 Task: Find connections with filter location Ebersbach an der Fils with filter topic #forsale with filter profile language French with filter current company Shree Cement Ltd. with filter school Dev Bhoomi Group of Institutions, Dehradun with filter industry Shuttles and Special Needs Transportation Services with filter service category Human Resources with filter keywords title Receptionist
Action: Mouse moved to (660, 86)
Screenshot: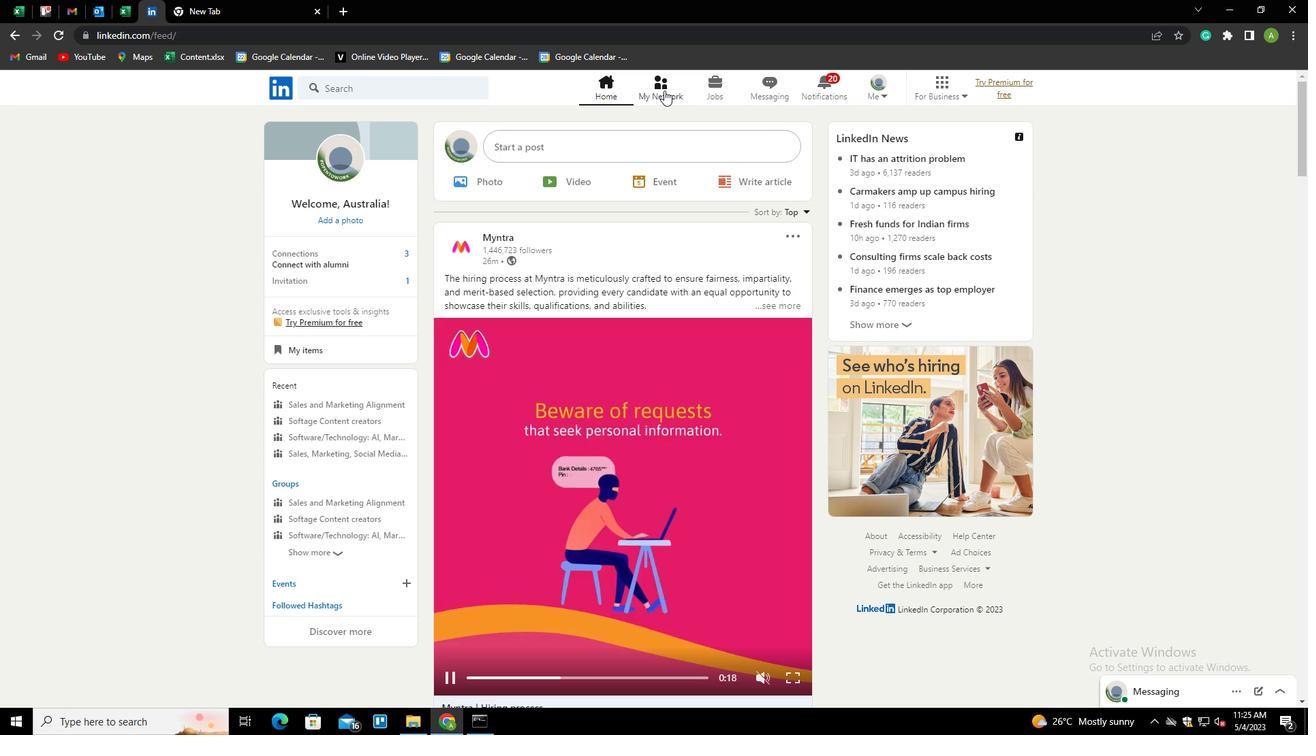 
Action: Mouse pressed left at (660, 86)
Screenshot: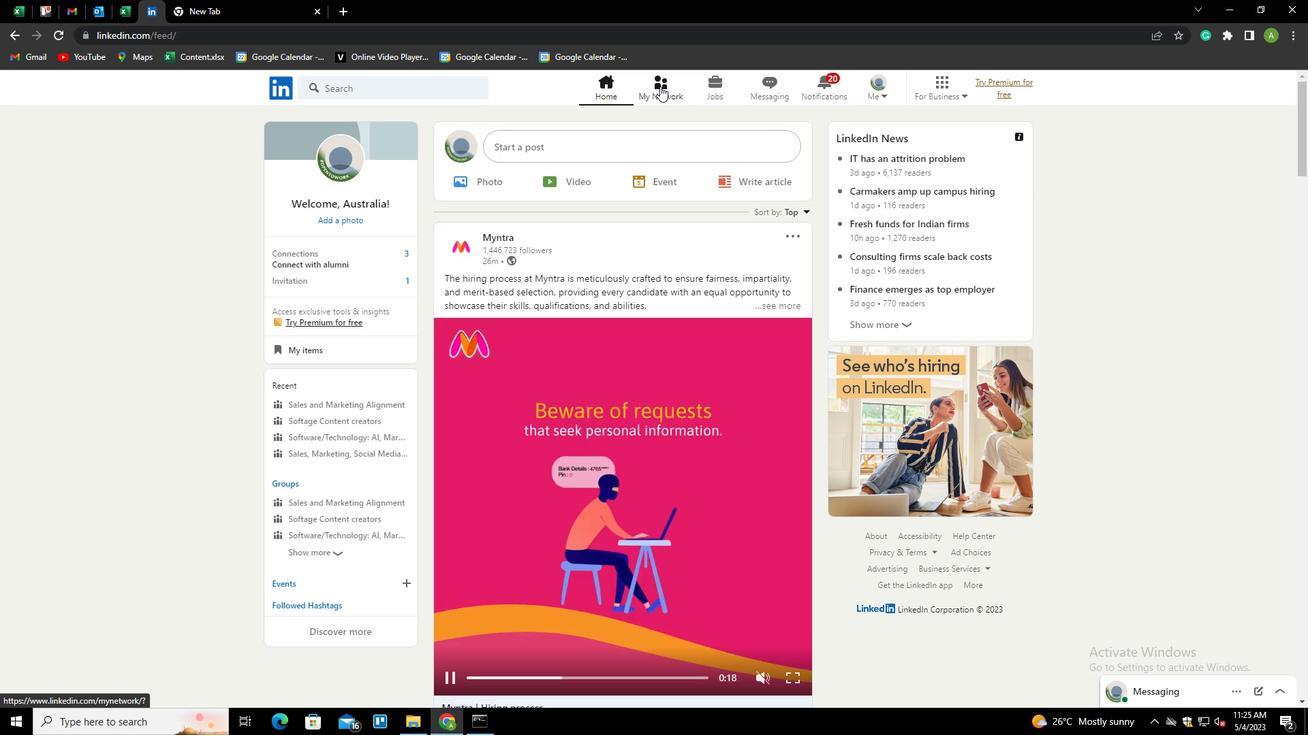 
Action: Mouse moved to (395, 168)
Screenshot: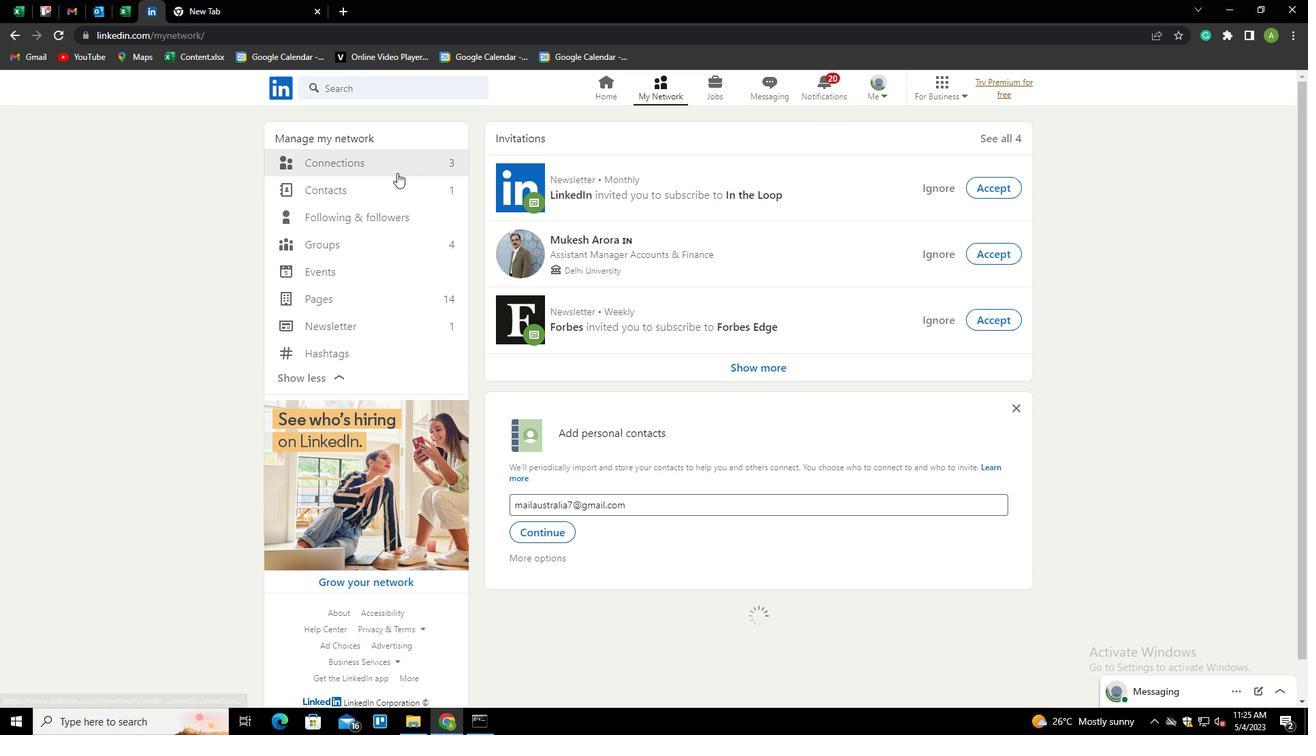 
Action: Mouse pressed left at (395, 168)
Screenshot: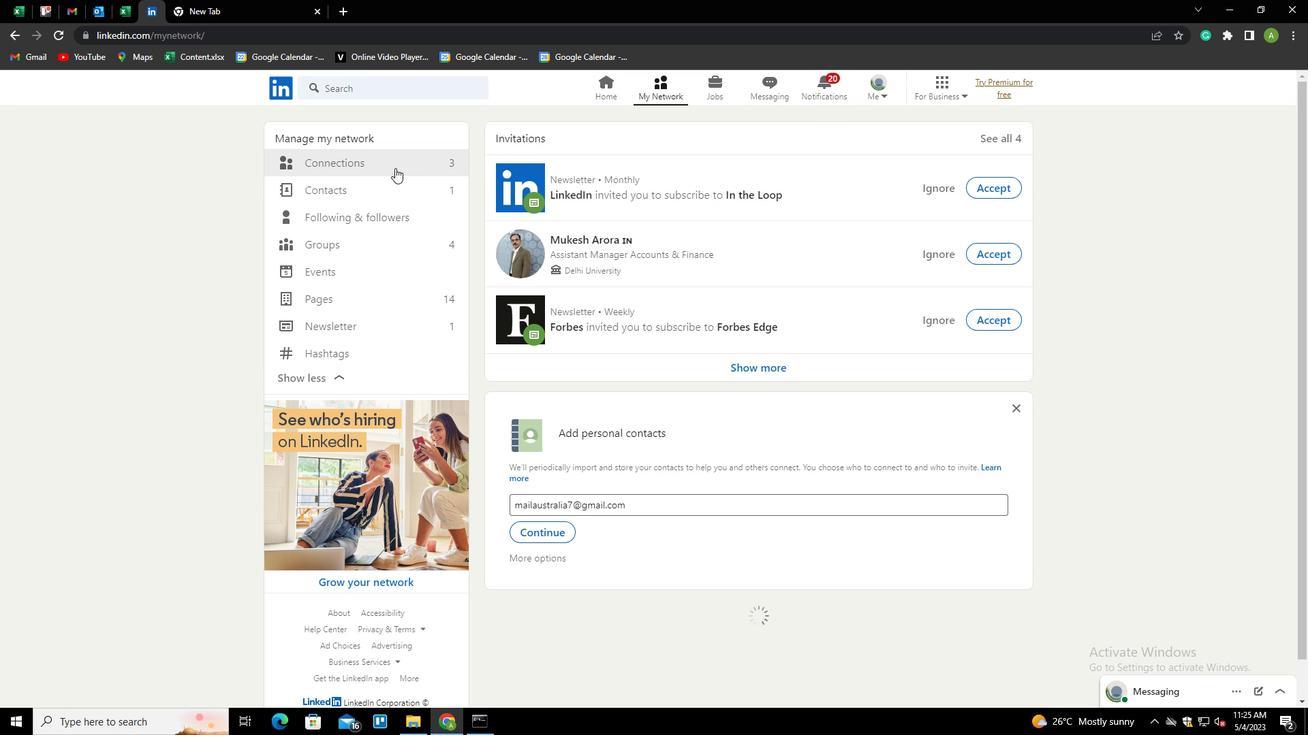 
Action: Mouse moved to (744, 160)
Screenshot: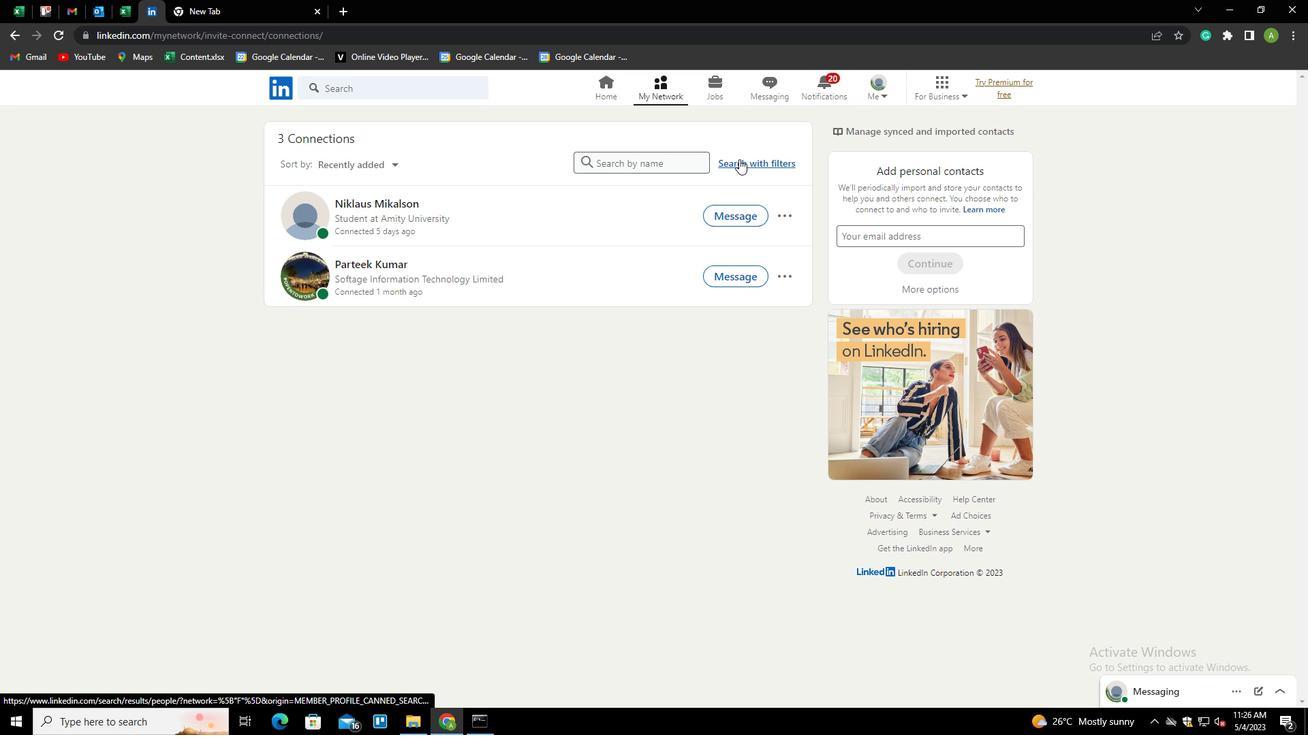 
Action: Mouse pressed left at (744, 160)
Screenshot: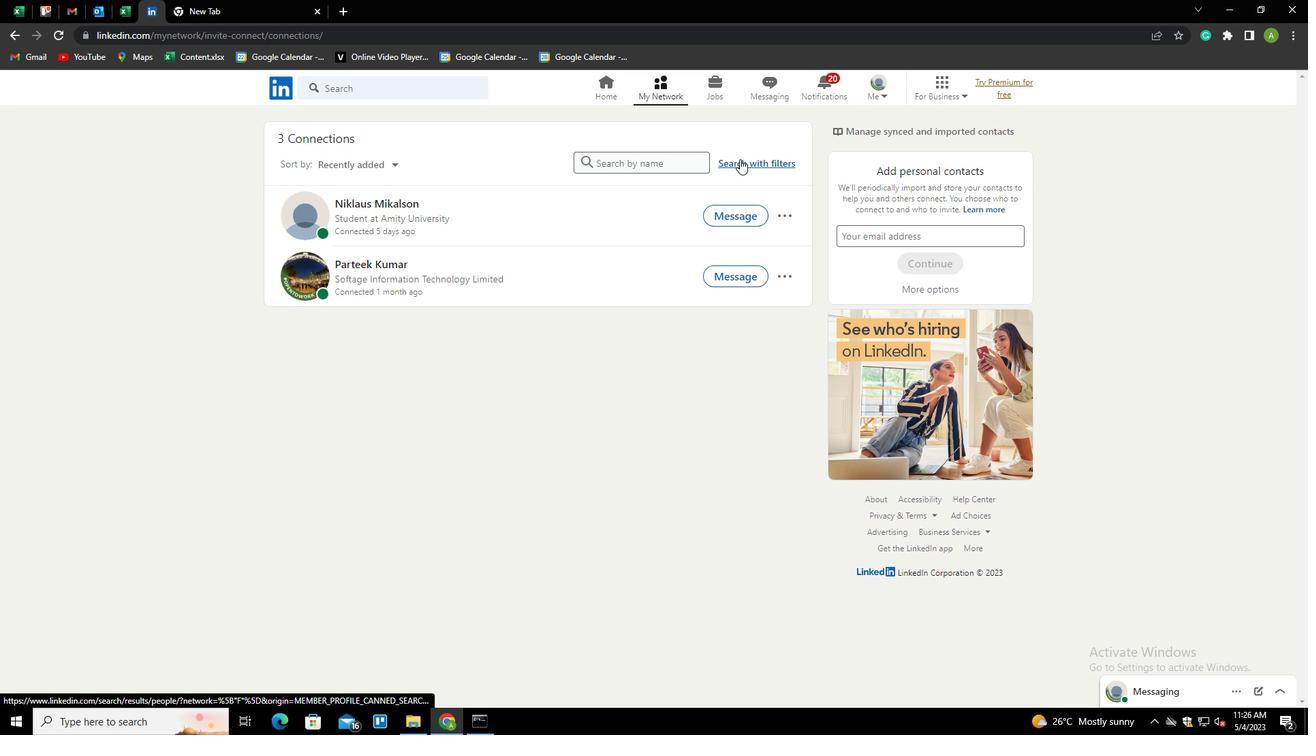 
Action: Mouse moved to (699, 121)
Screenshot: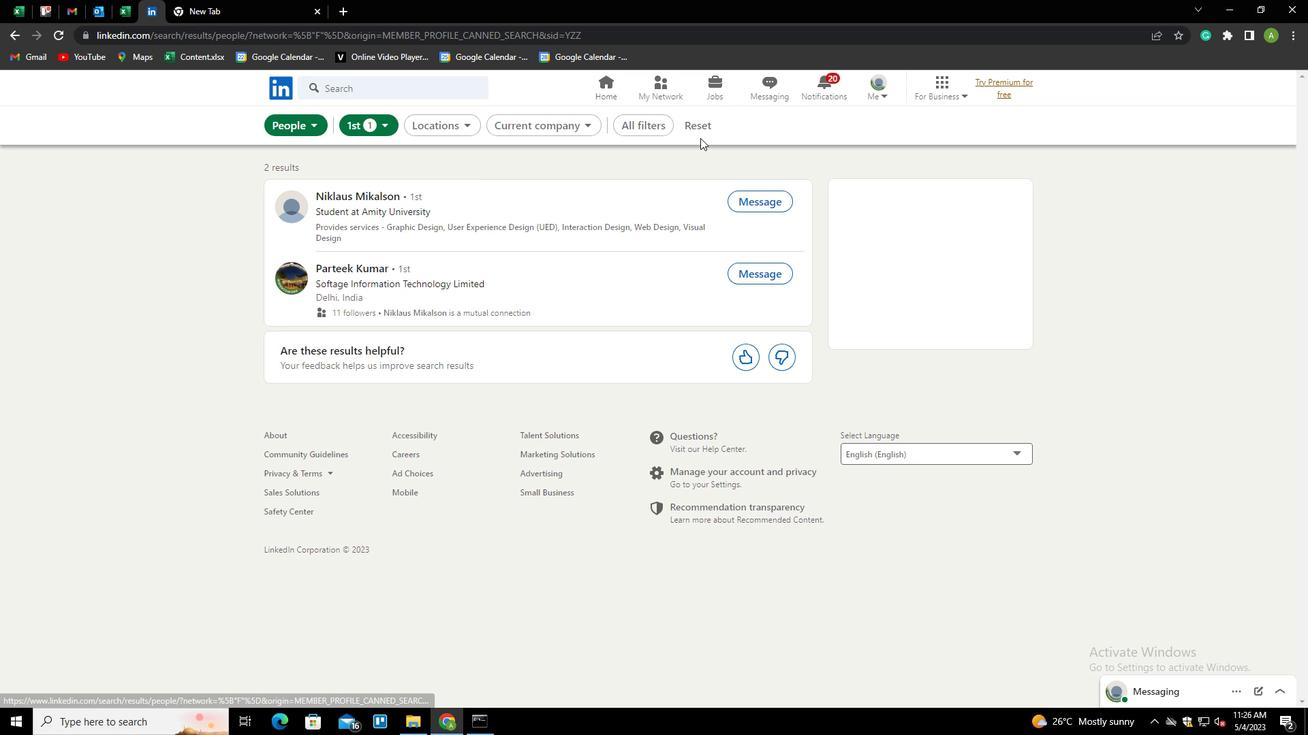 
Action: Mouse pressed left at (699, 121)
Screenshot: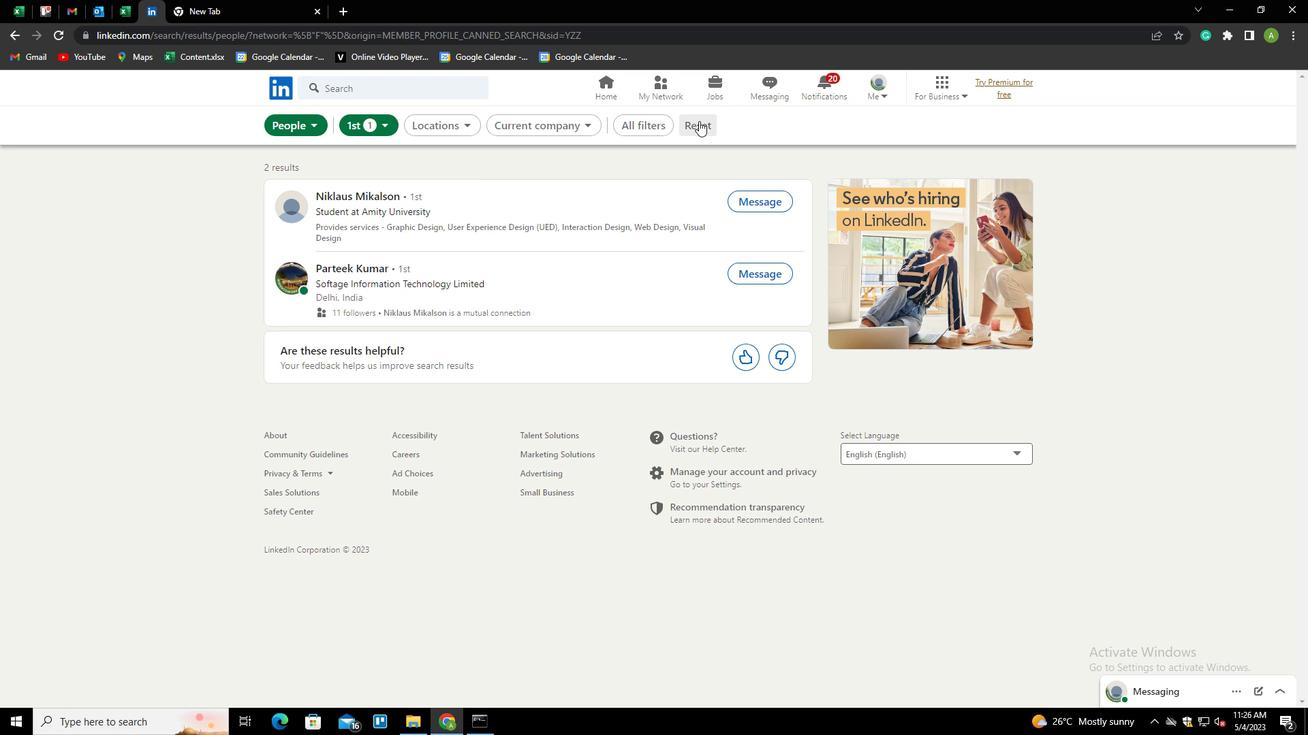 
Action: Mouse moved to (679, 121)
Screenshot: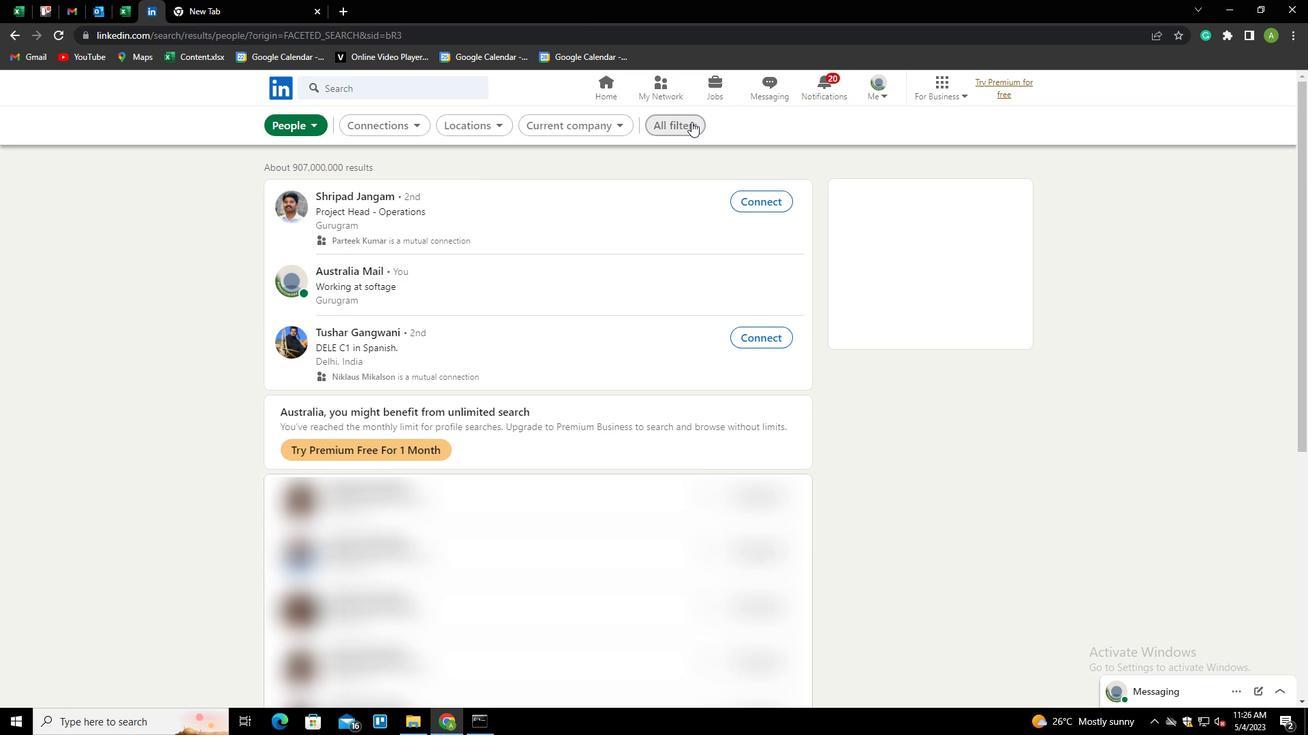 
Action: Mouse pressed left at (679, 121)
Screenshot: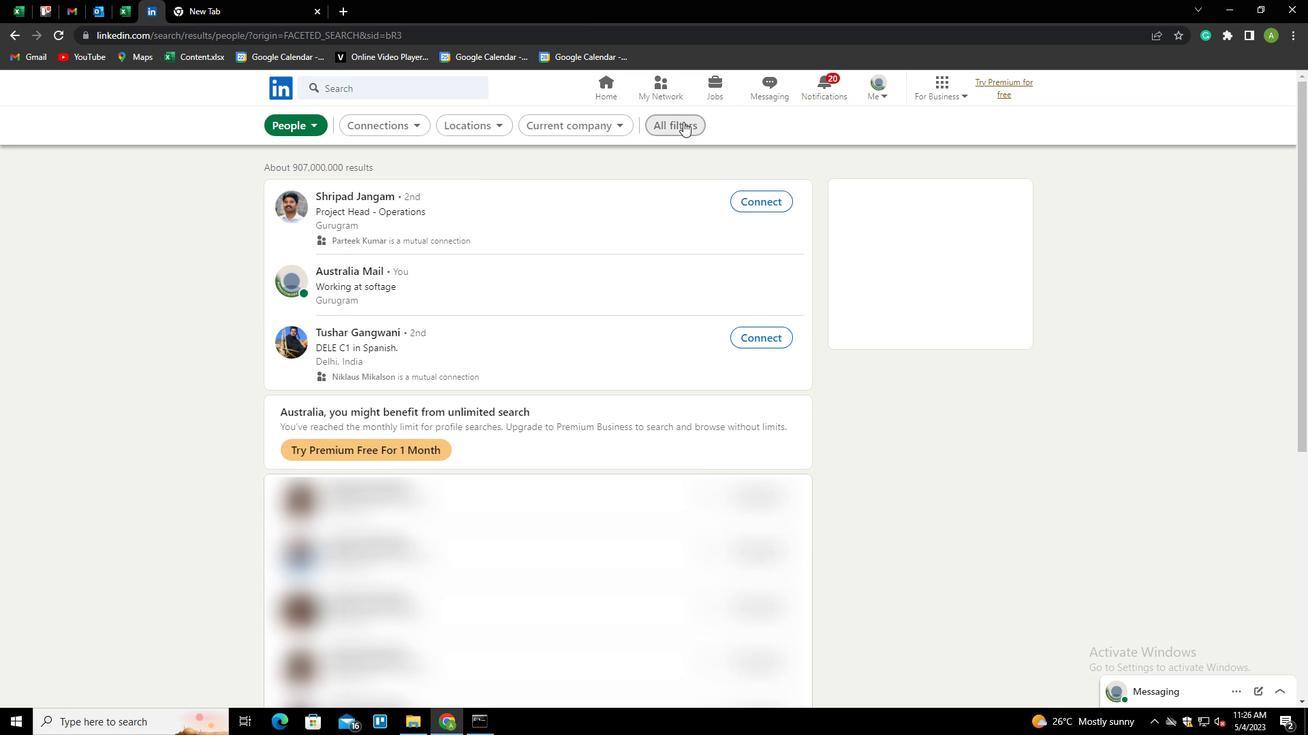 
Action: Mouse moved to (1045, 409)
Screenshot: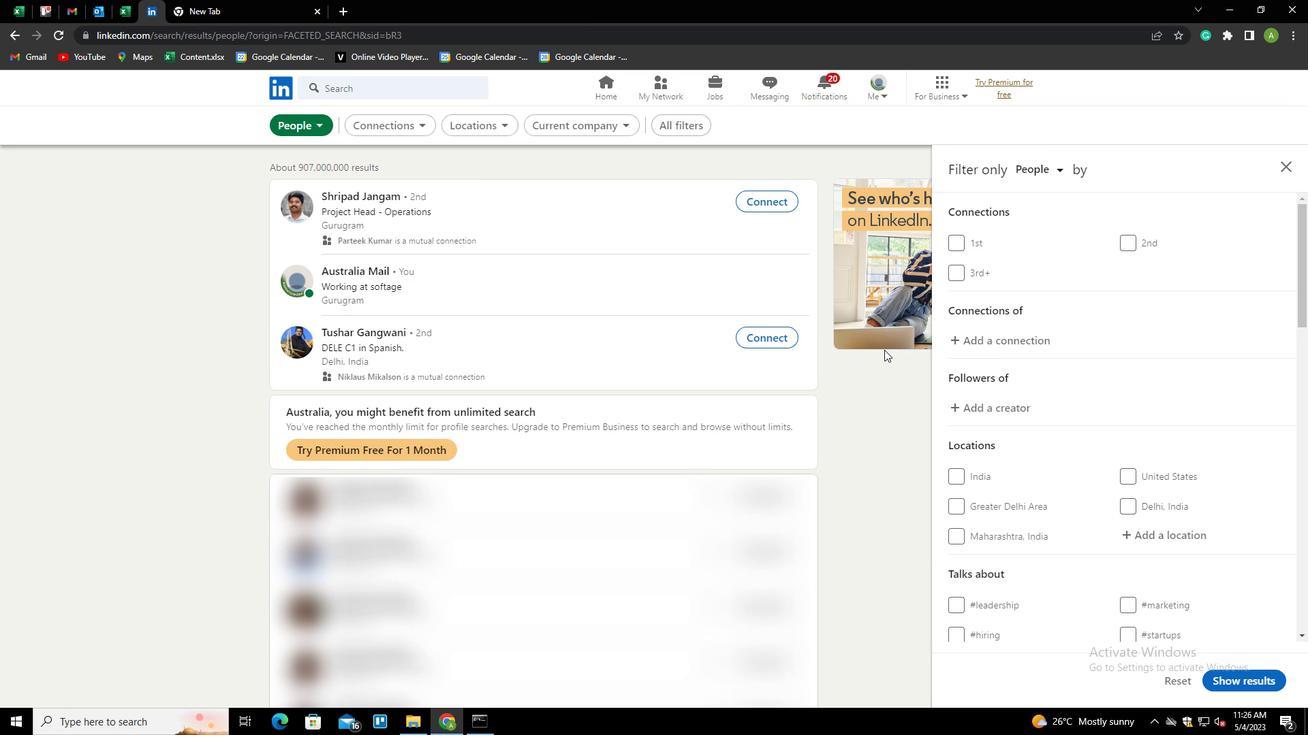 
Action: Mouse scrolled (1045, 408) with delta (0, 0)
Screenshot: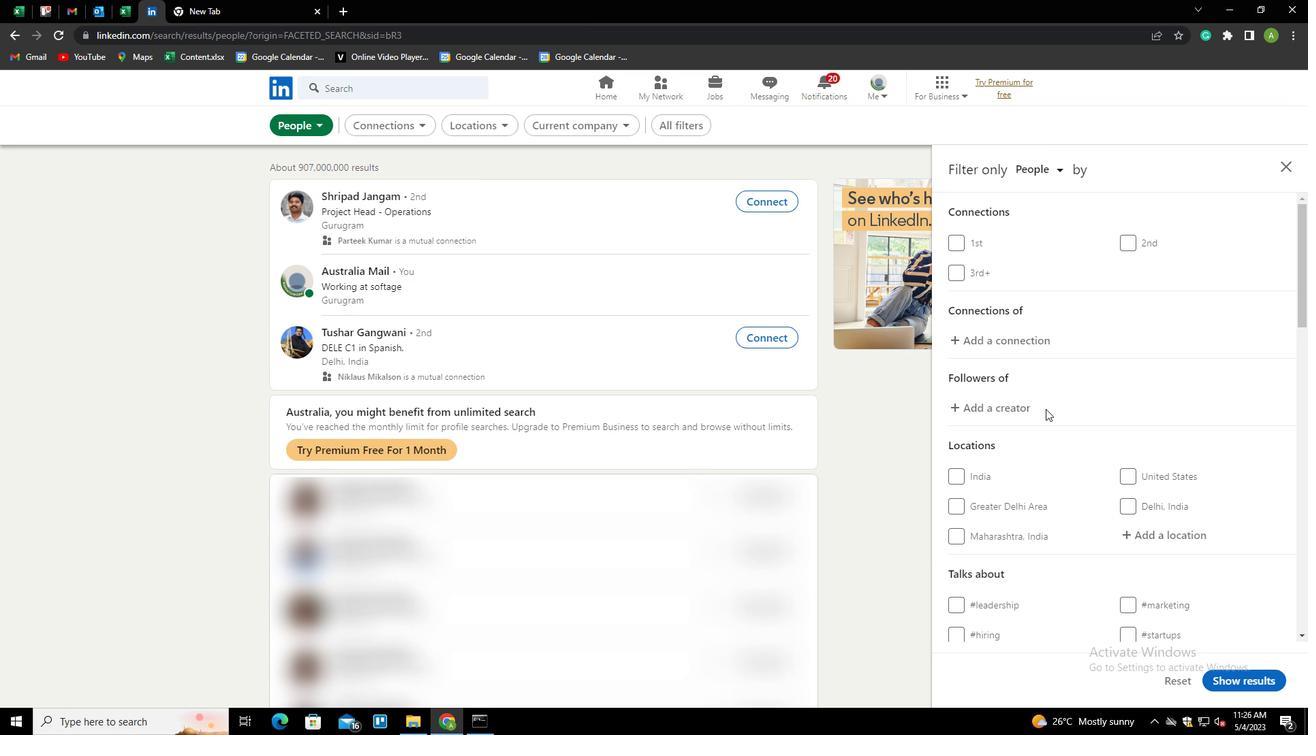 
Action: Mouse scrolled (1045, 408) with delta (0, 0)
Screenshot: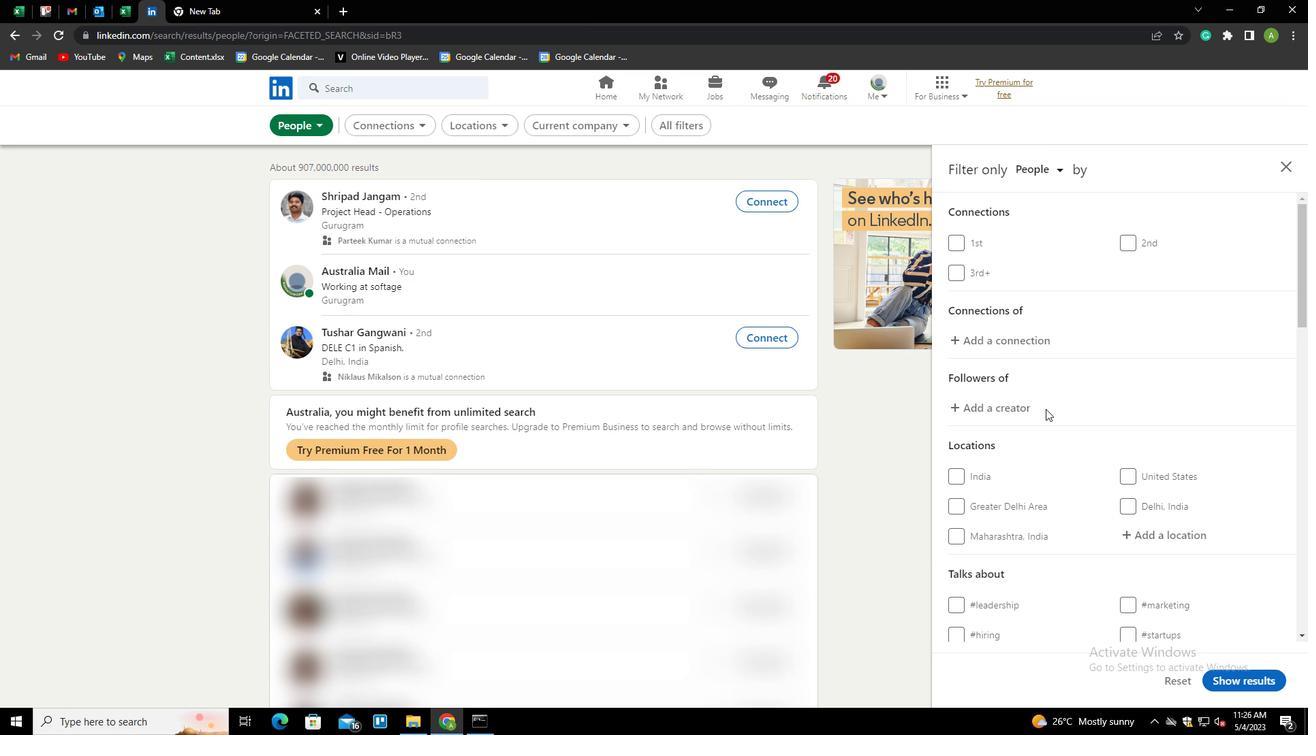 
Action: Mouse moved to (1130, 401)
Screenshot: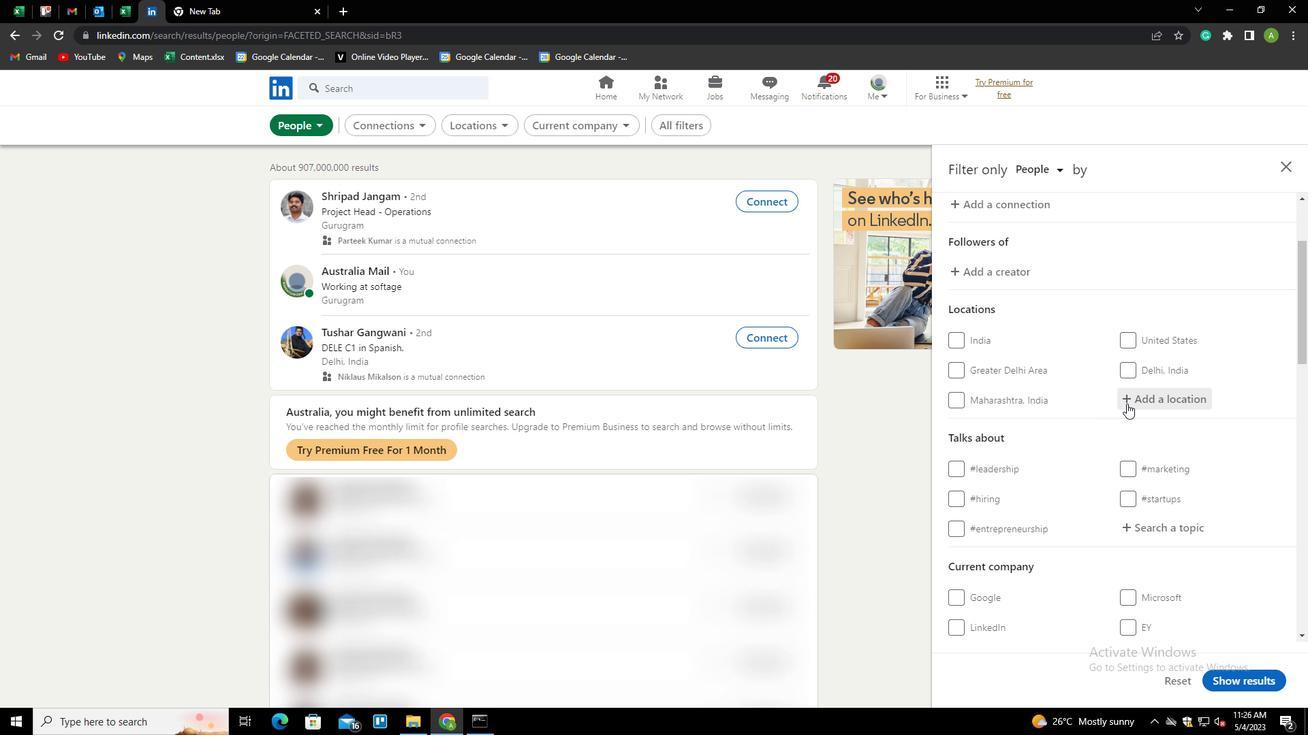 
Action: Mouse pressed left at (1130, 401)
Screenshot: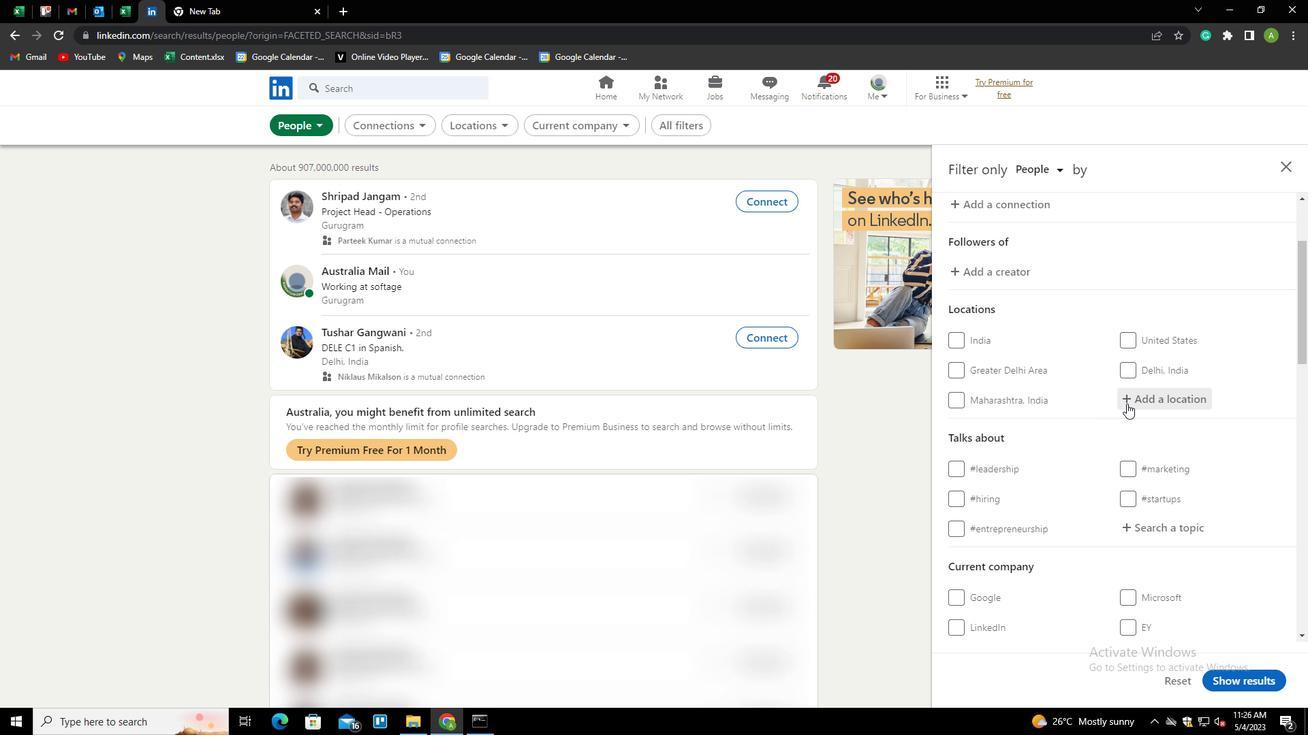 
Action: Mouse moved to (1131, 401)
Screenshot: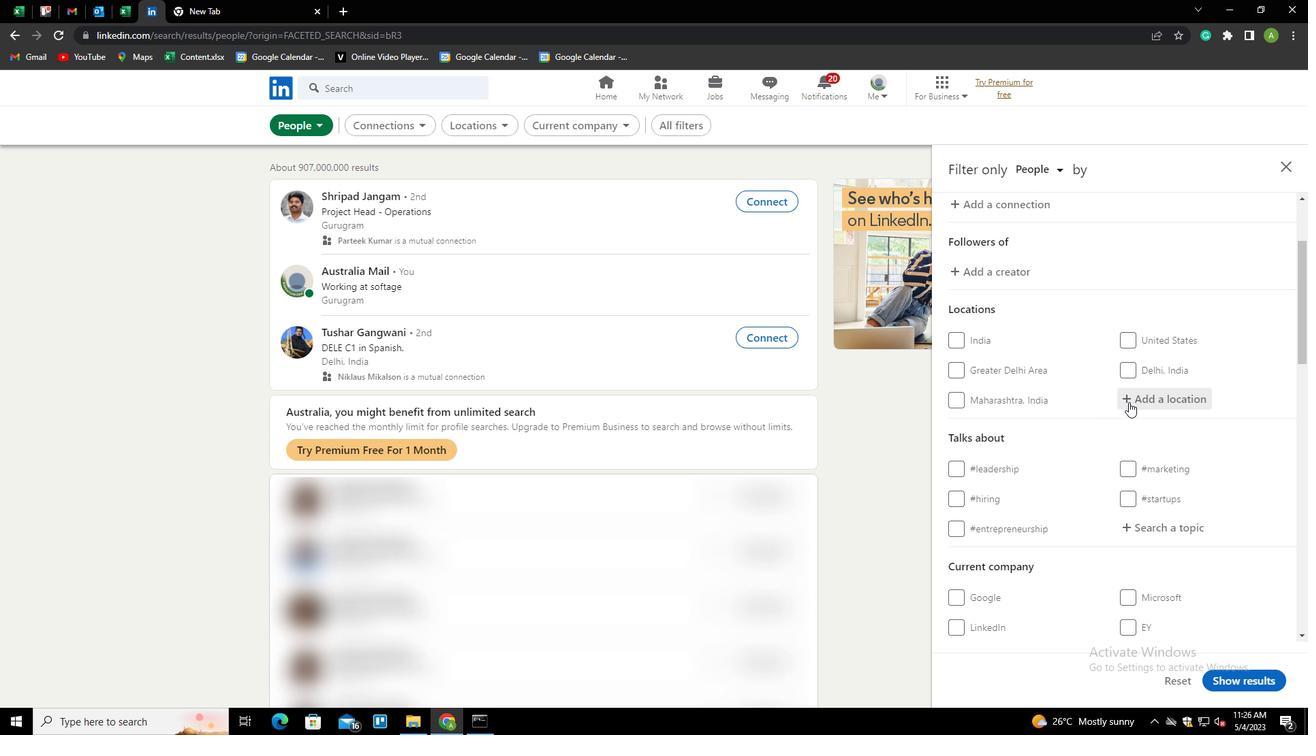 
Action: Key pressed <Key.shift>E
Screenshot: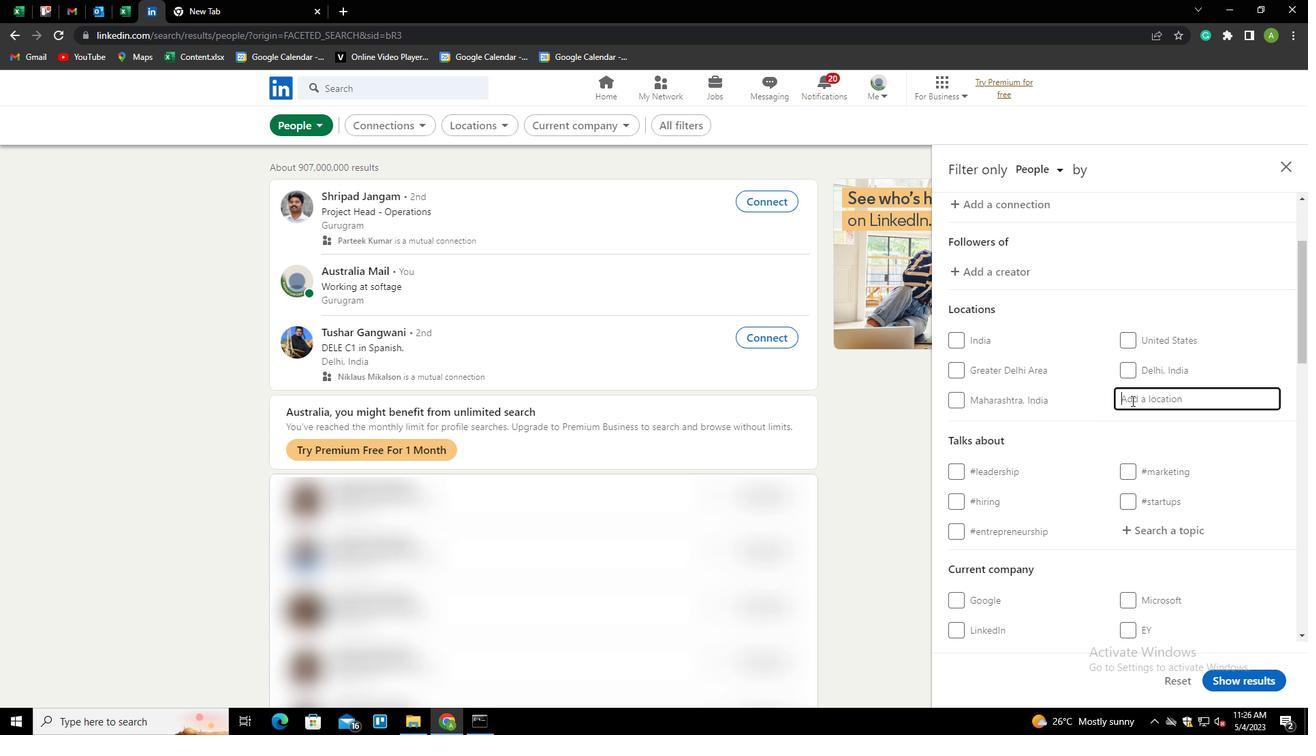 
Action: Mouse moved to (1103, 401)
Screenshot: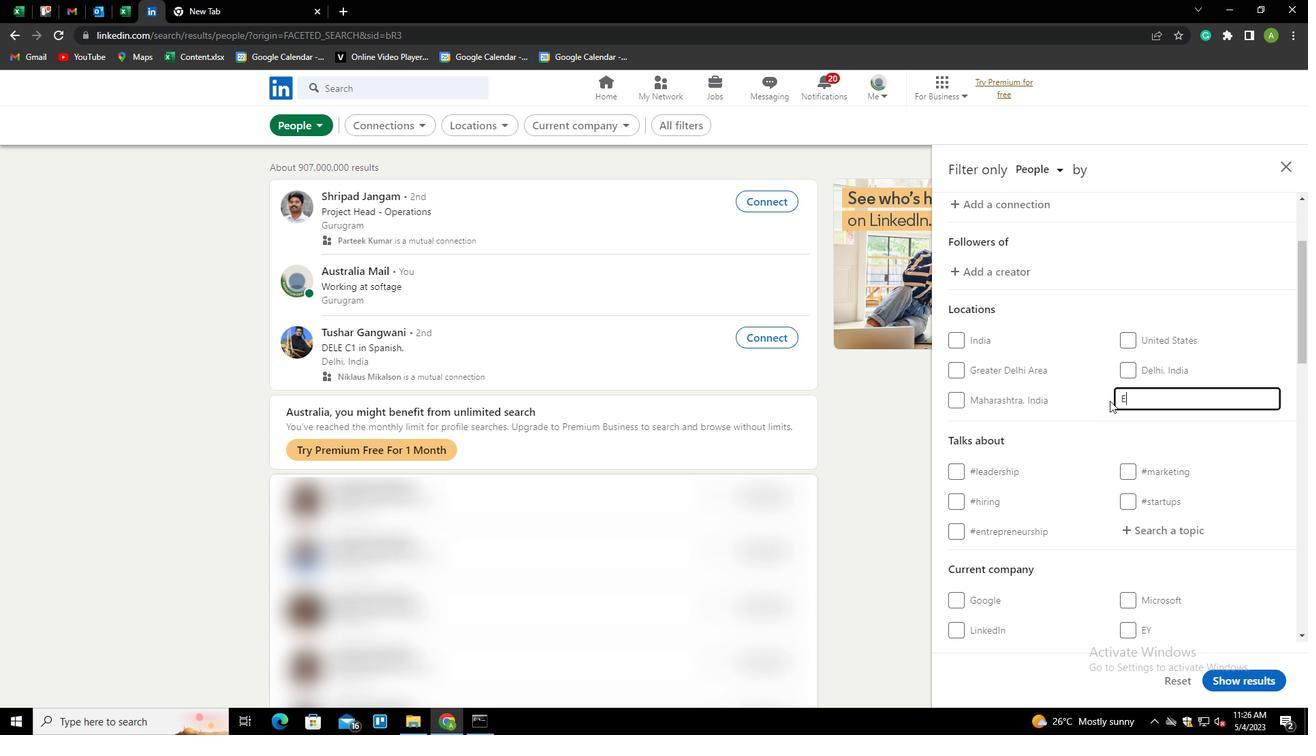 
Action: Key pressed B
Screenshot: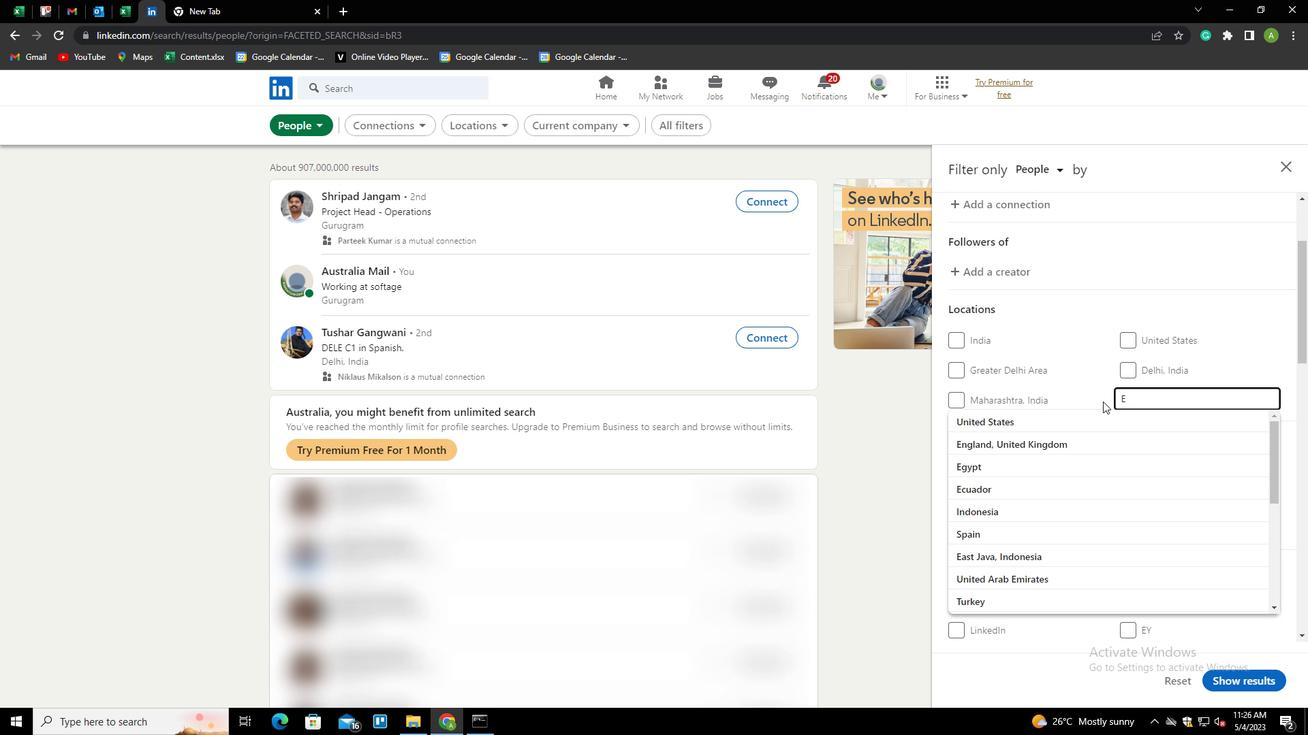 
Action: Mouse moved to (1057, 419)
Screenshot: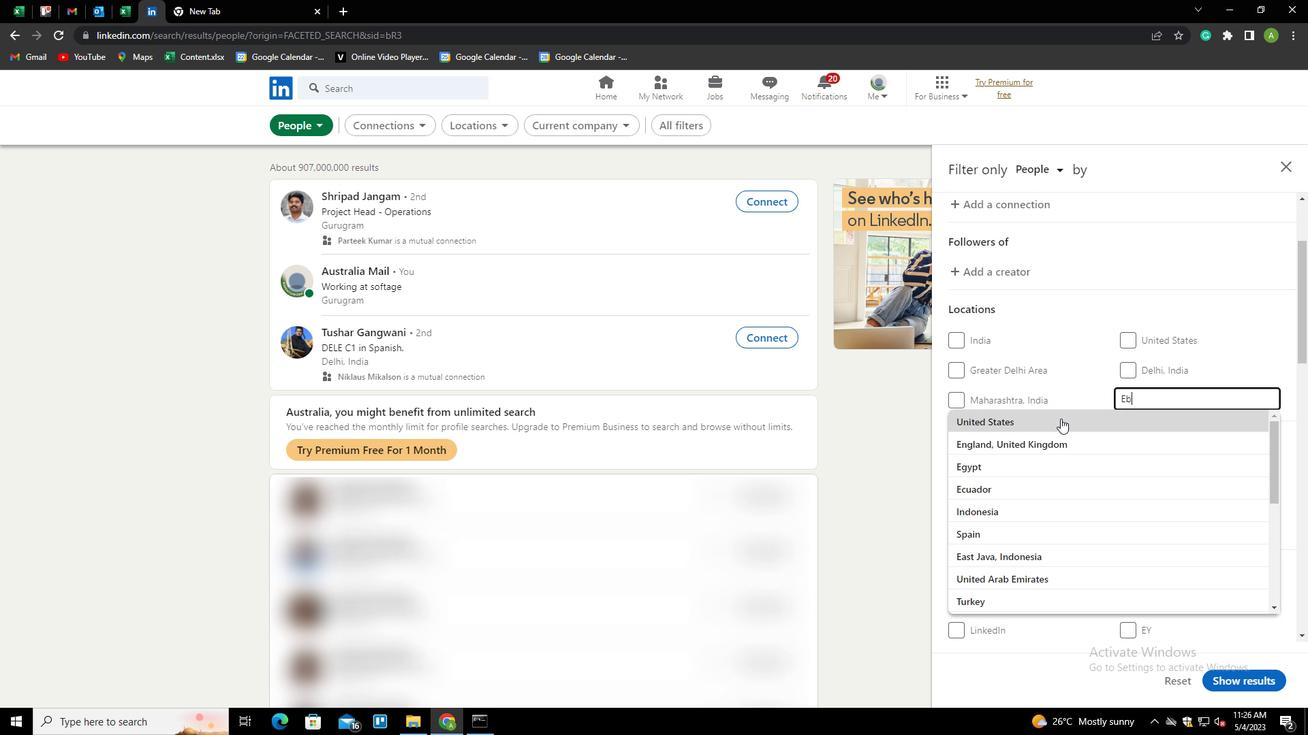 
Action: Key pressed ERSBACH<Key.space>AN<Key.down><Key.enter>
Screenshot: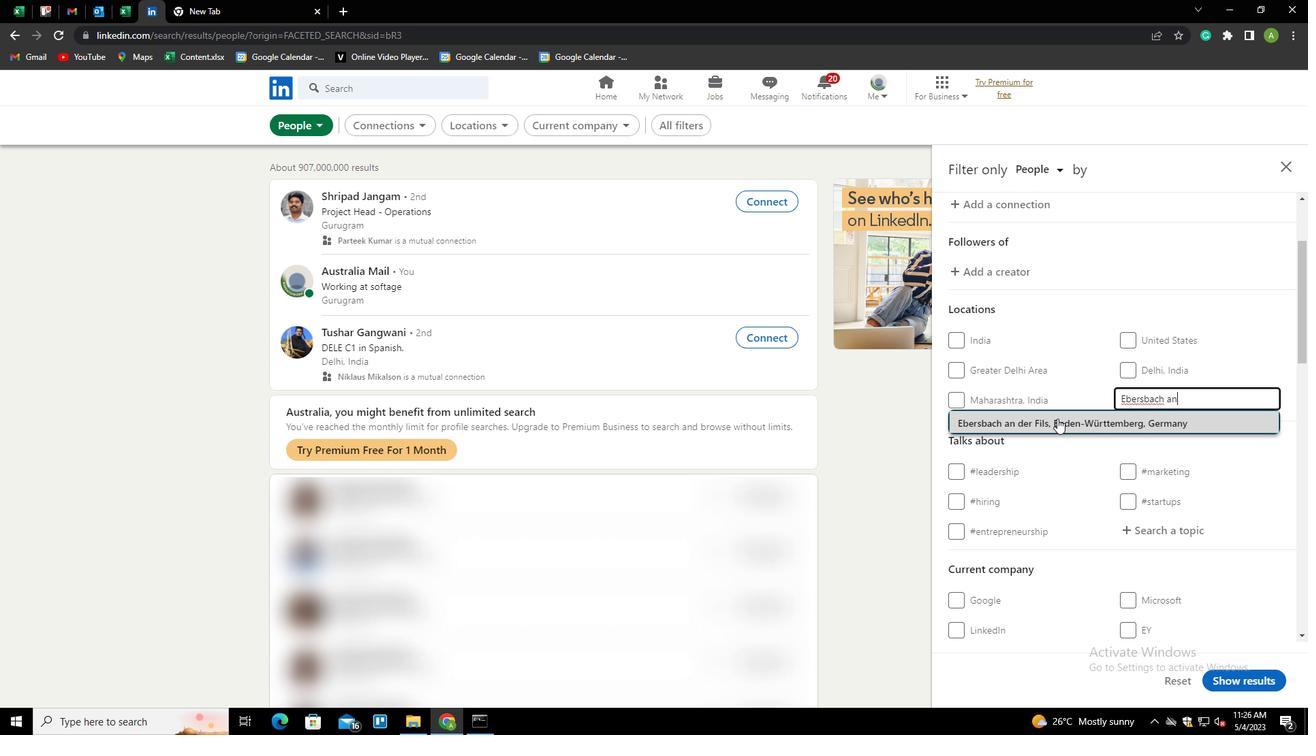 
Action: Mouse moved to (1086, 429)
Screenshot: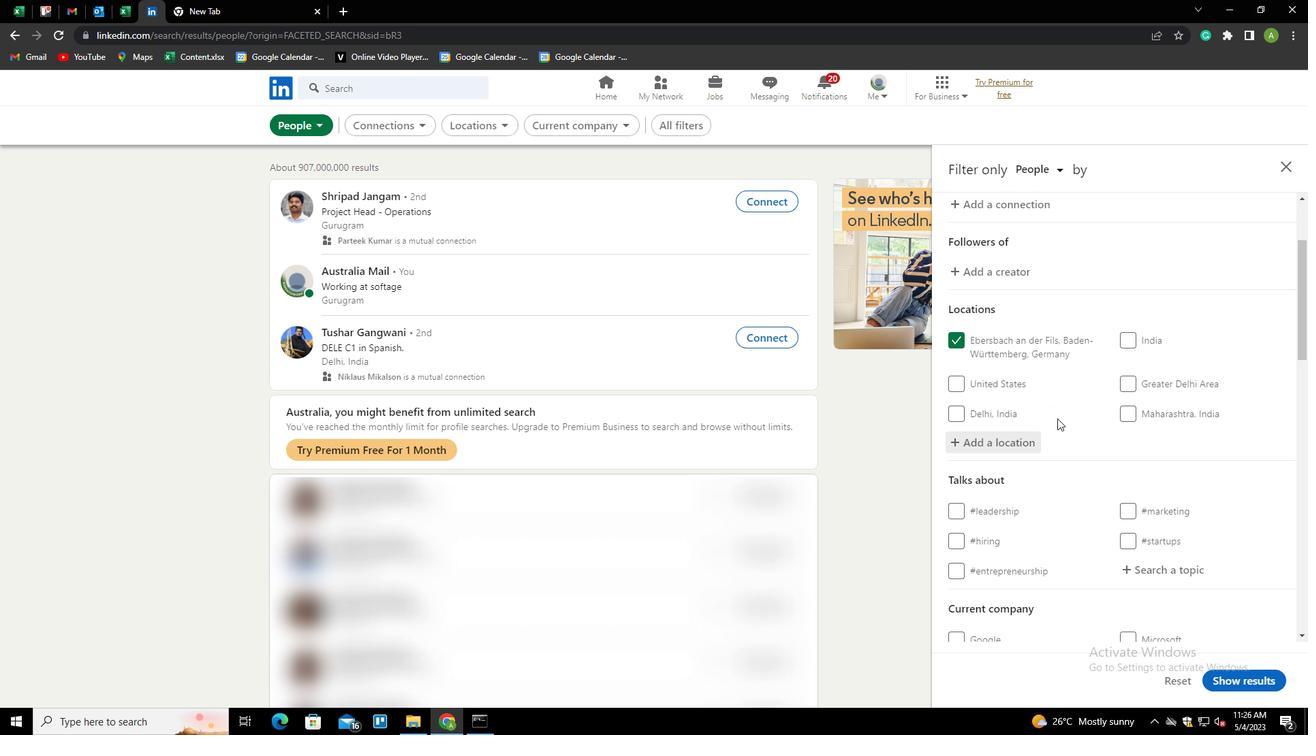
Action: Mouse scrolled (1086, 429) with delta (0, 0)
Screenshot: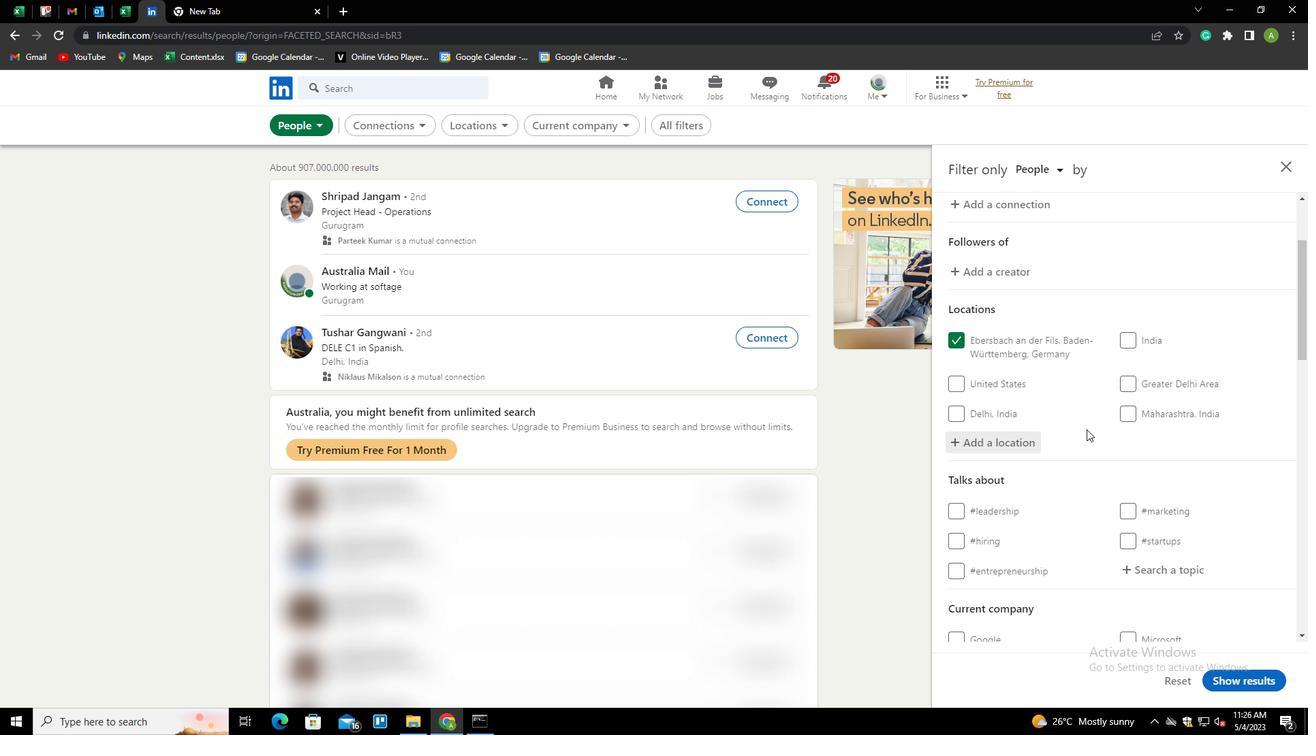 
Action: Mouse scrolled (1086, 429) with delta (0, 0)
Screenshot: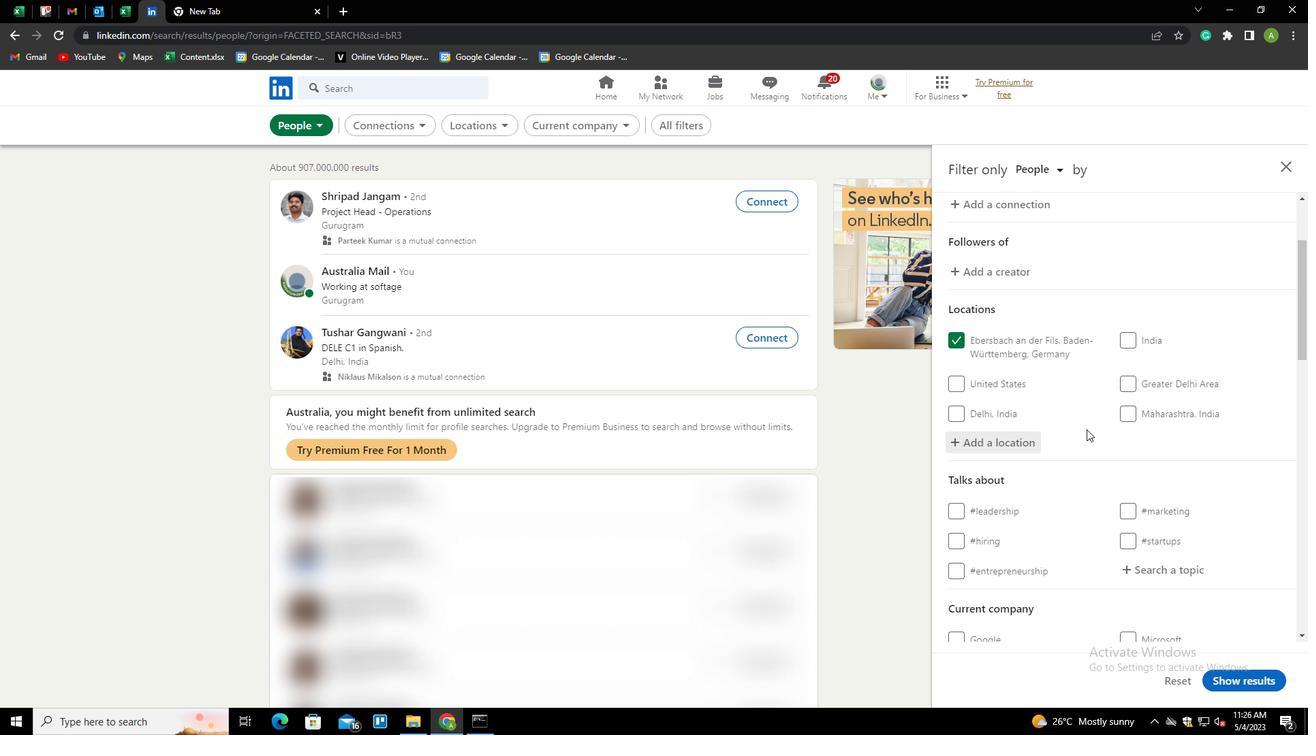
Action: Mouse moved to (1143, 430)
Screenshot: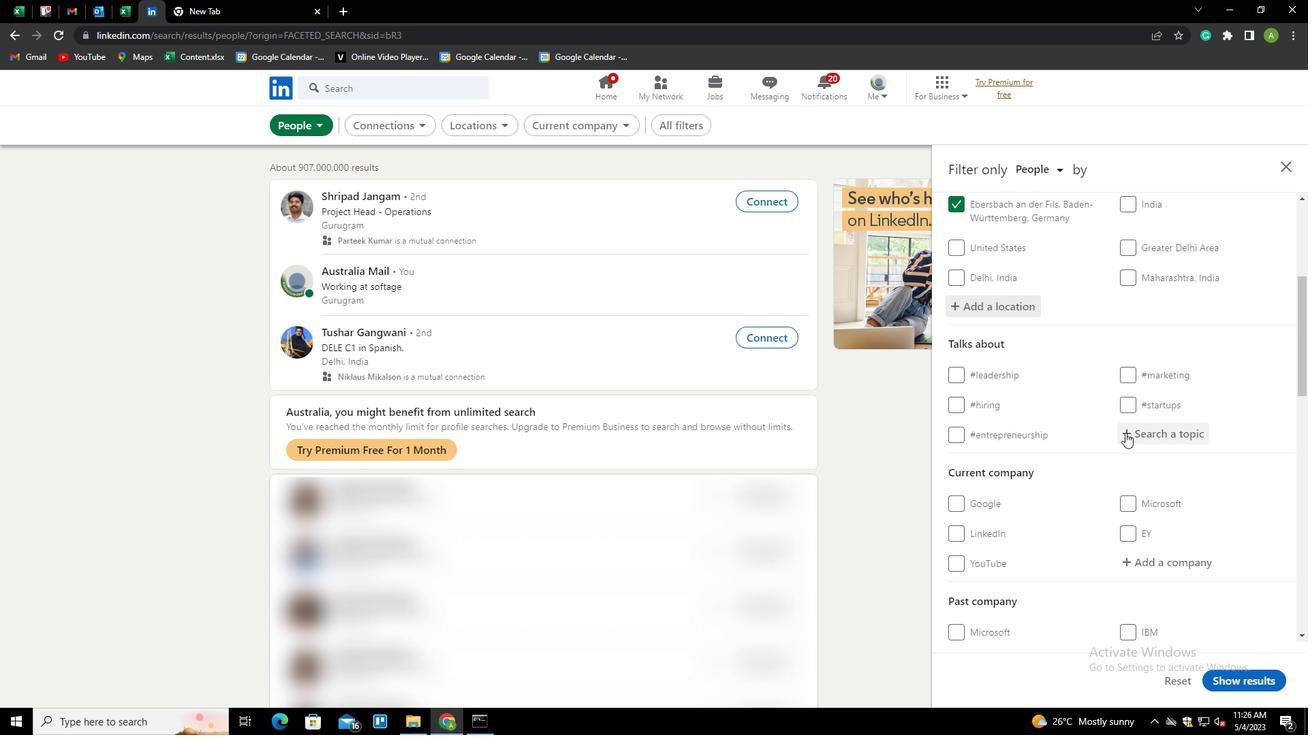 
Action: Mouse pressed left at (1143, 430)
Screenshot: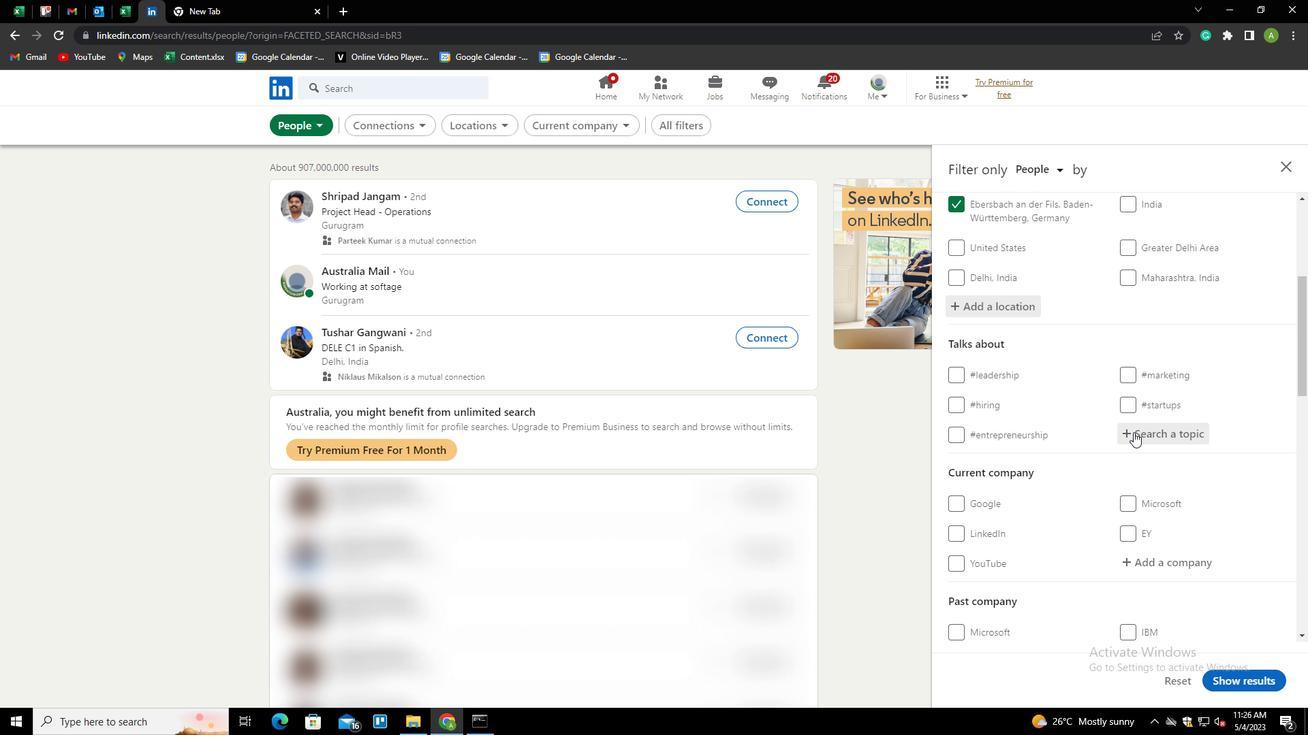 
Action: Mouse moved to (1121, 427)
Screenshot: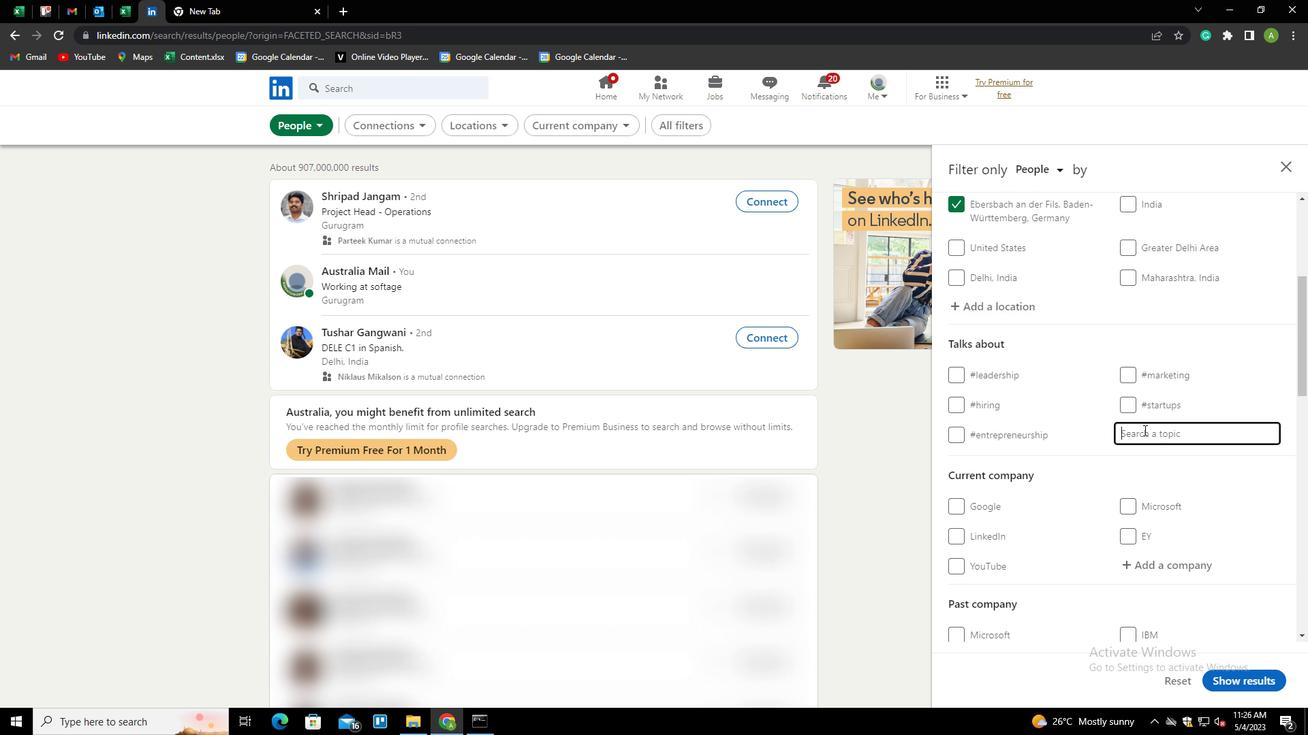 
Action: Key pressed FORSALE<Key.down><Key.enter>
Screenshot: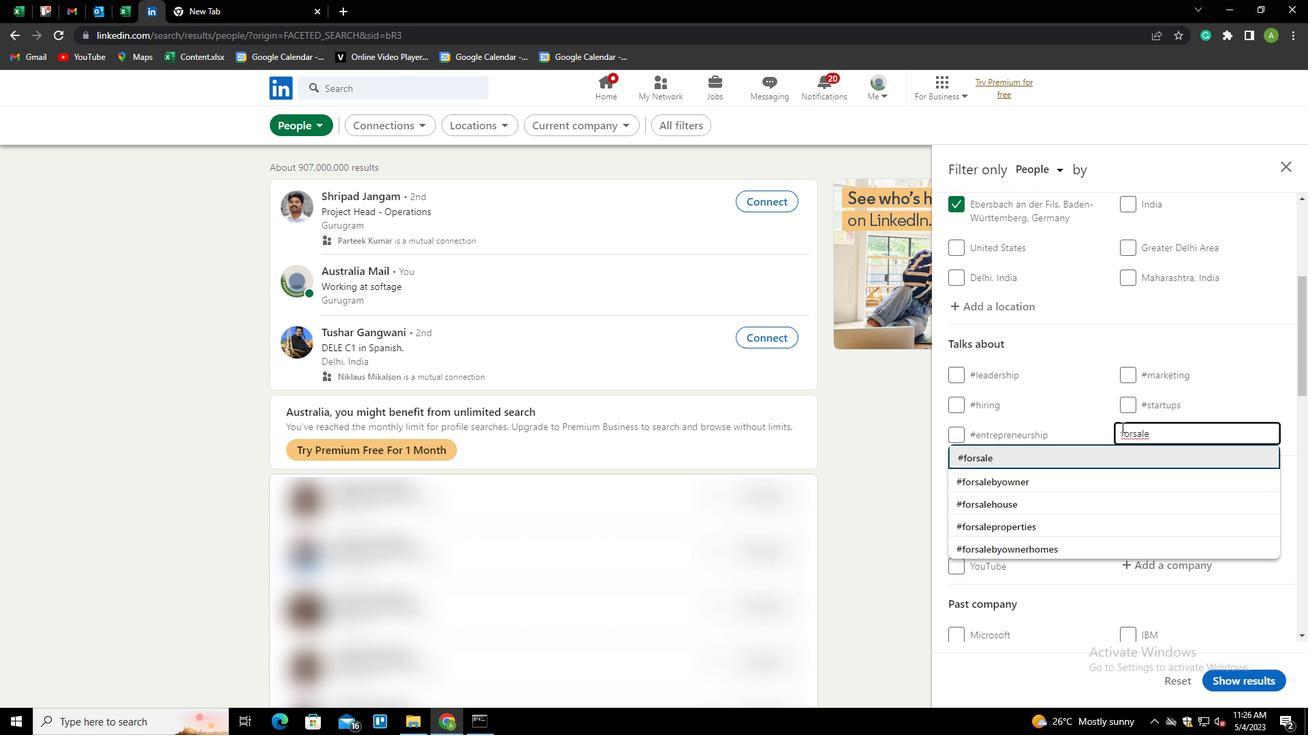 
Action: Mouse moved to (1071, 439)
Screenshot: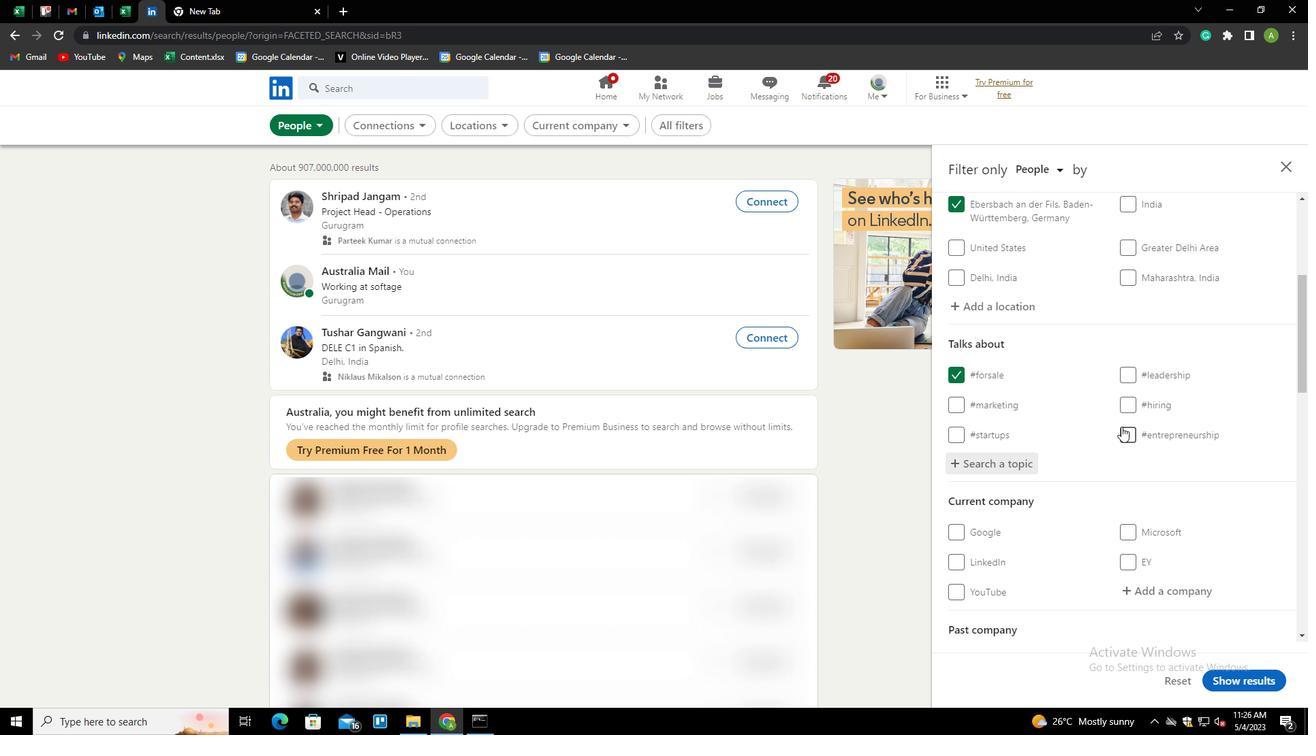 
Action: Mouse scrolled (1071, 438) with delta (0, 0)
Screenshot: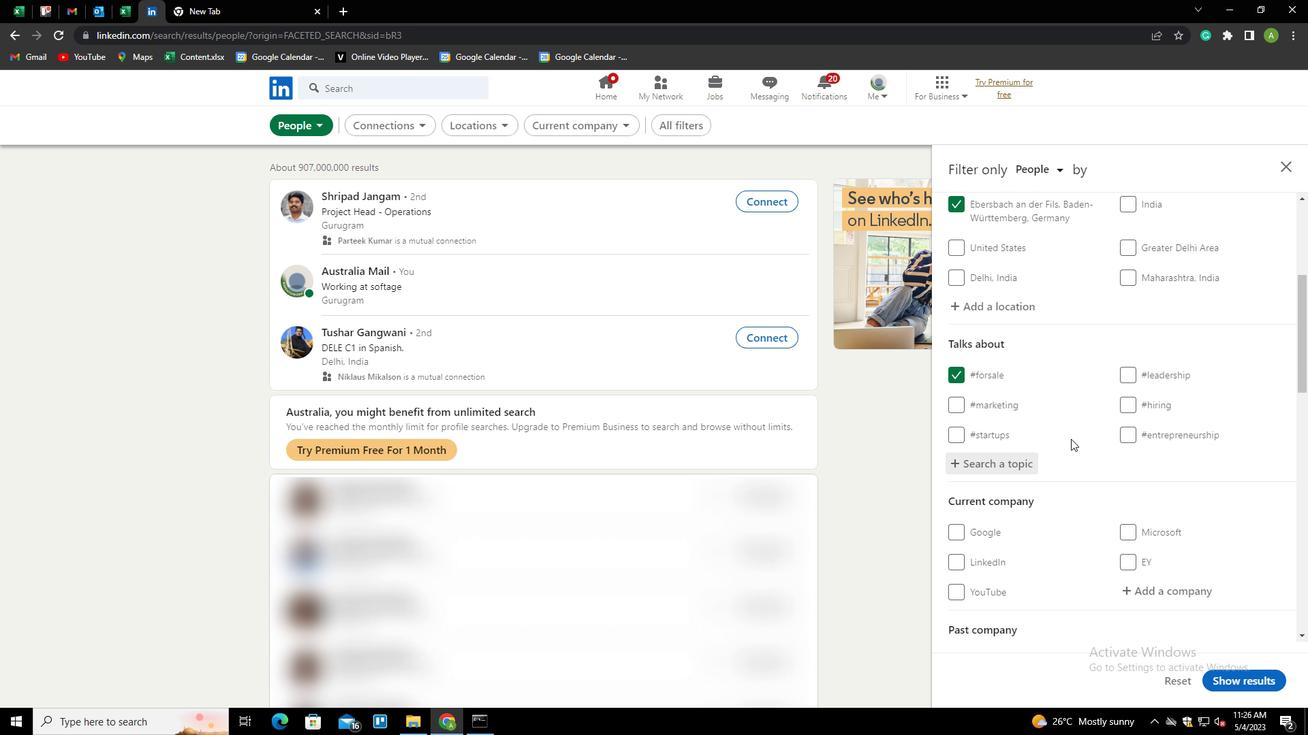 
Action: Mouse scrolled (1071, 438) with delta (0, 0)
Screenshot: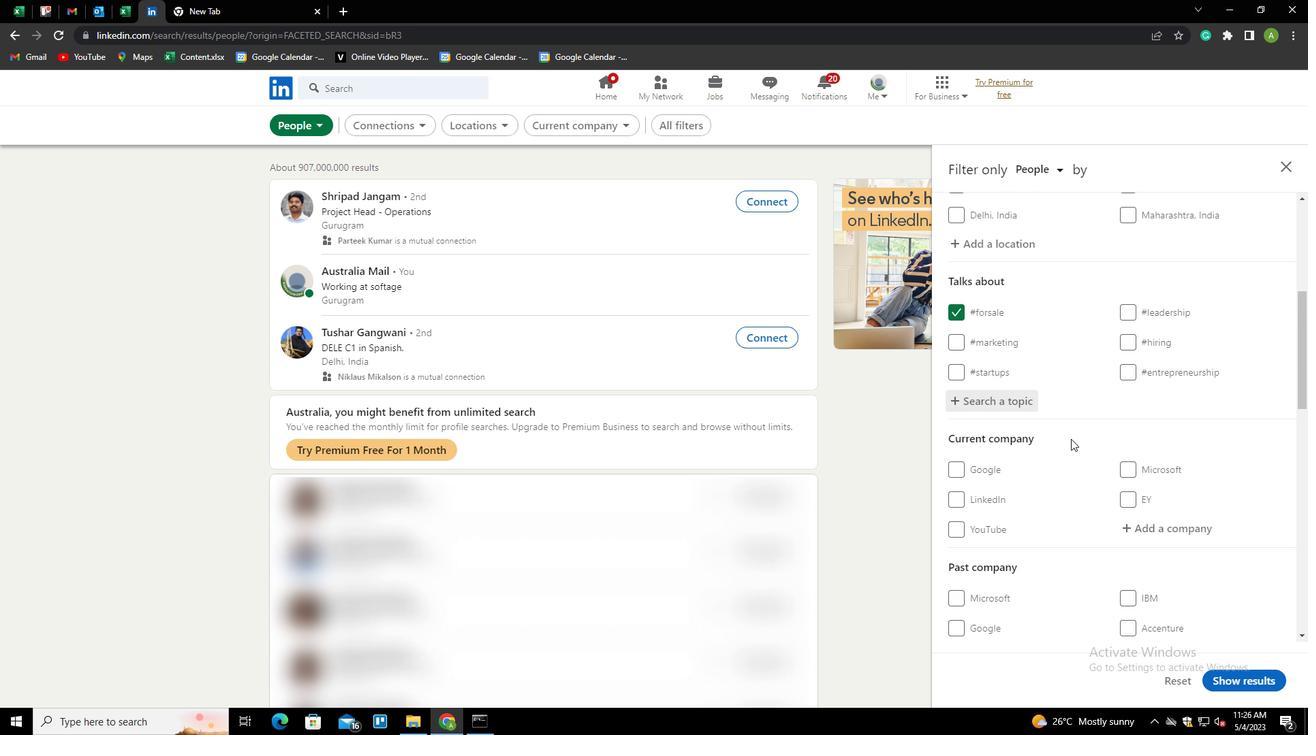 
Action: Mouse scrolled (1071, 438) with delta (0, 0)
Screenshot: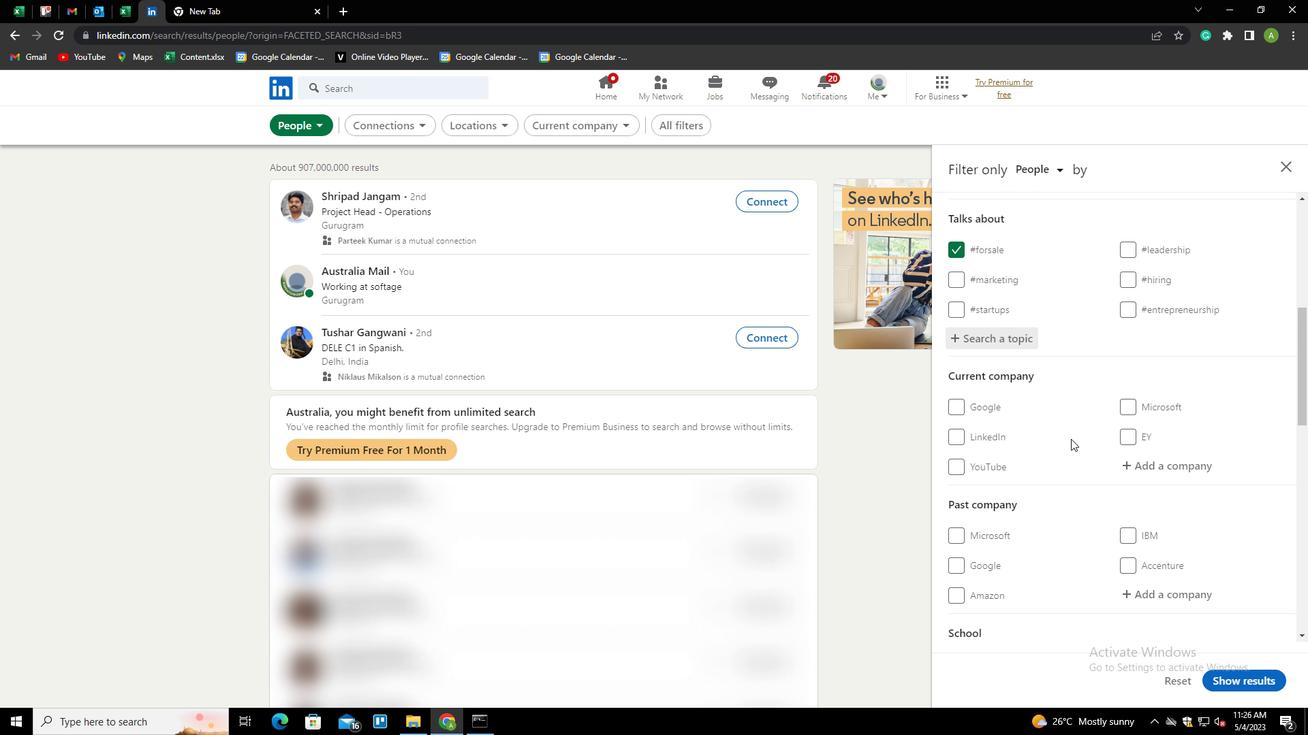 
Action: Mouse scrolled (1071, 438) with delta (0, 0)
Screenshot: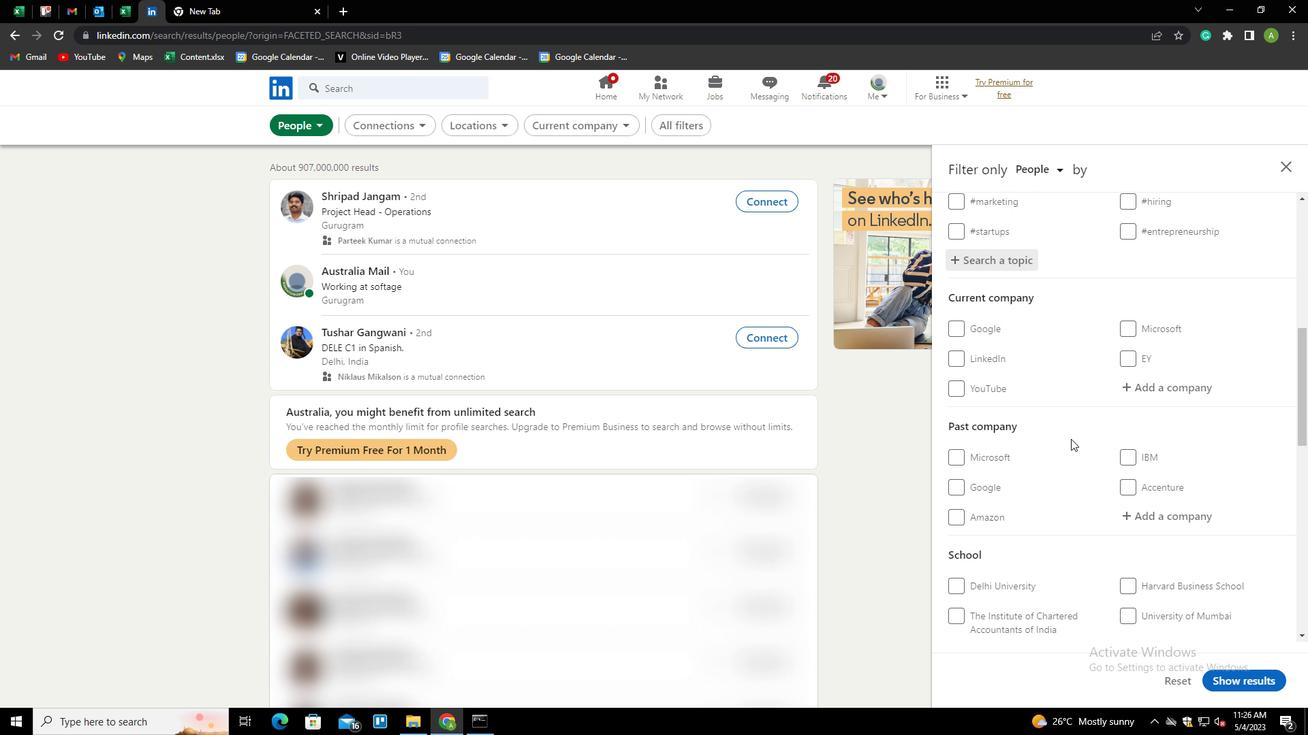 
Action: Mouse scrolled (1071, 438) with delta (0, 0)
Screenshot: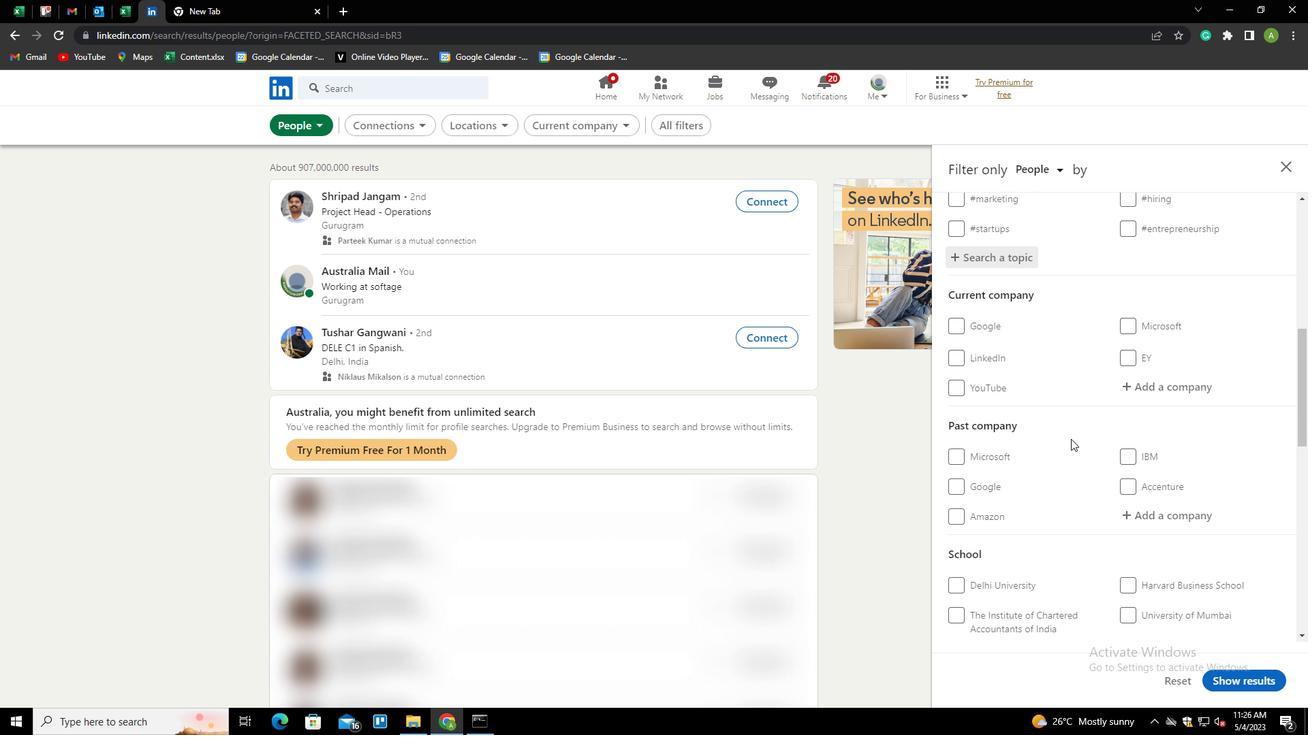 
Action: Mouse scrolled (1071, 438) with delta (0, 0)
Screenshot: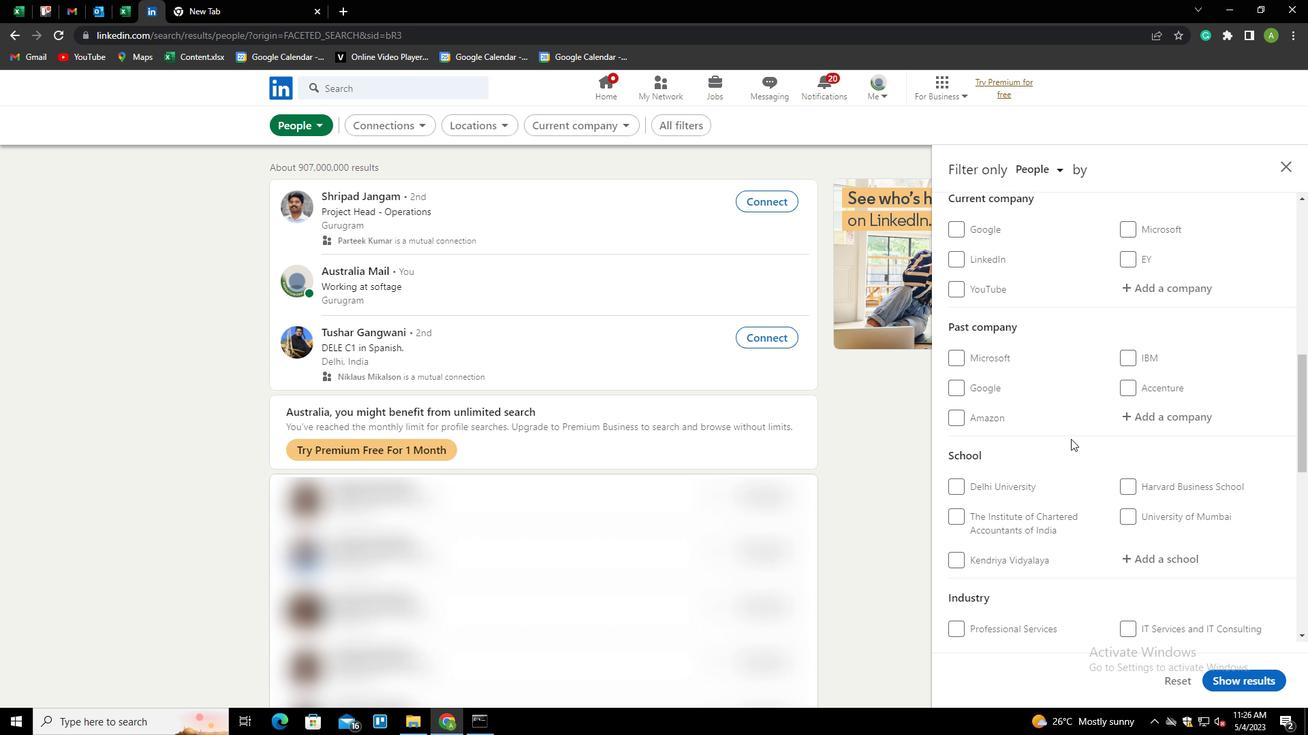 
Action: Mouse scrolled (1071, 438) with delta (0, 0)
Screenshot: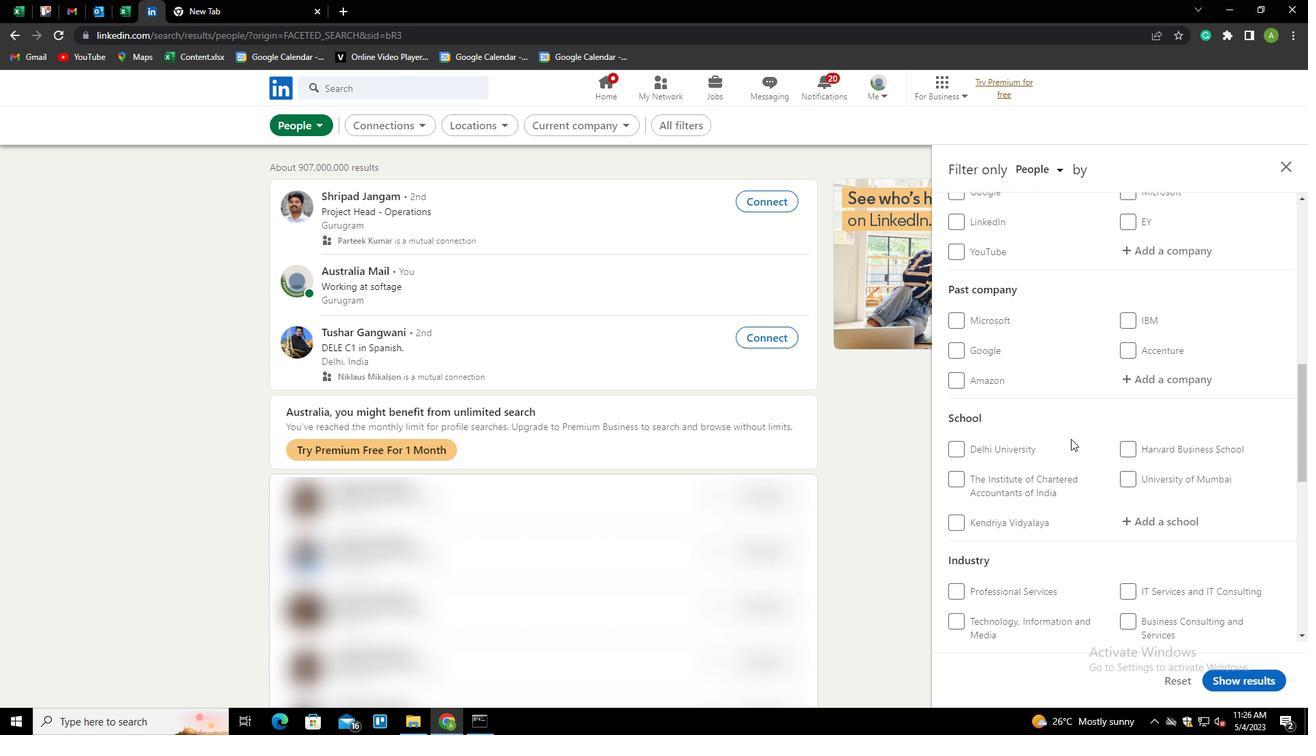 
Action: Mouse scrolled (1071, 438) with delta (0, 0)
Screenshot: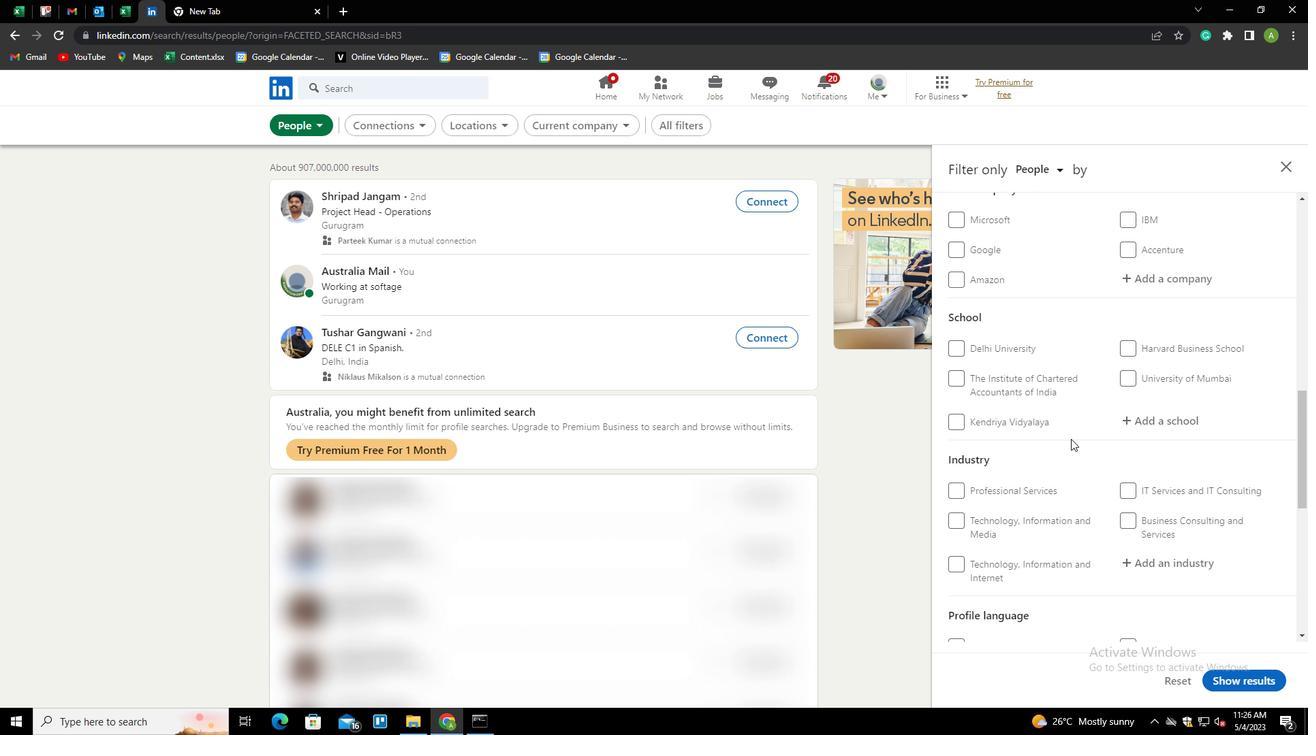 
Action: Mouse moved to (1073, 438)
Screenshot: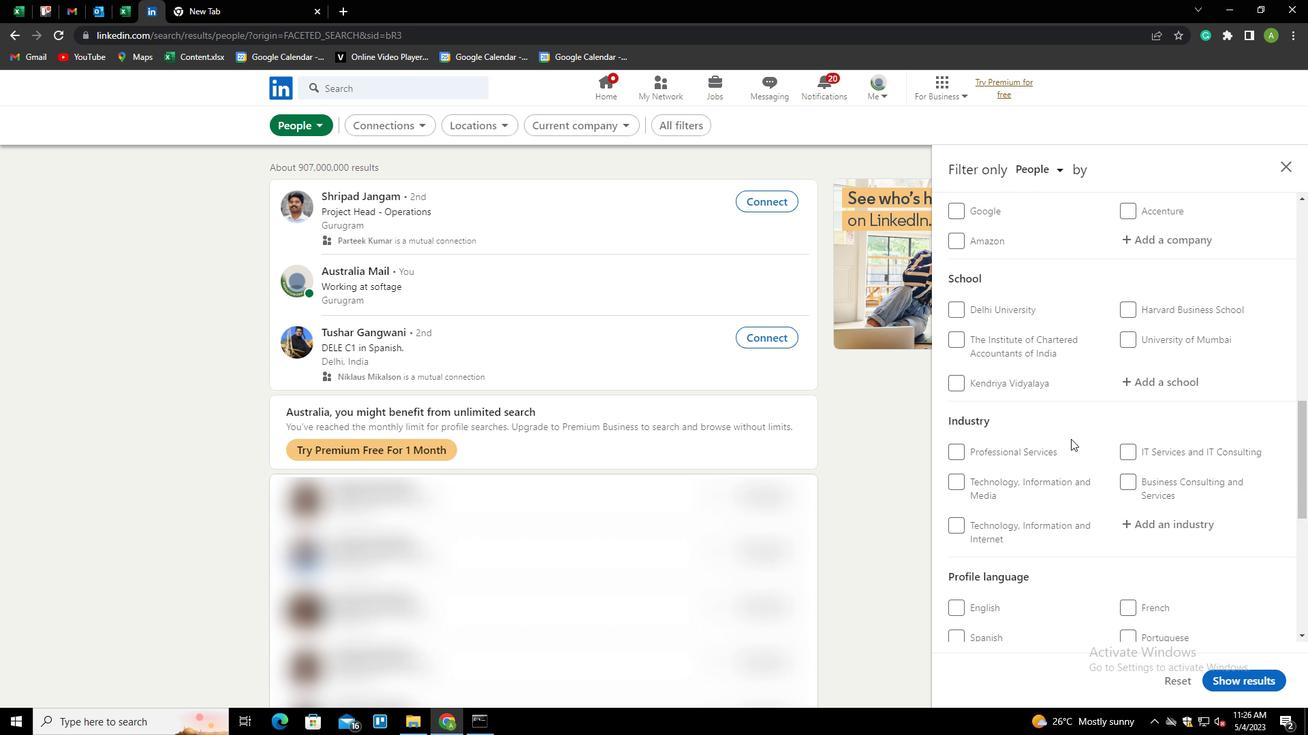 
Action: Mouse scrolled (1073, 437) with delta (0, 0)
Screenshot: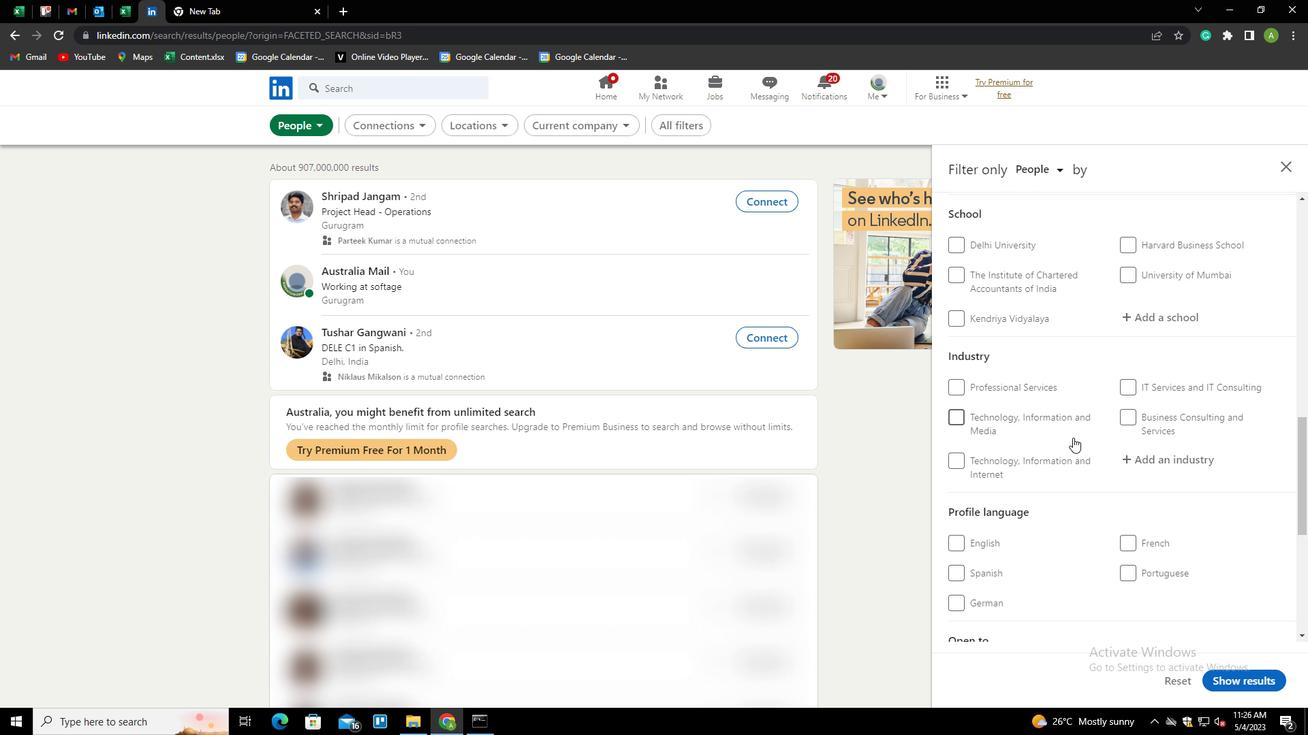 
Action: Mouse moved to (1130, 473)
Screenshot: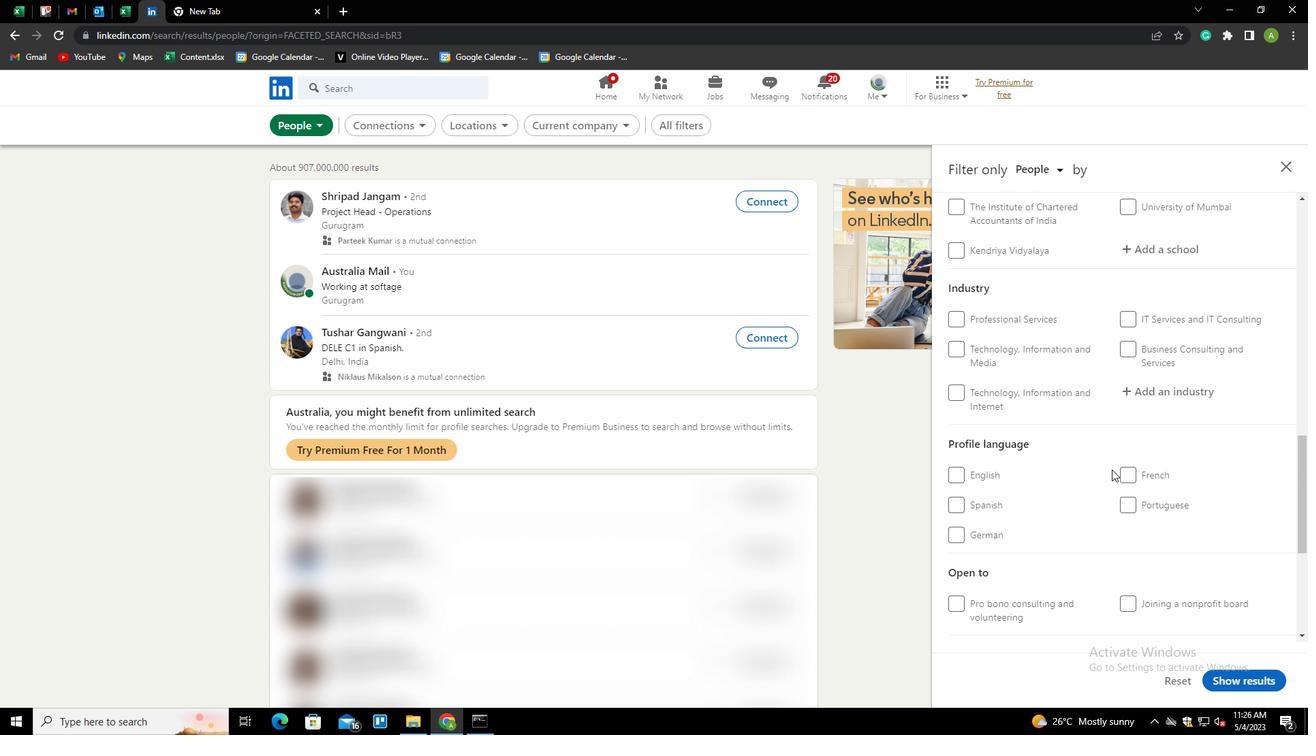 
Action: Mouse pressed left at (1130, 473)
Screenshot: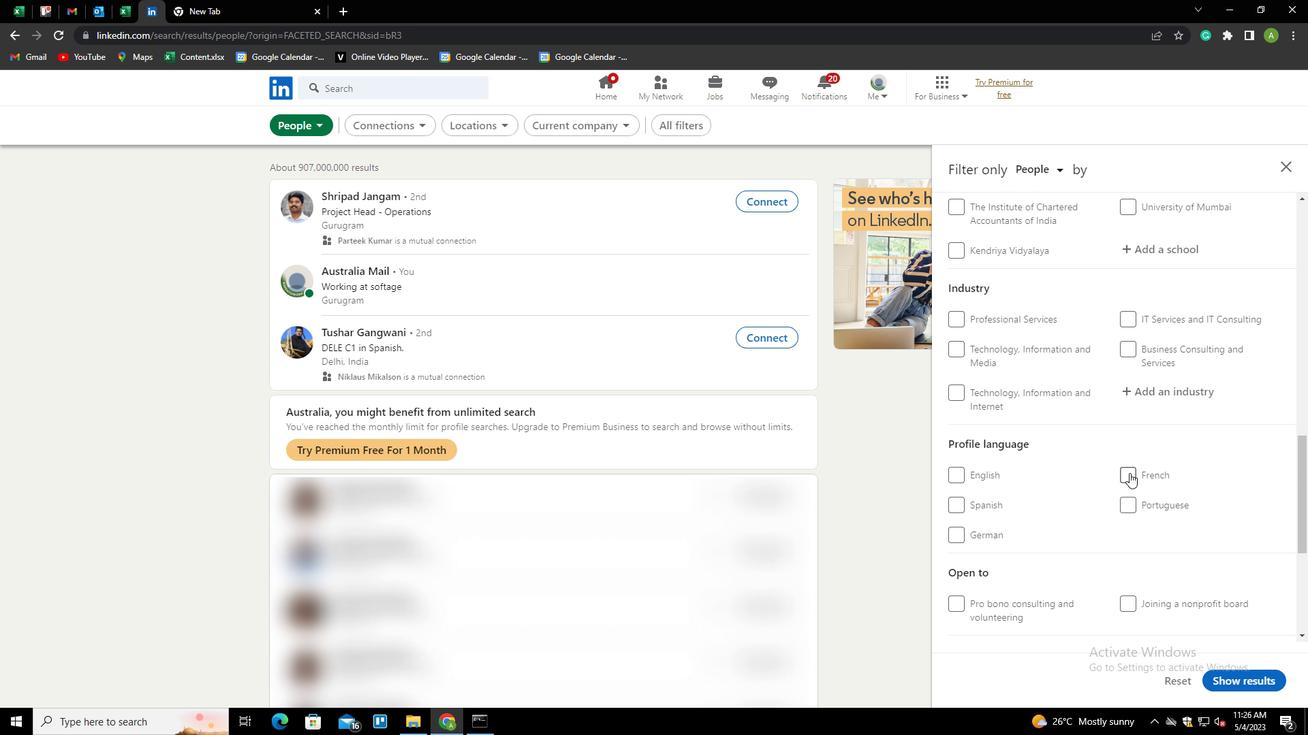 
Action: Mouse moved to (1154, 457)
Screenshot: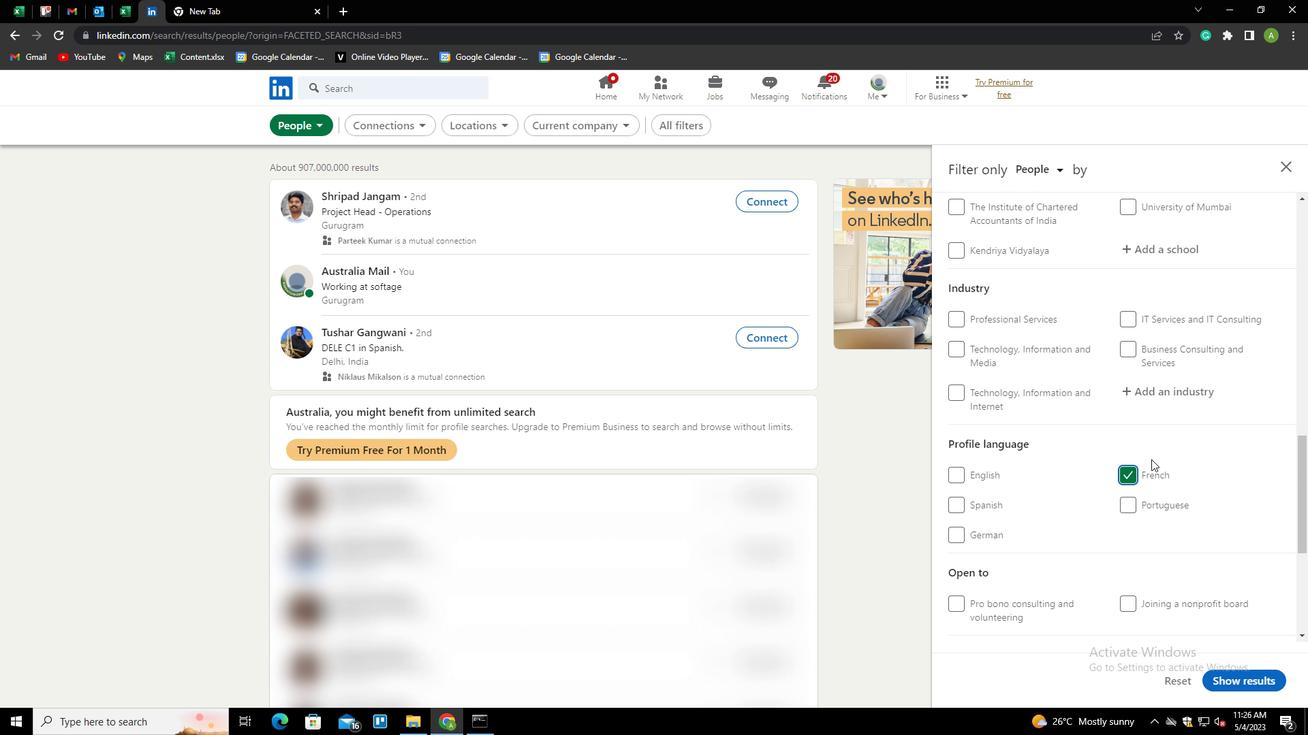 
Action: Mouse scrolled (1154, 457) with delta (0, 0)
Screenshot: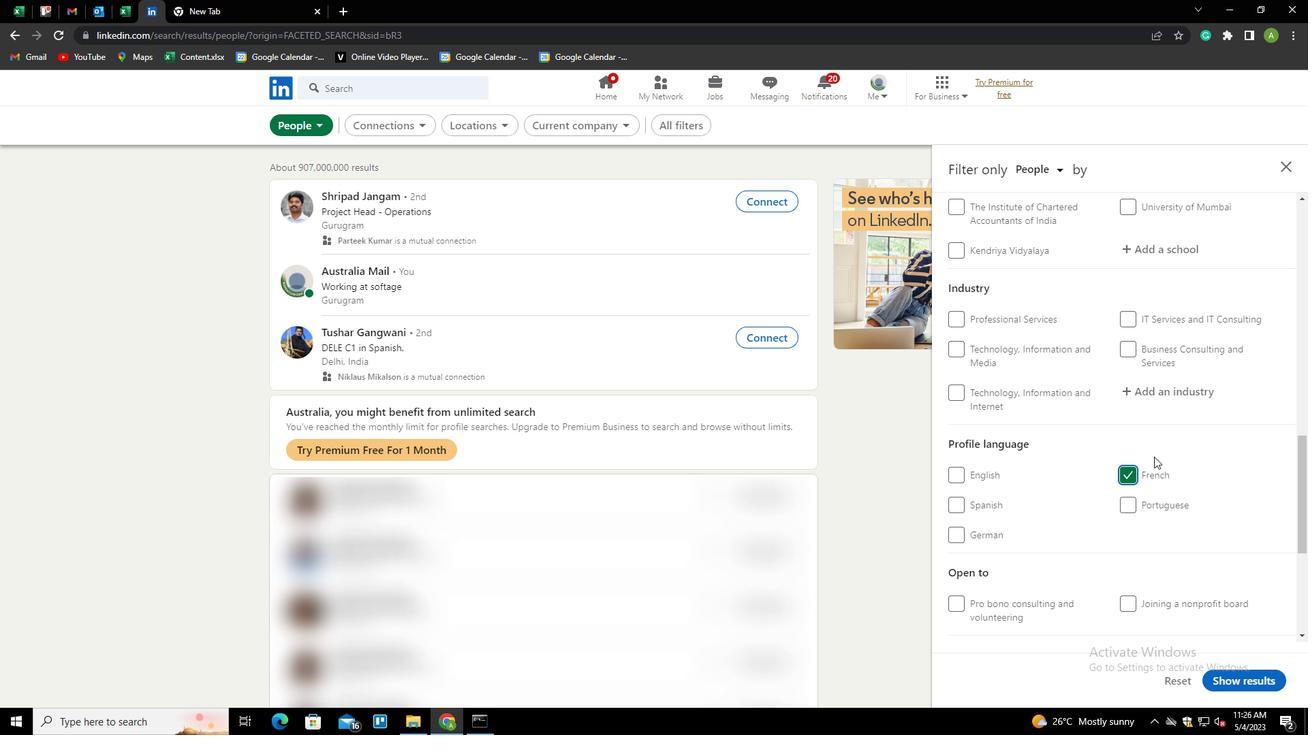 
Action: Mouse scrolled (1154, 457) with delta (0, 0)
Screenshot: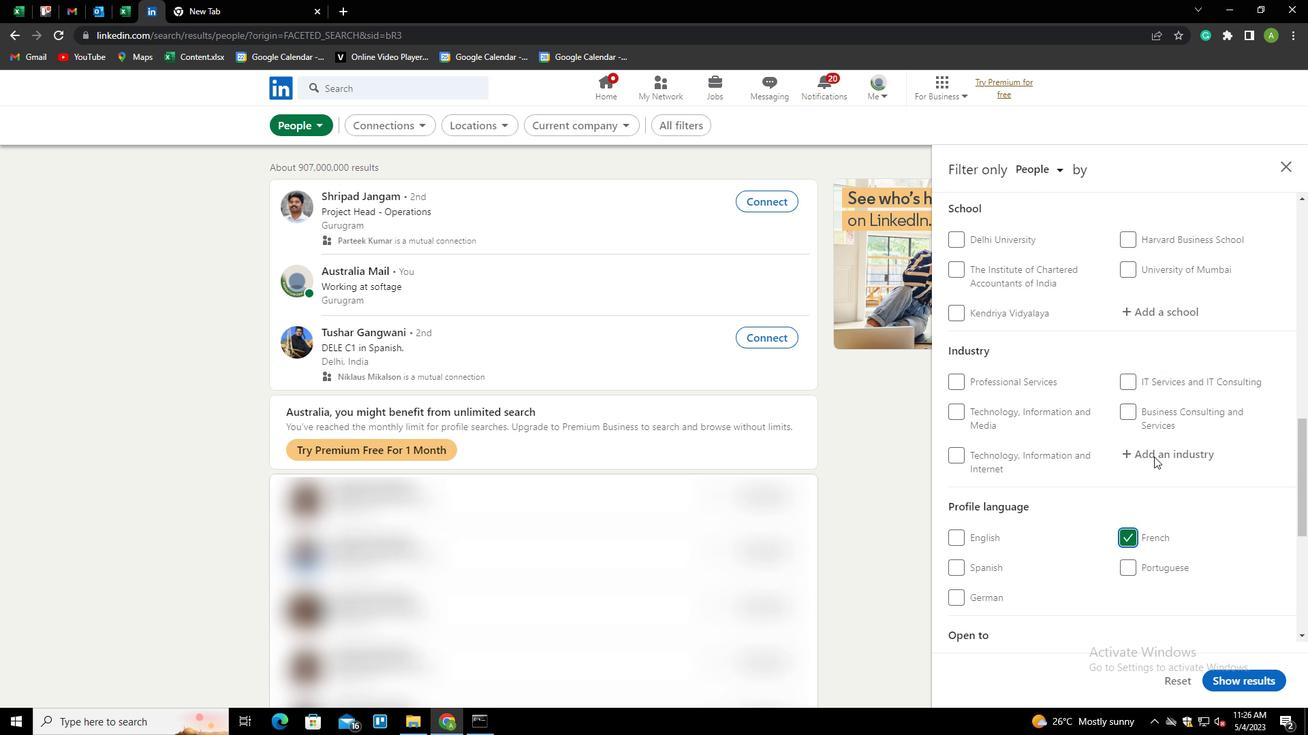 
Action: Mouse scrolled (1154, 457) with delta (0, 0)
Screenshot: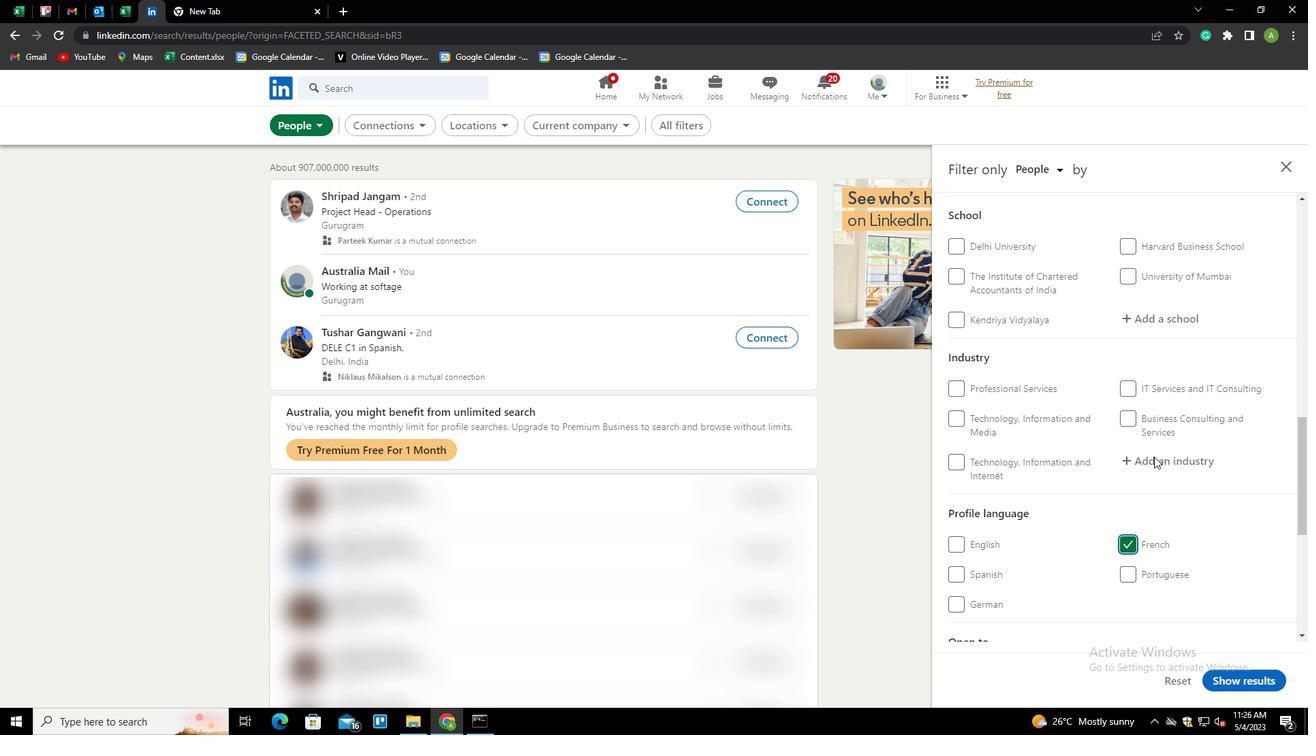 
Action: Mouse scrolled (1154, 457) with delta (0, 0)
Screenshot: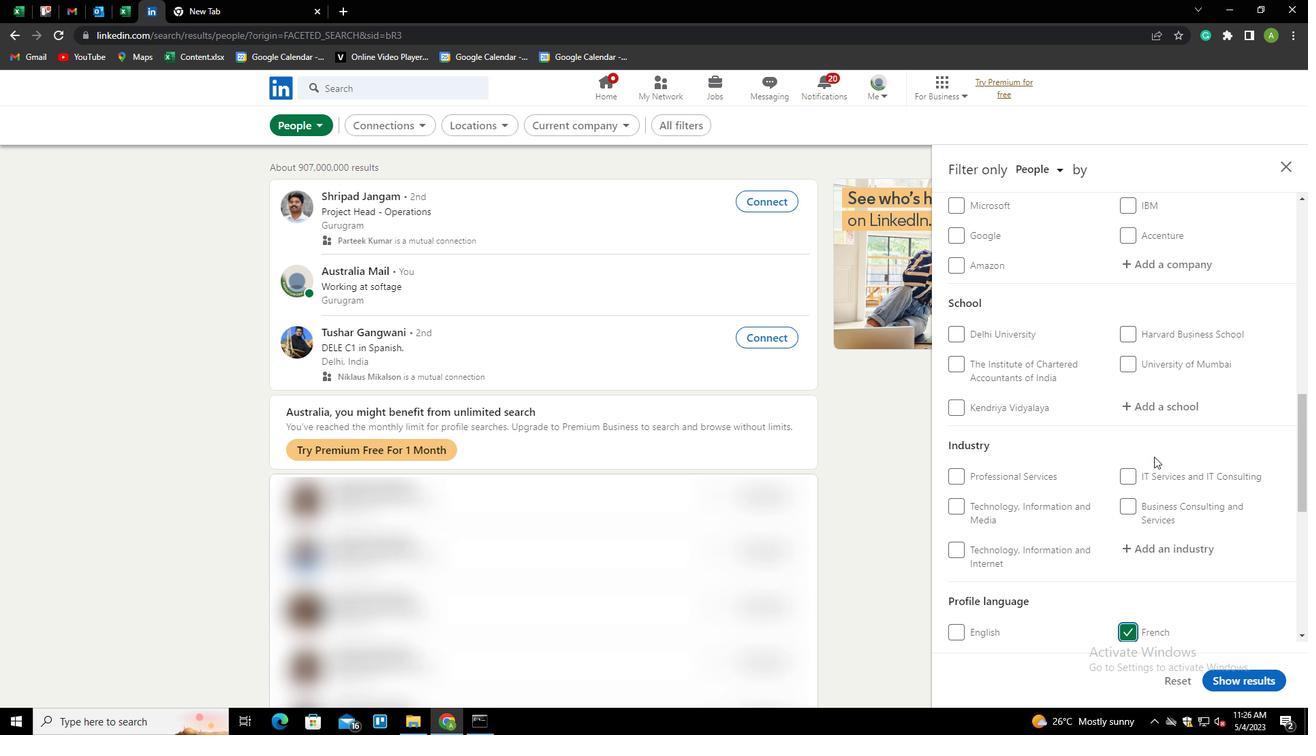 
Action: Mouse scrolled (1154, 457) with delta (0, 0)
Screenshot: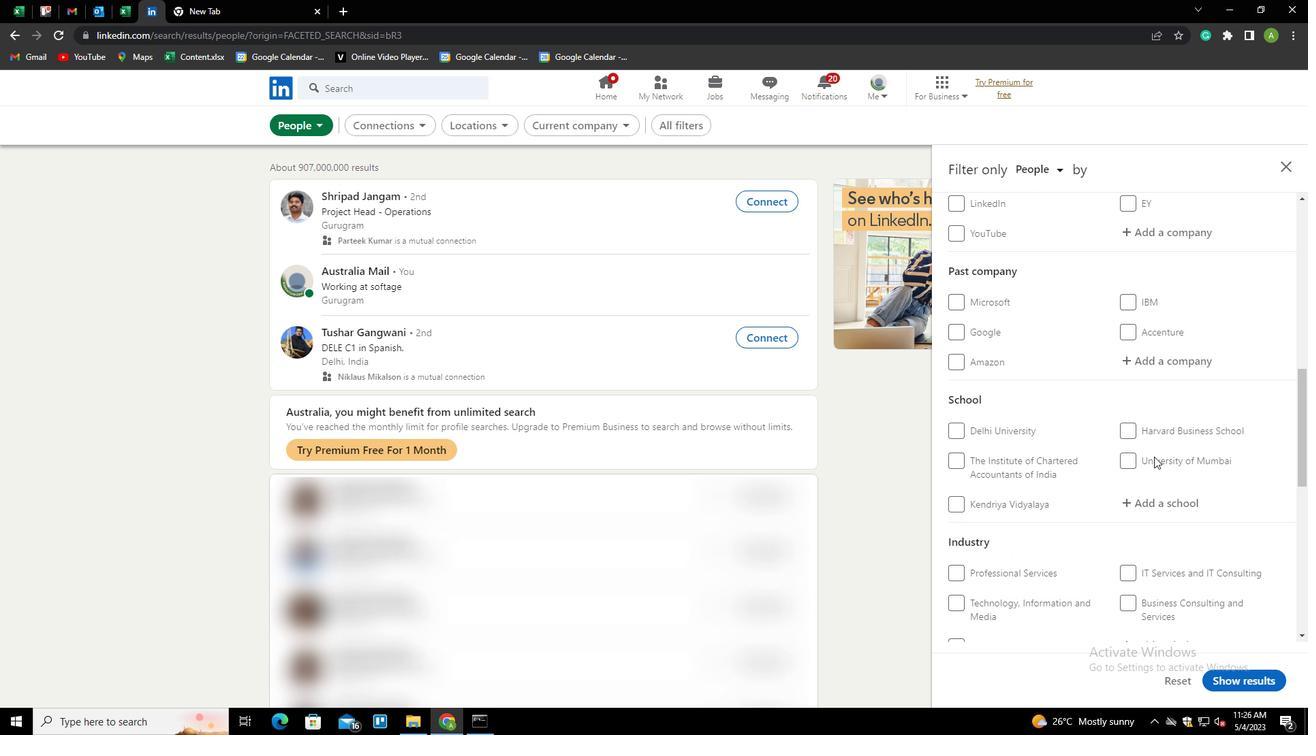 
Action: Mouse scrolled (1154, 457) with delta (0, 0)
Screenshot: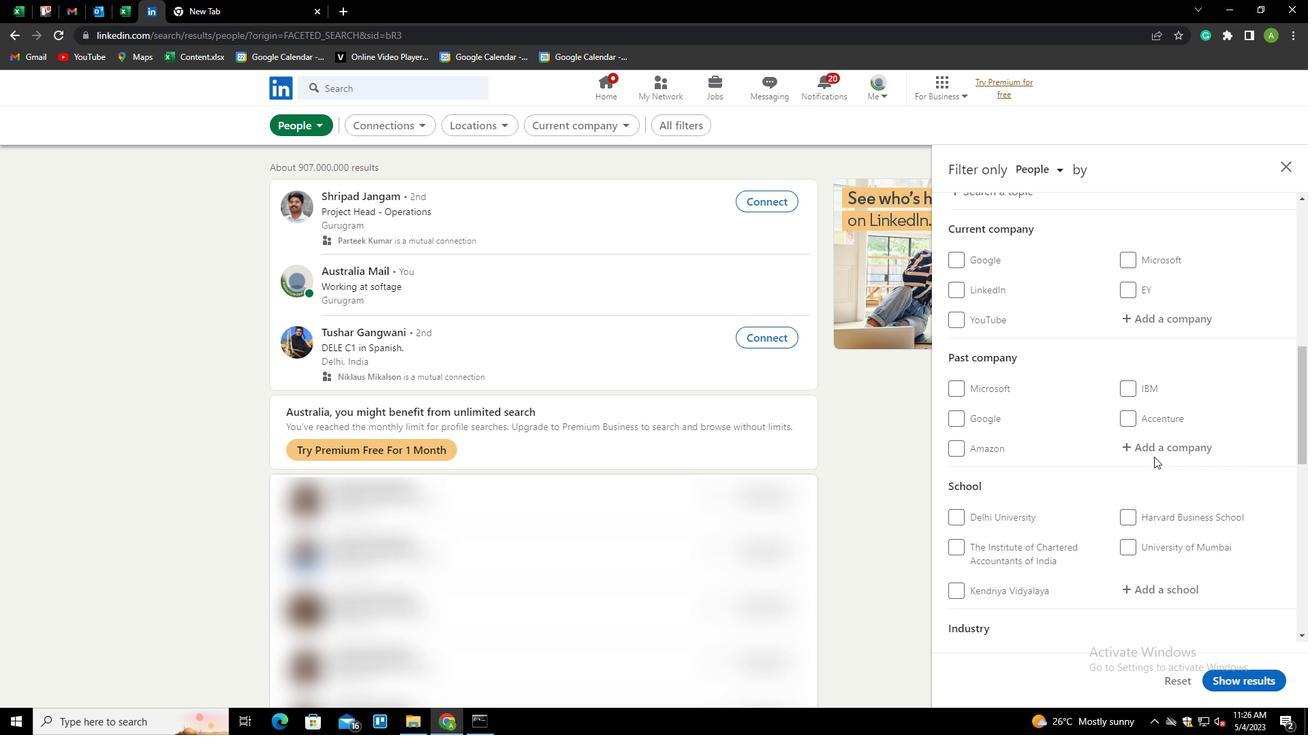 
Action: Mouse moved to (1148, 387)
Screenshot: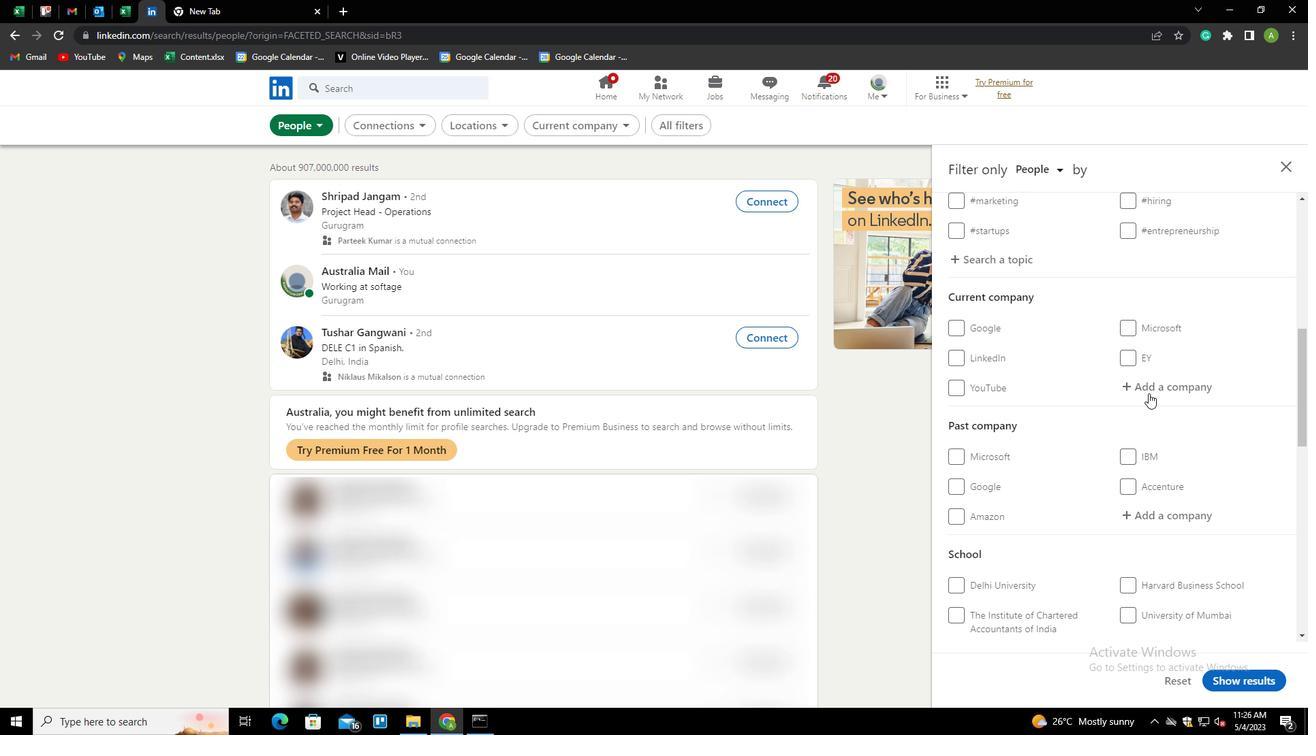 
Action: Mouse pressed left at (1148, 387)
Screenshot: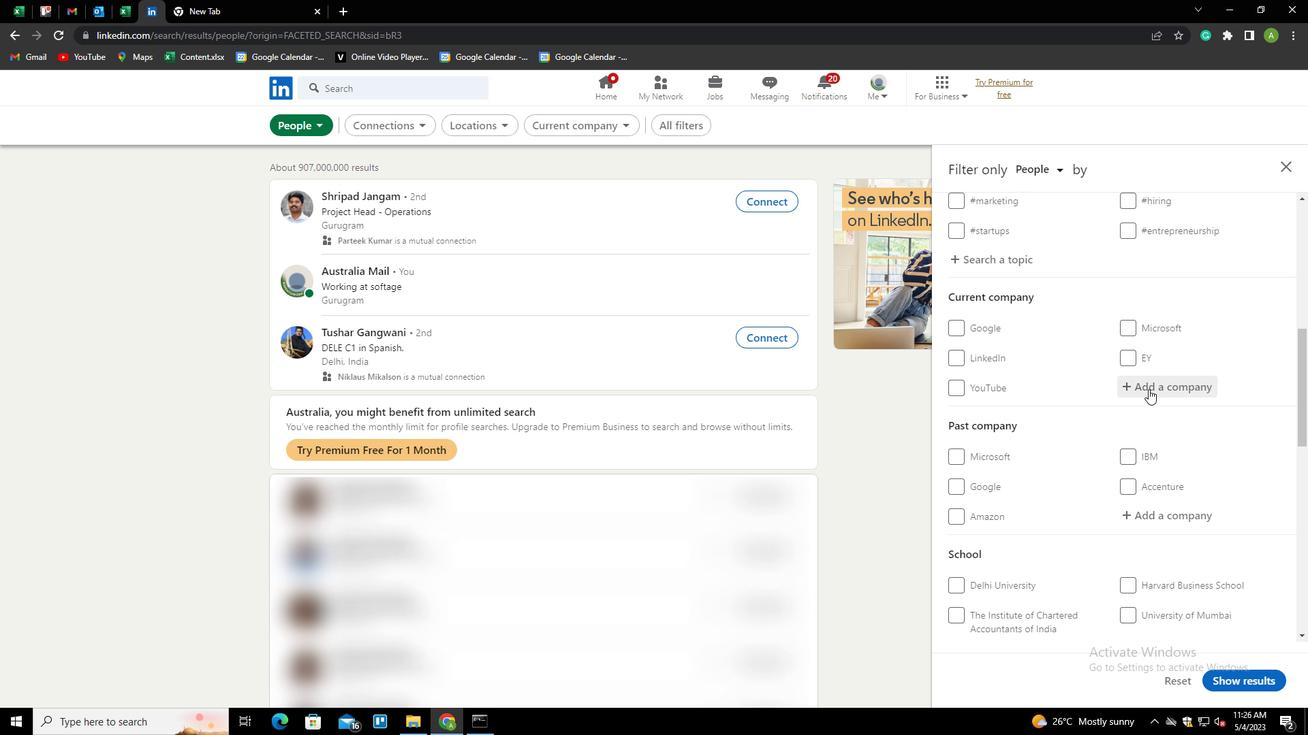 
Action: Mouse moved to (1148, 386)
Screenshot: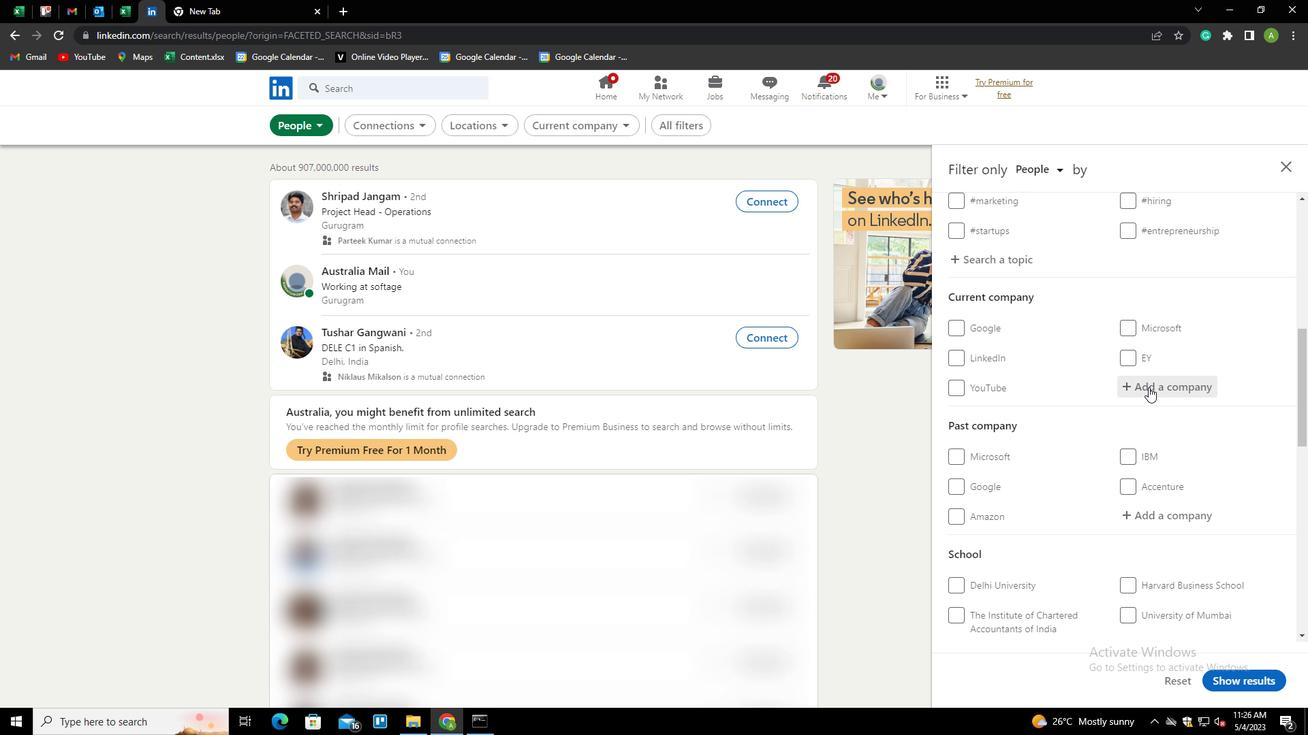 
Action: Key pressed <Key.shift>S
Screenshot: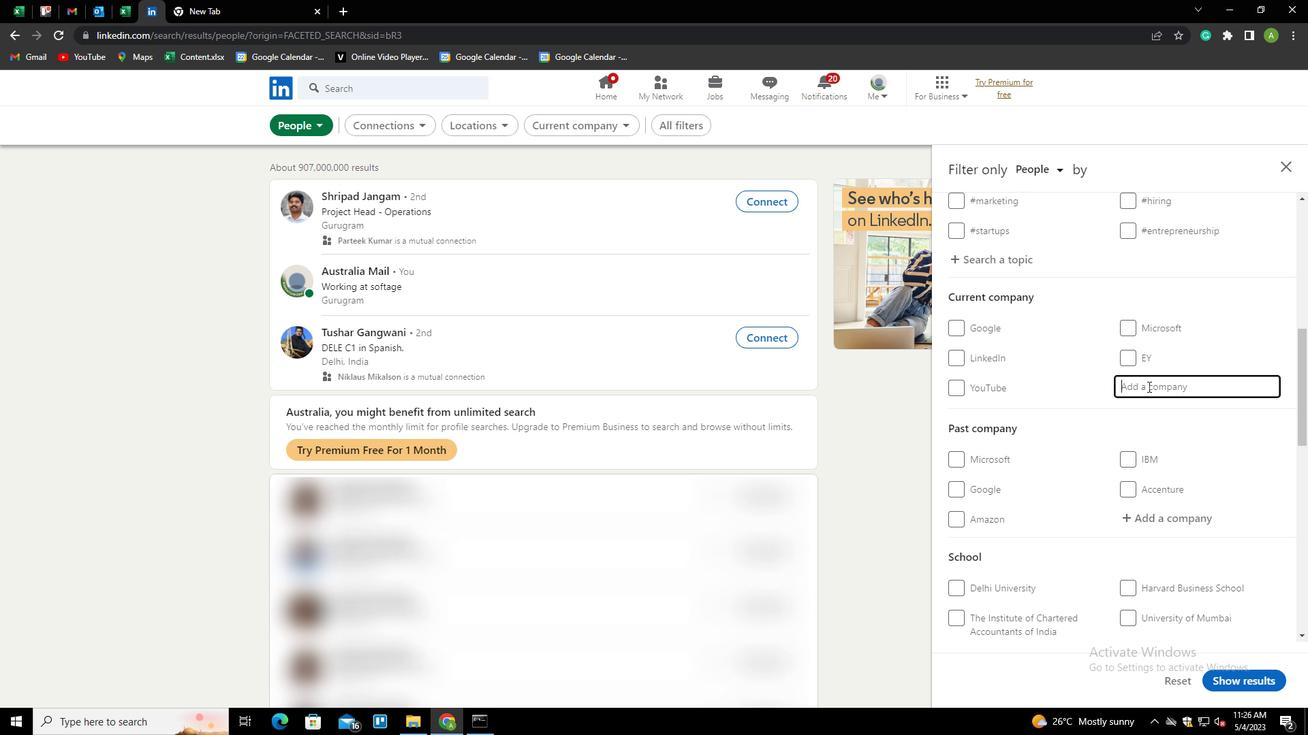 
Action: Mouse moved to (1126, 382)
Screenshot: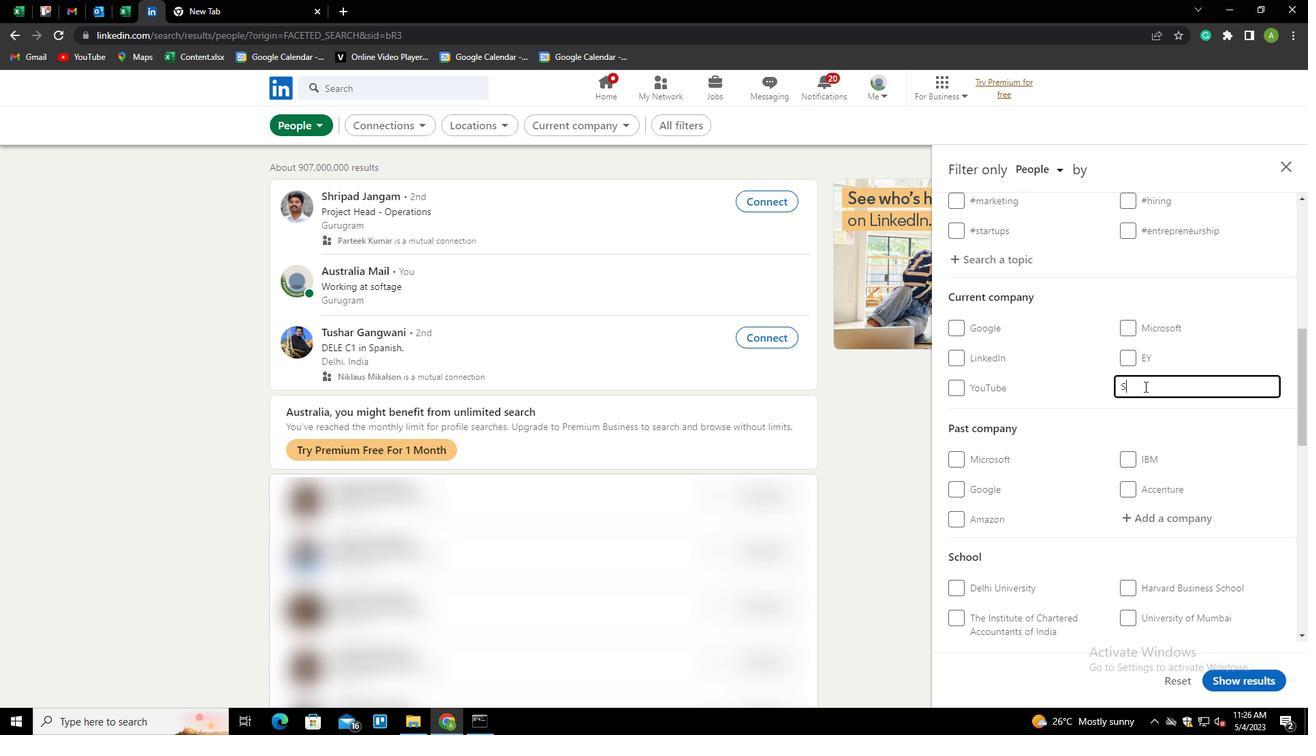 
Action: Key pressed HREE<Key.space><Key.shift>CEMENT<Key.space><Key.shift>LE<Key.backspace>TS<Key.backspace><Key.down><Key.enter>
Screenshot: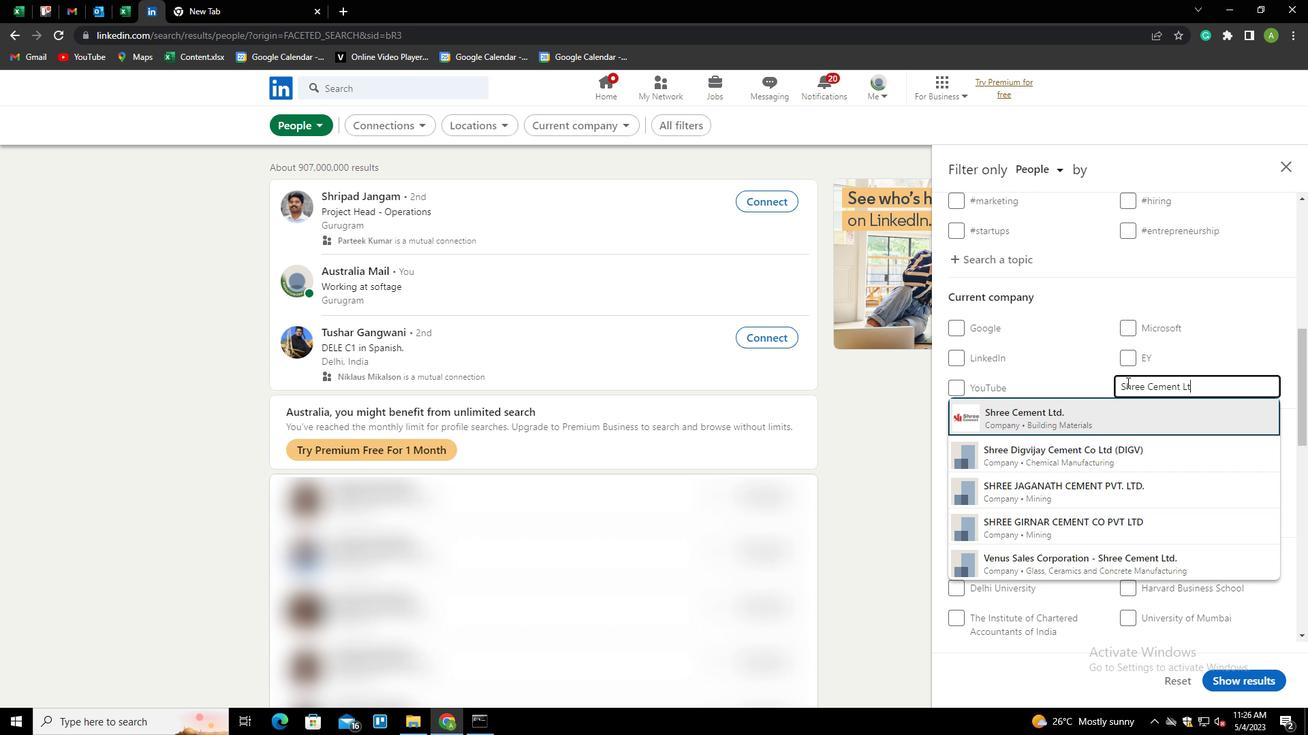 
Action: Mouse moved to (1110, 382)
Screenshot: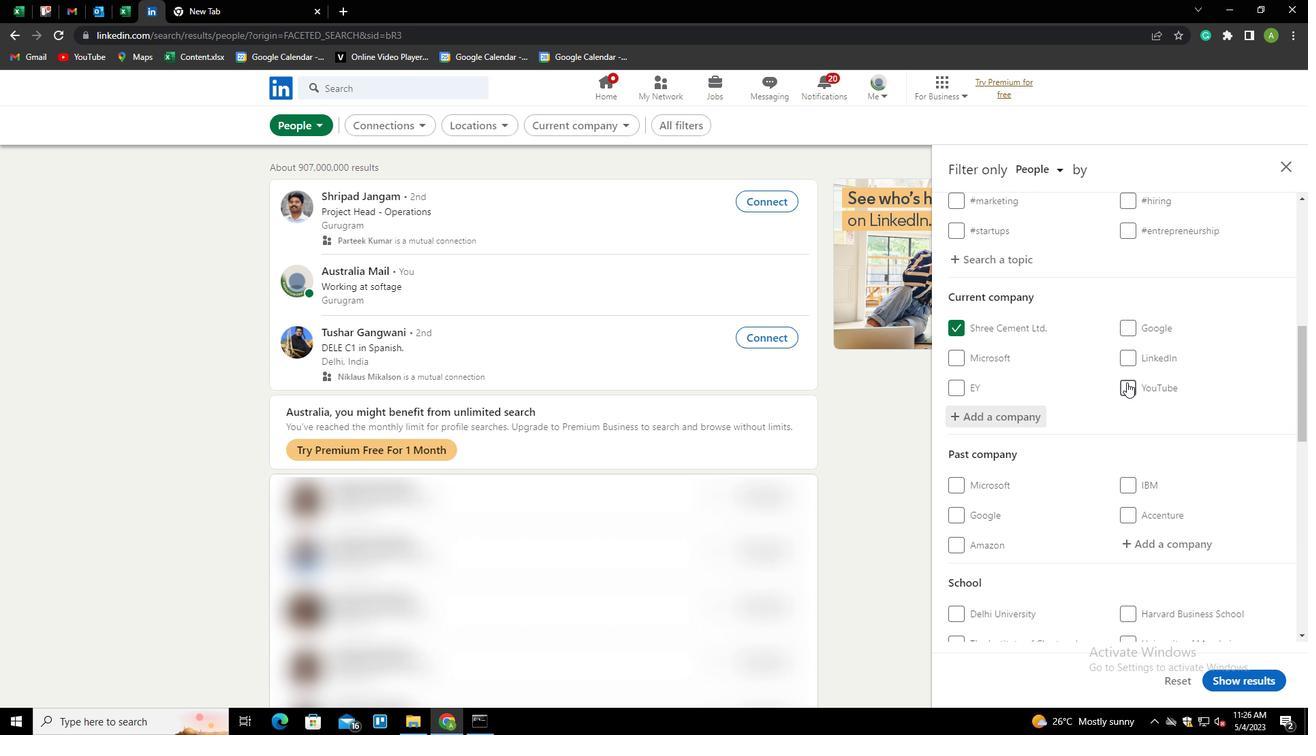 
Action: Mouse scrolled (1110, 382) with delta (0, 0)
Screenshot: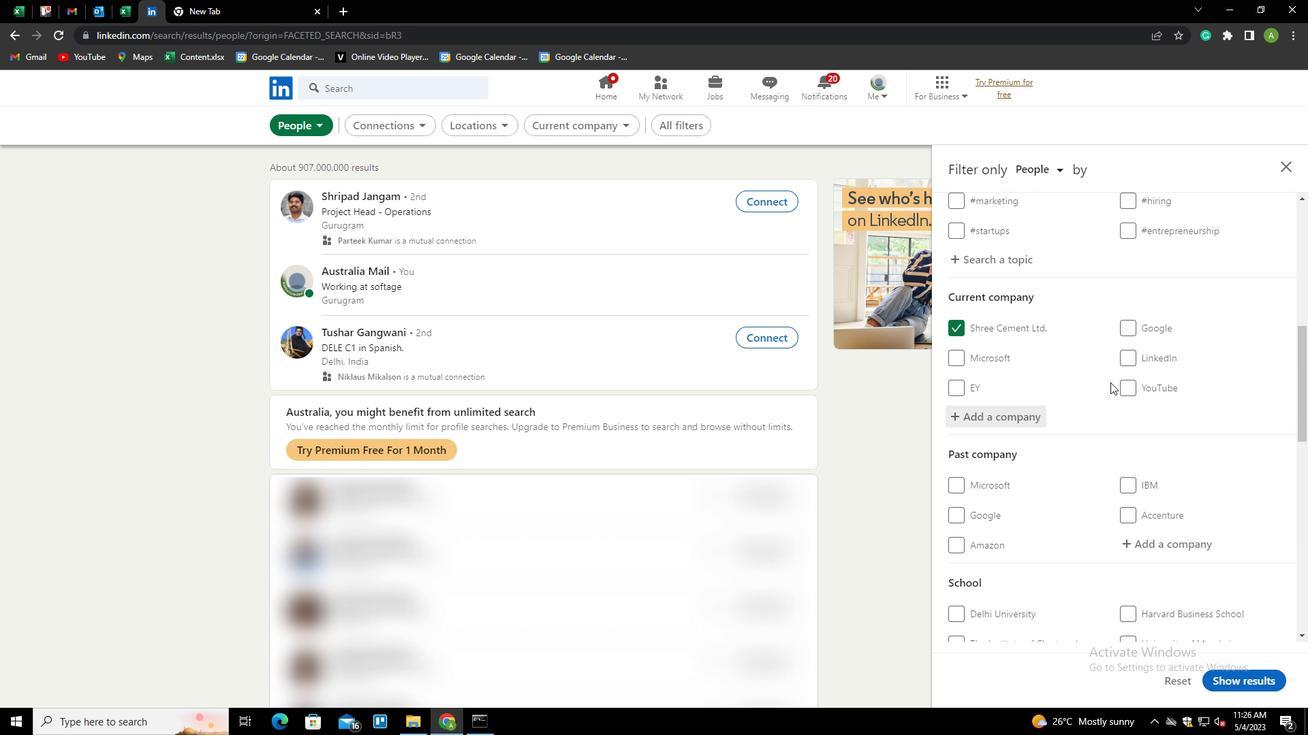 
Action: Mouse scrolled (1110, 382) with delta (0, 0)
Screenshot: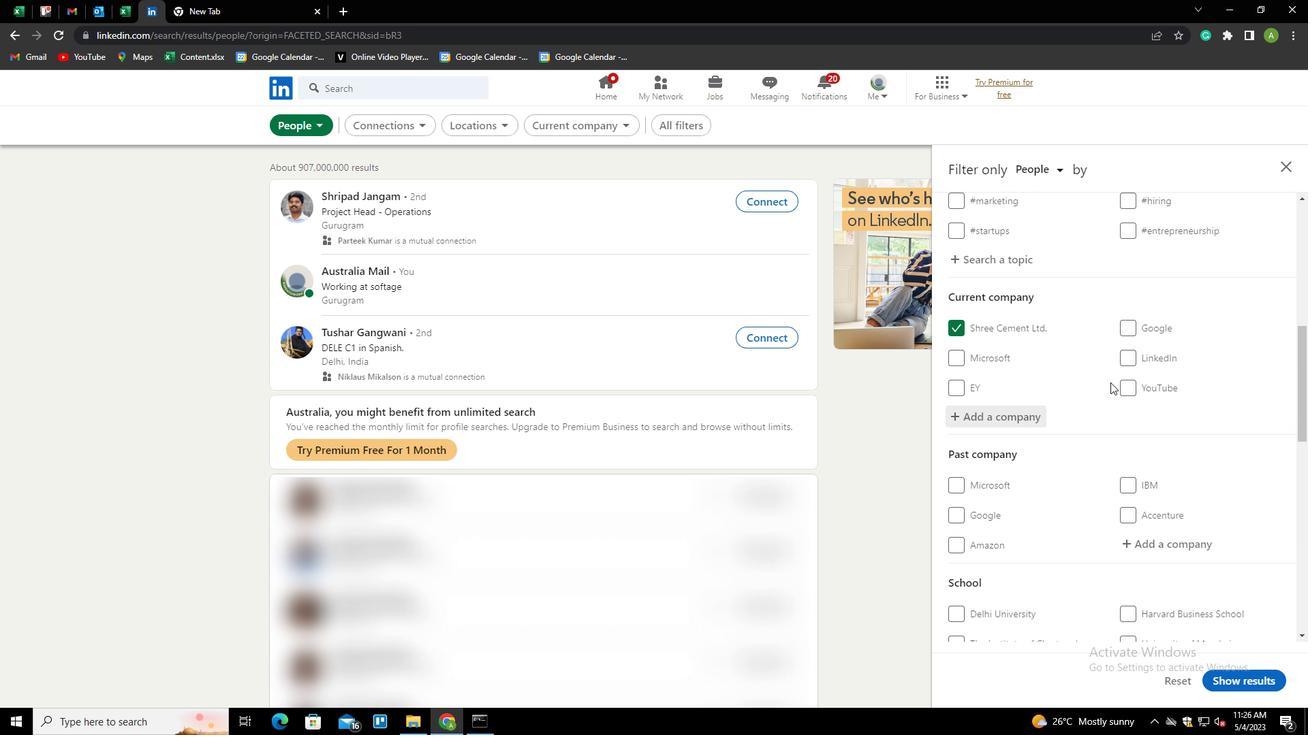
Action: Mouse scrolled (1110, 382) with delta (0, 0)
Screenshot: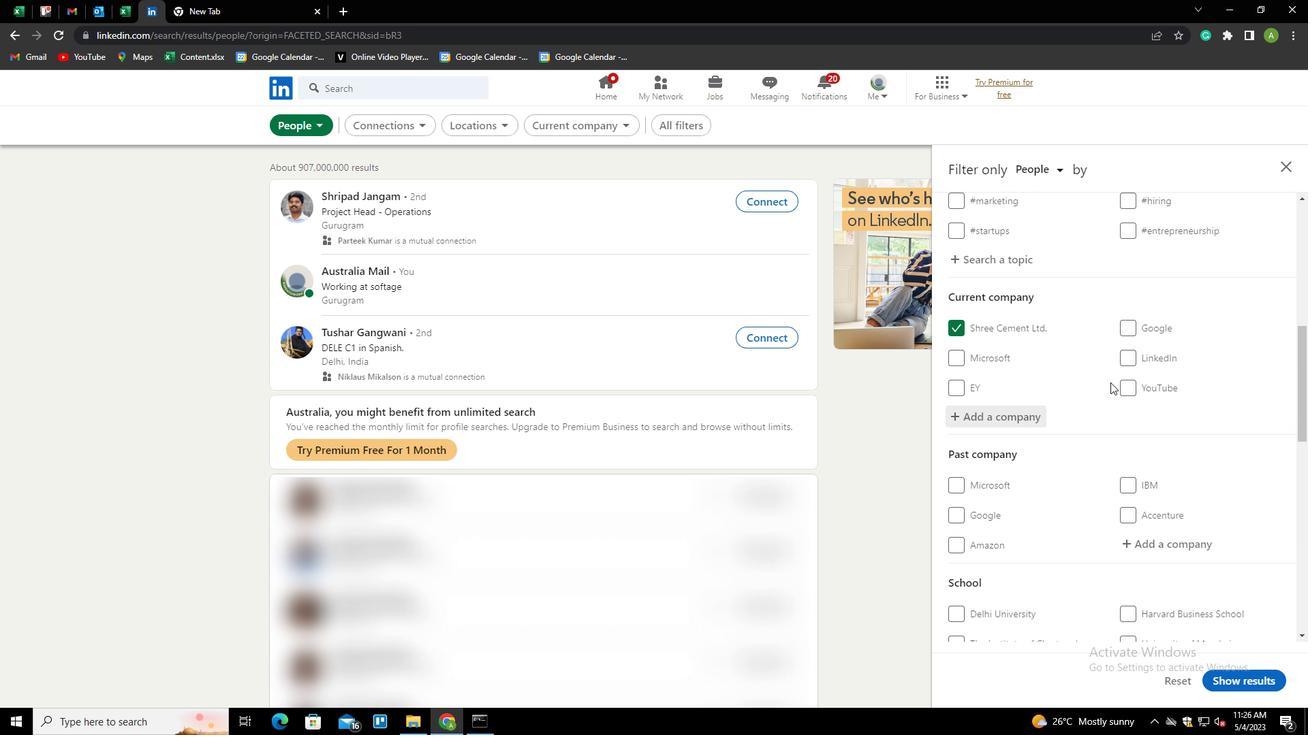
Action: Mouse scrolled (1110, 382) with delta (0, 0)
Screenshot: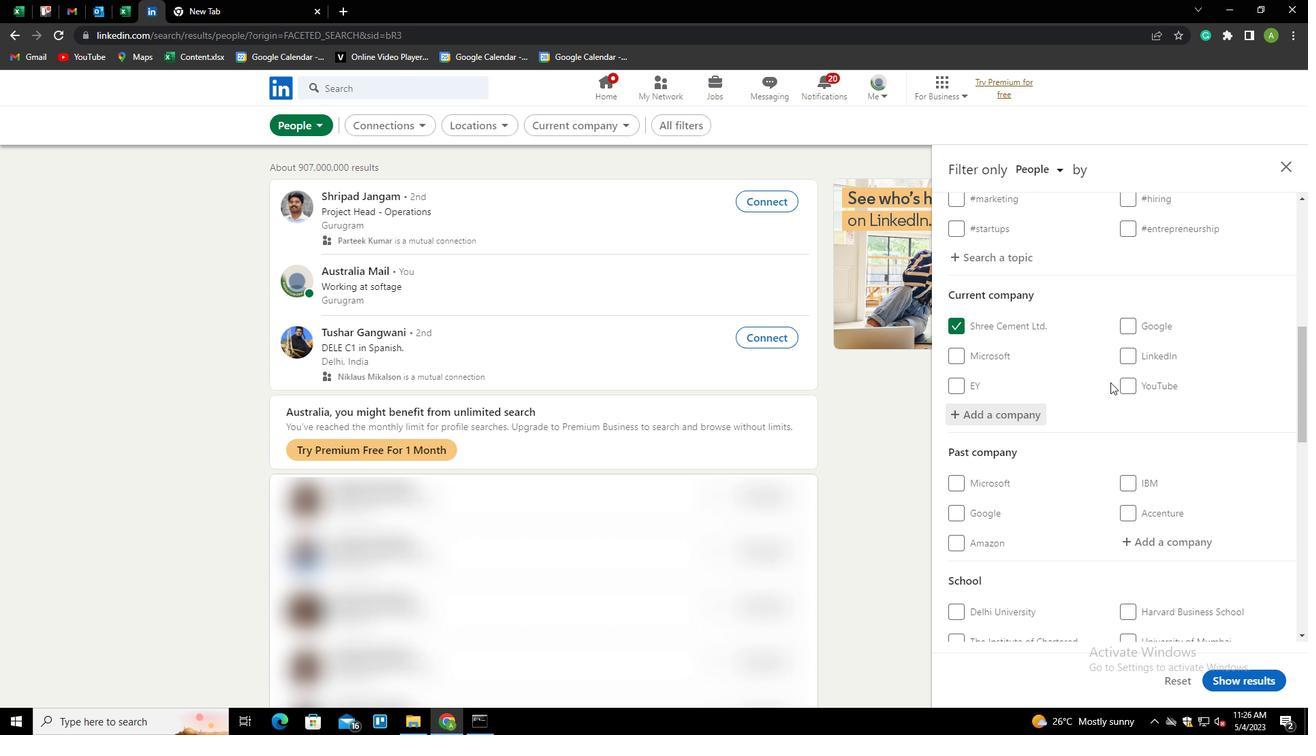 
Action: Mouse moved to (1152, 415)
Screenshot: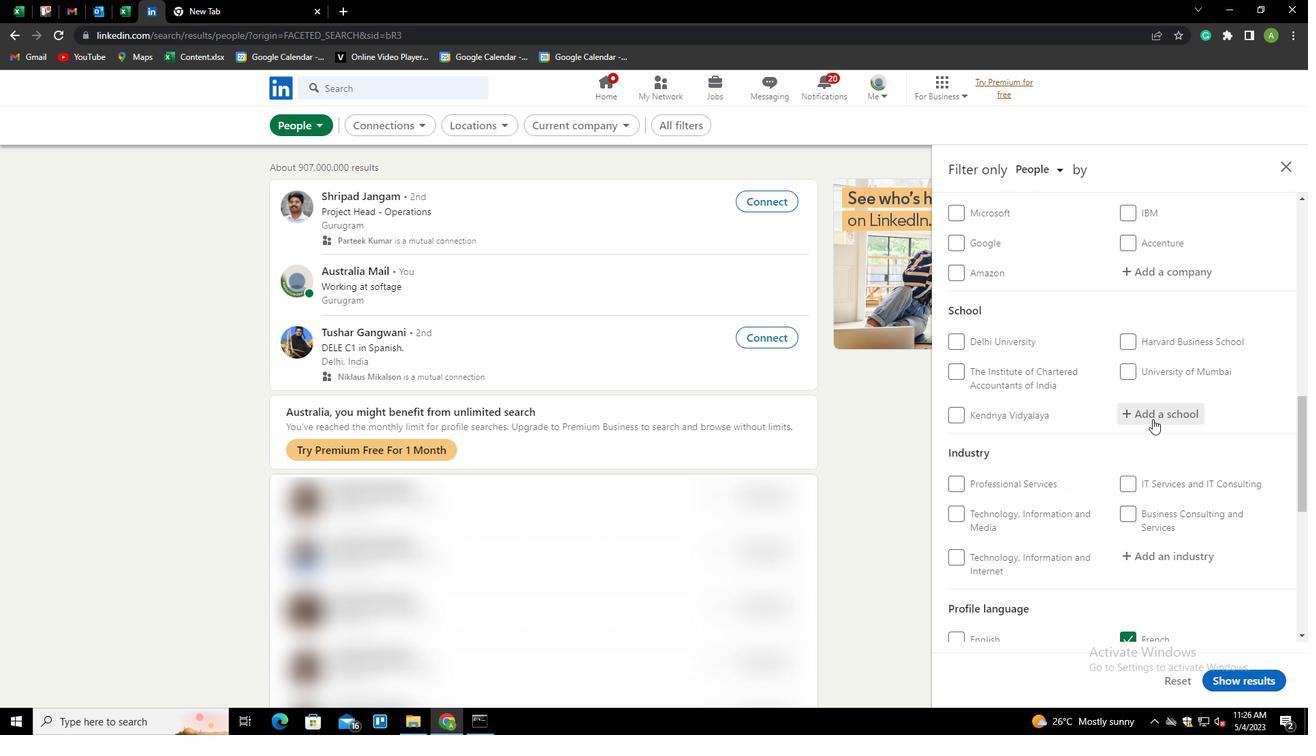 
Action: Mouse pressed left at (1152, 415)
Screenshot: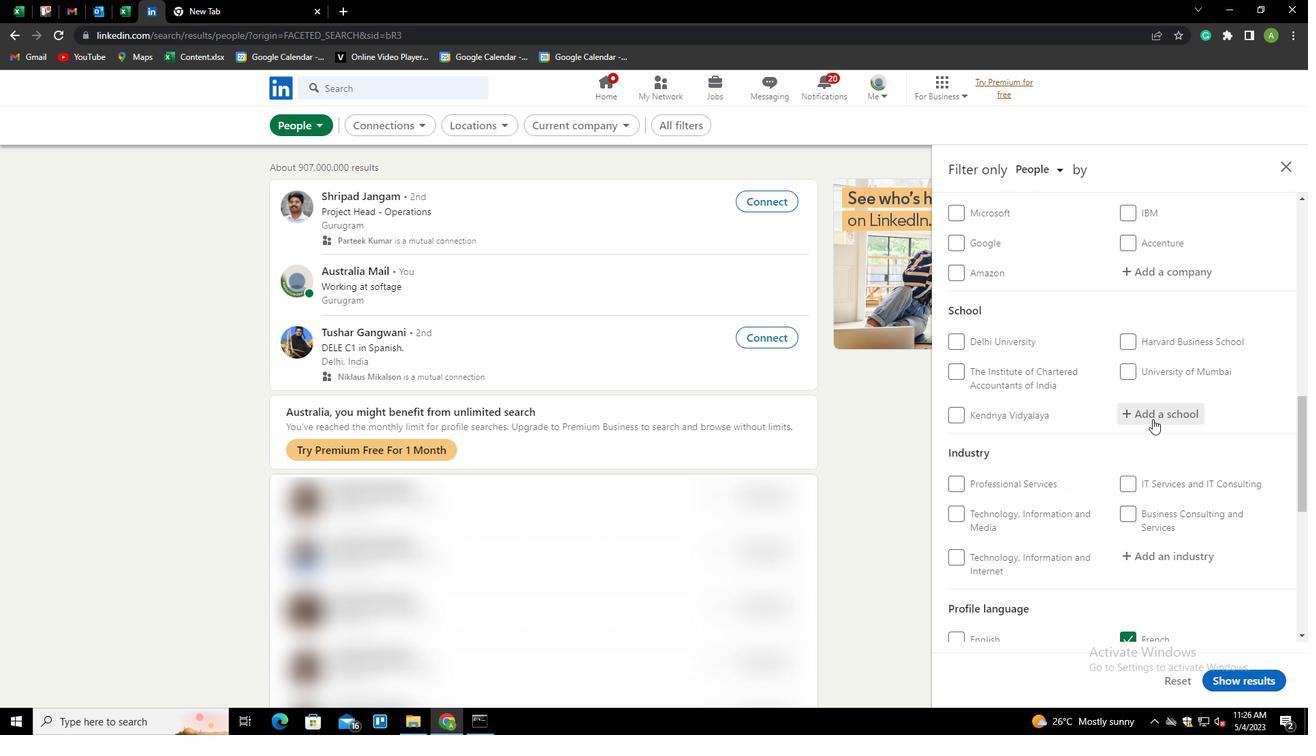 
Action: Key pressed <Key.shift>D
Screenshot: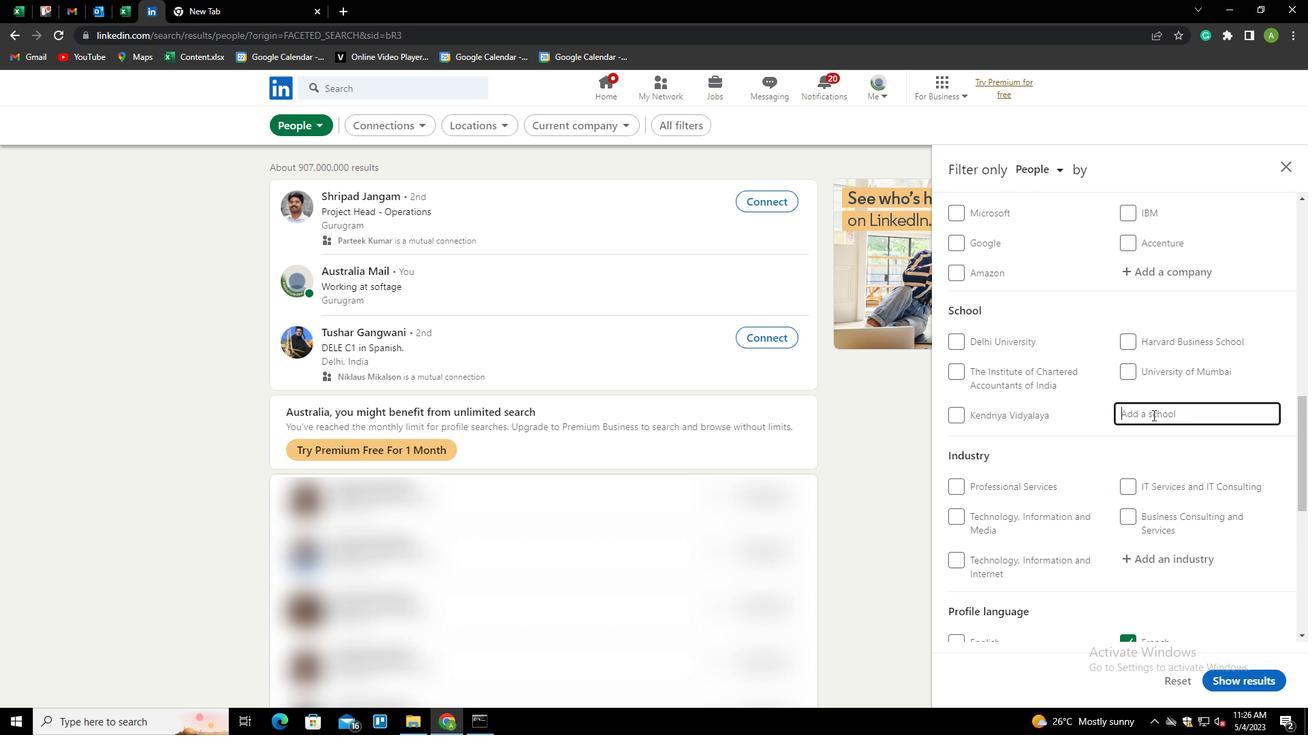 
Action: Mouse moved to (1151, 415)
Screenshot: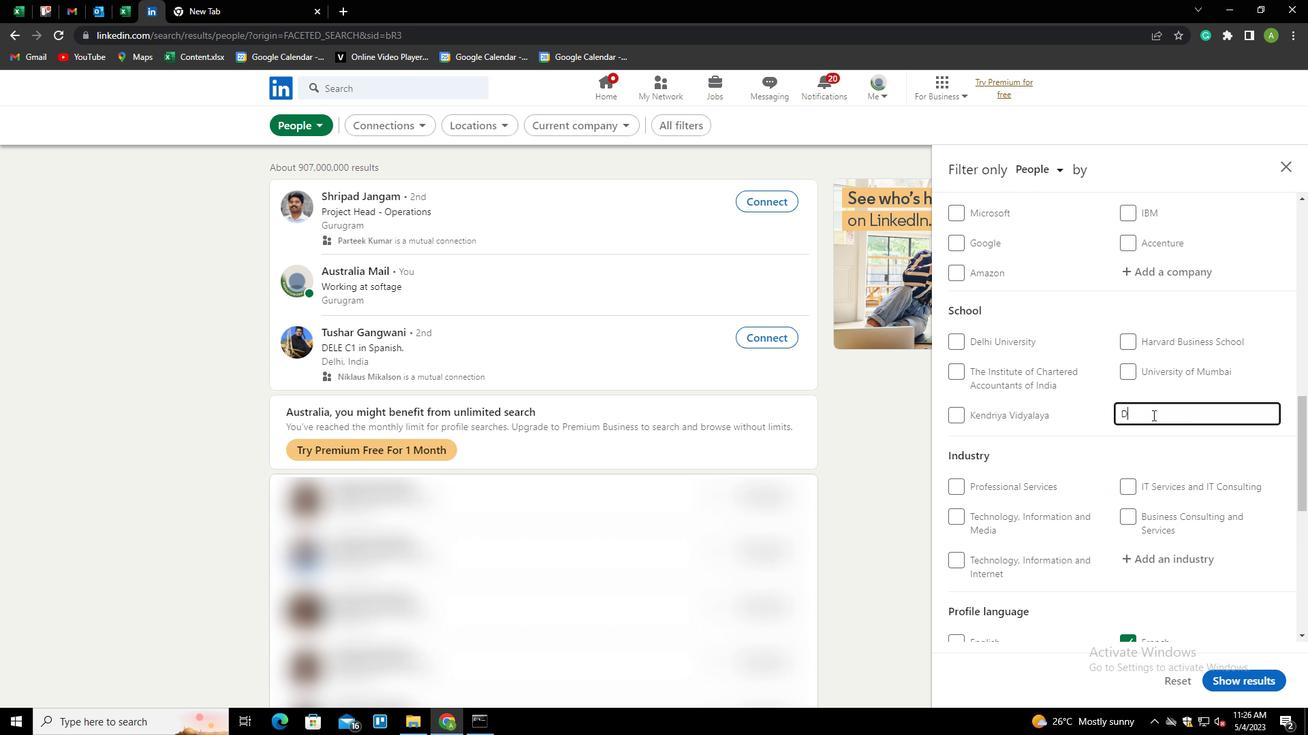 
Action: Key pressed E
Screenshot: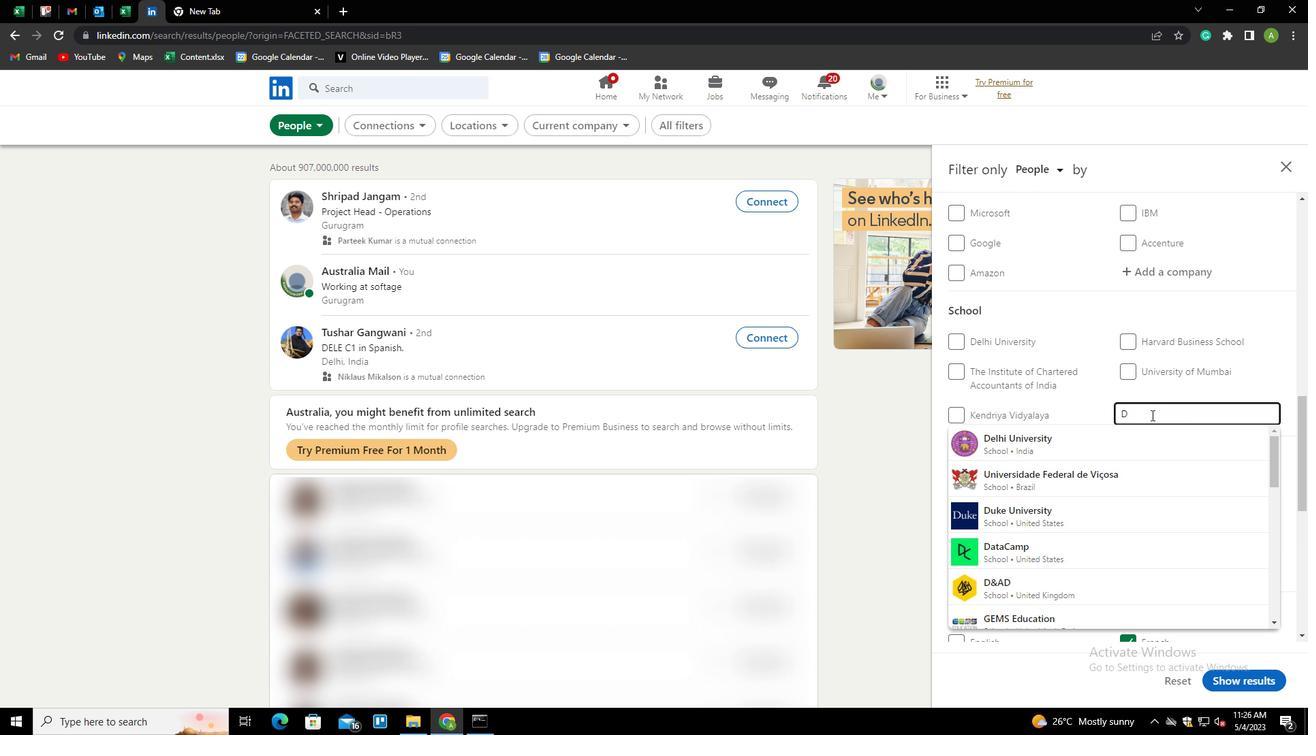 
Action: Mouse moved to (1140, 416)
Screenshot: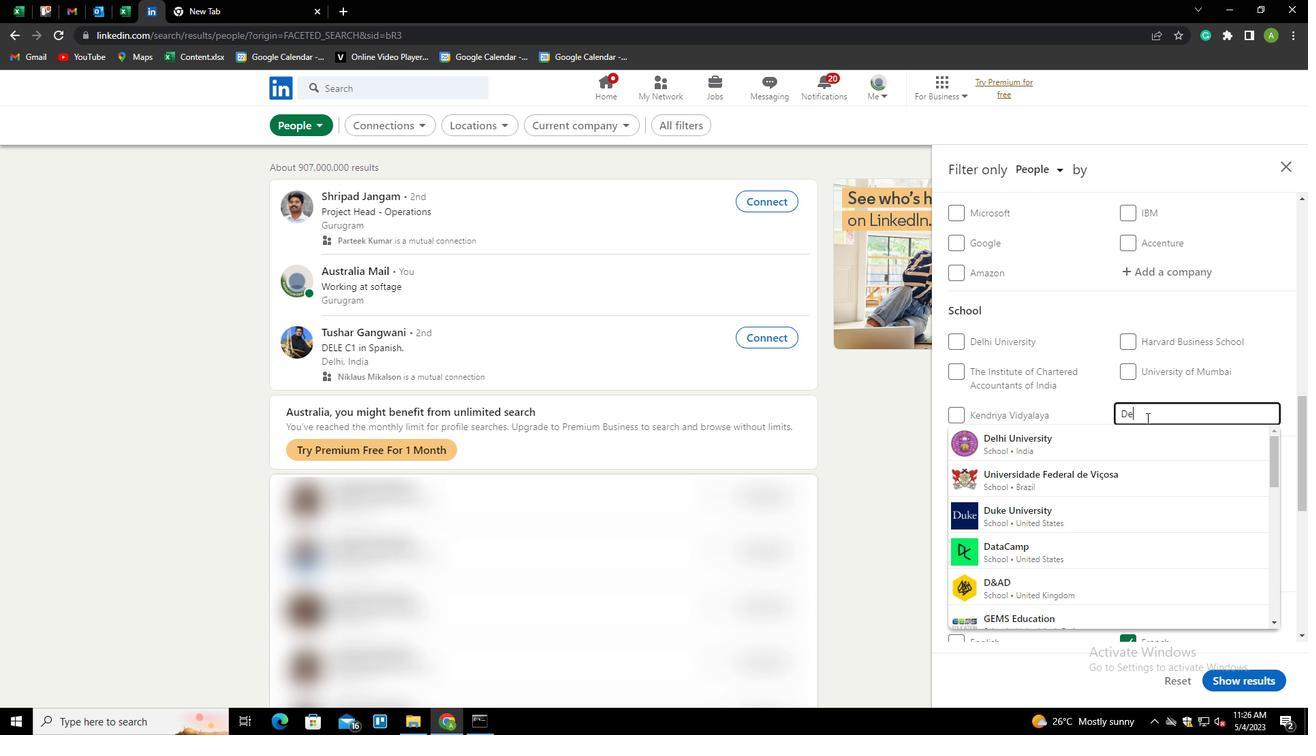 
Action: Key pressed V<Key.space><Key.shift>BHOOMI<Key.space><Key.shift>GROUP<Key.space>OF<Key.space><Key.shift>INSTITUTE<Key.backspace><Key.down><Key.enter>
Screenshot: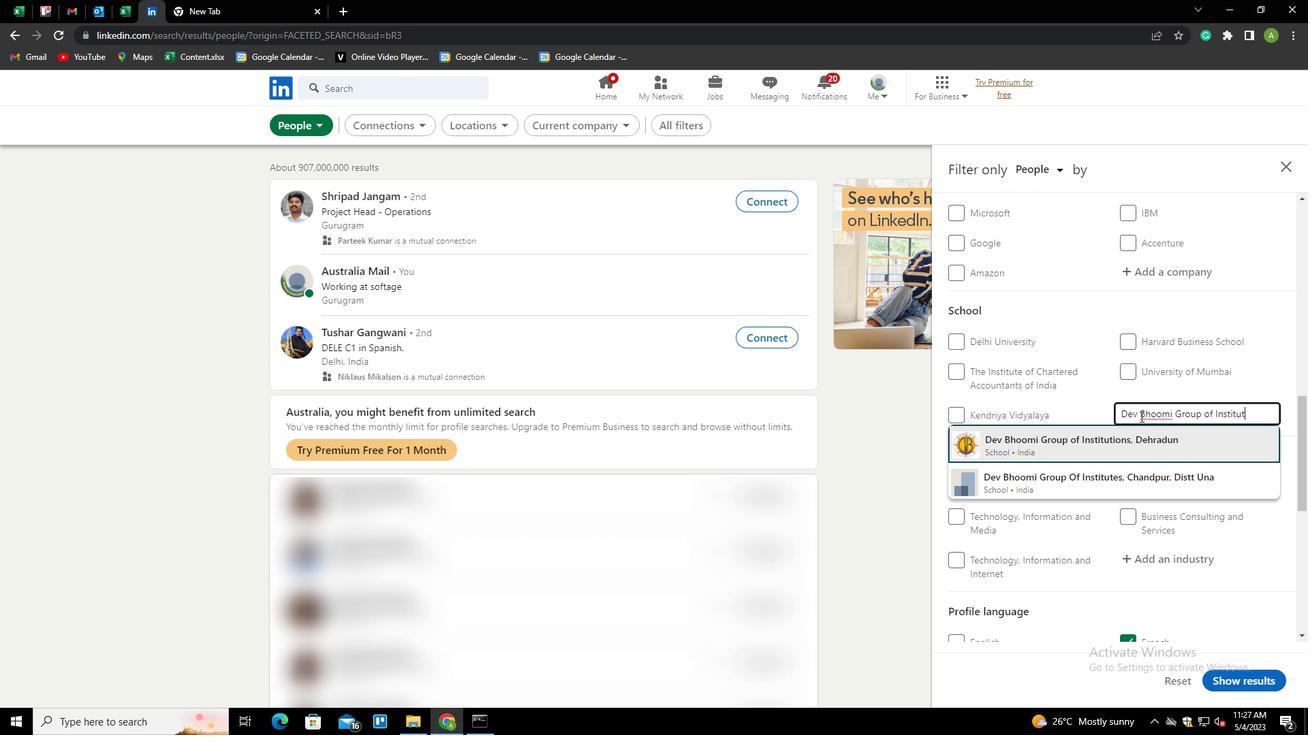 
Action: Mouse scrolled (1140, 416) with delta (0, 0)
Screenshot: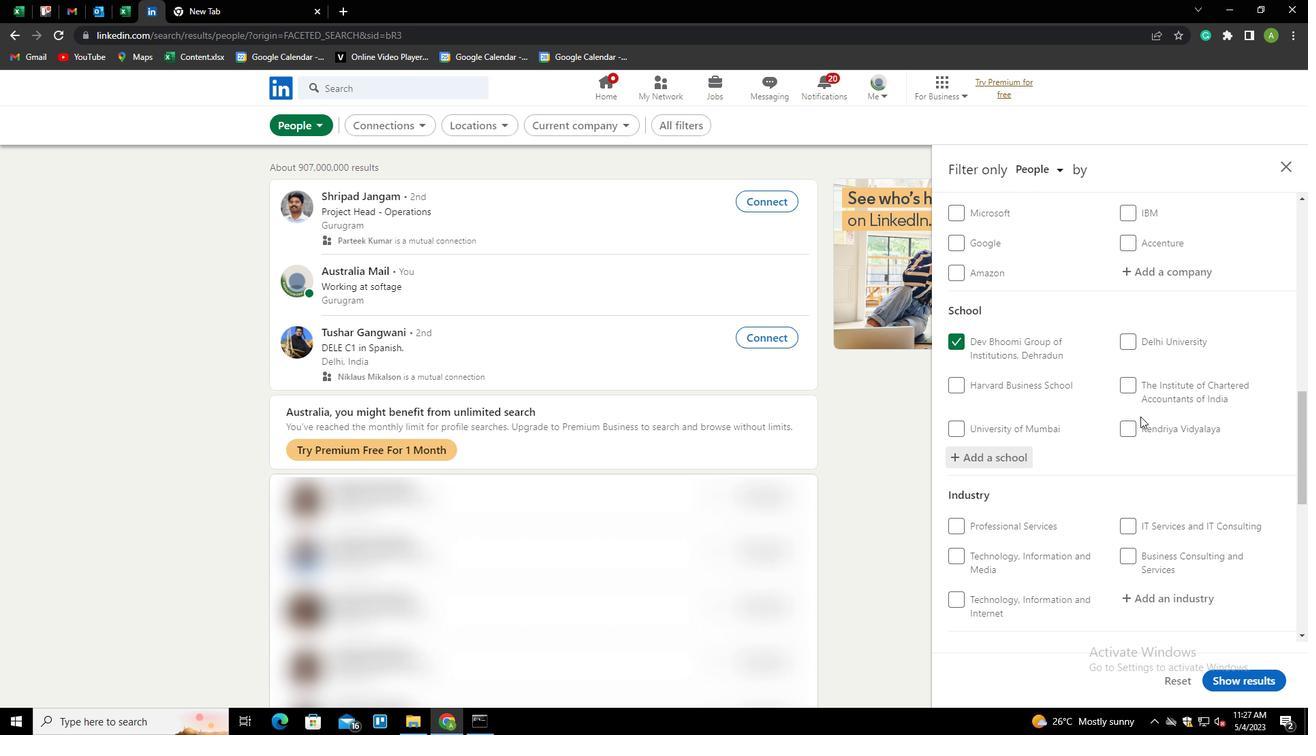 
Action: Mouse scrolled (1140, 416) with delta (0, 0)
Screenshot: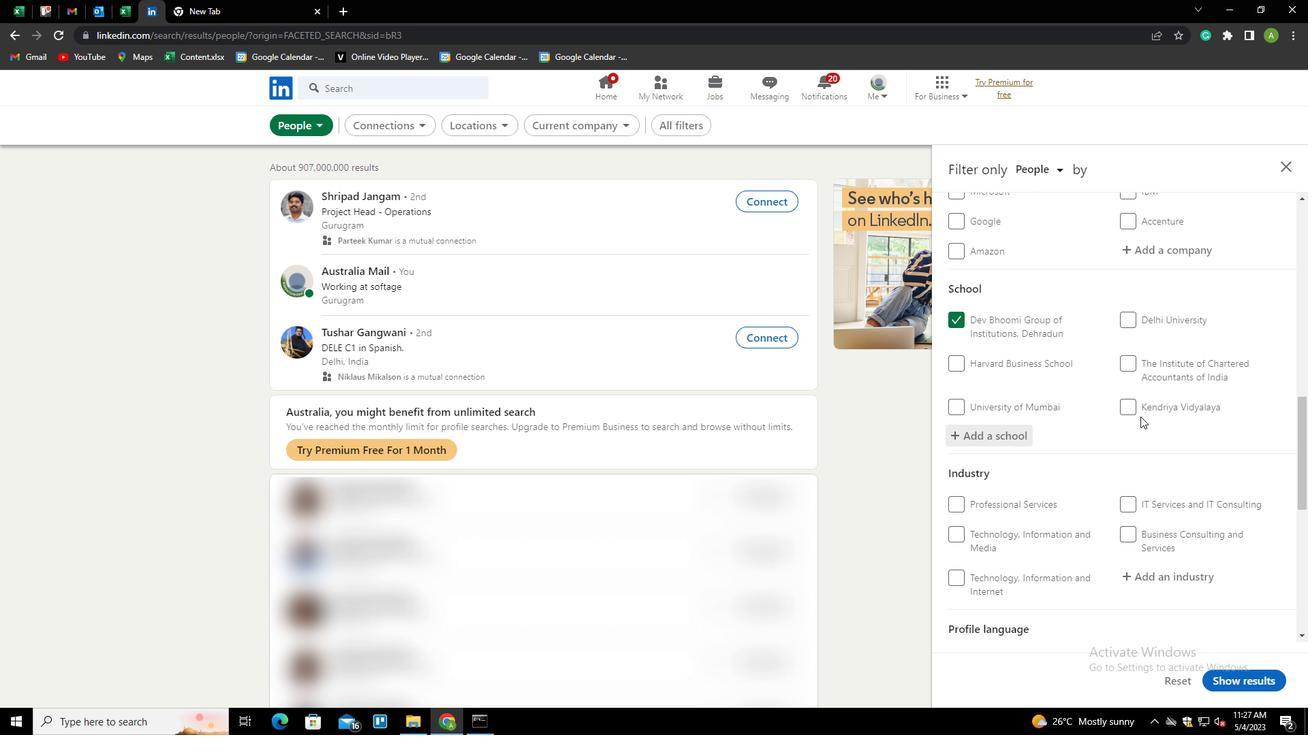 
Action: Mouse scrolled (1140, 416) with delta (0, 0)
Screenshot: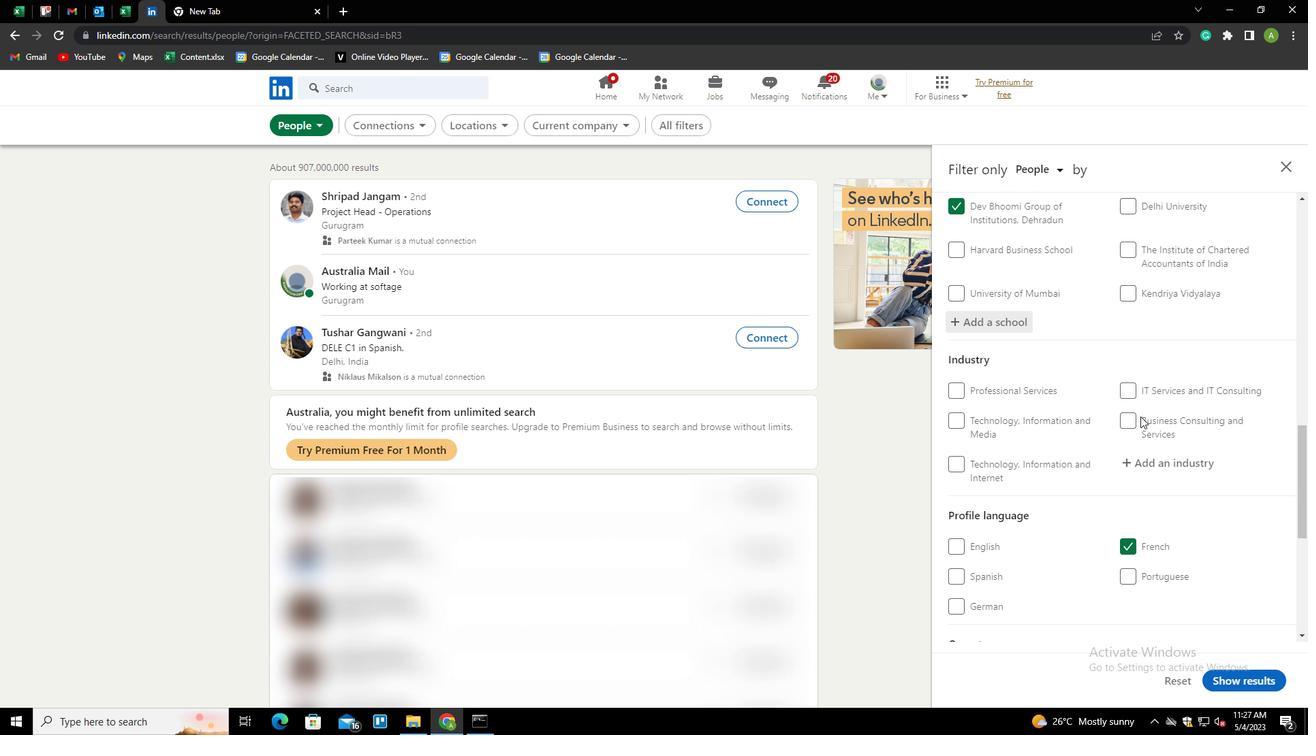 
Action: Mouse moved to (1150, 389)
Screenshot: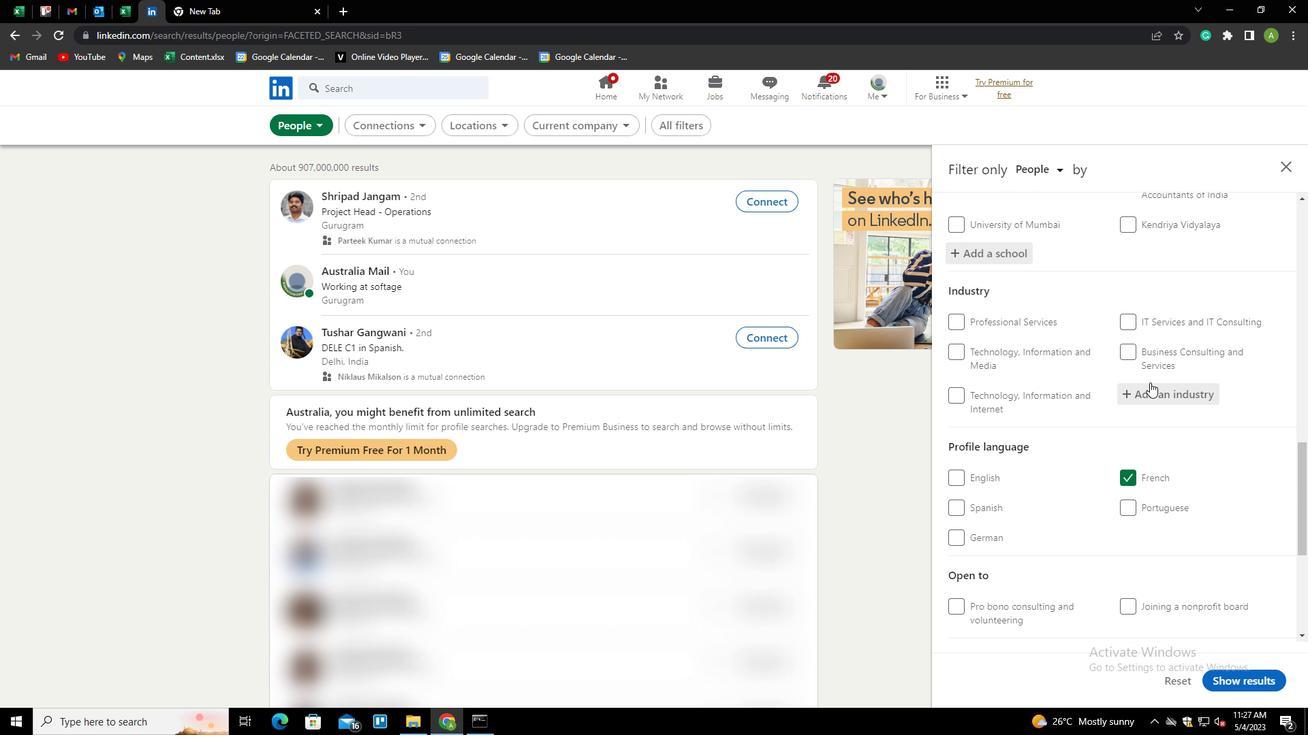
Action: Mouse pressed left at (1150, 389)
Screenshot: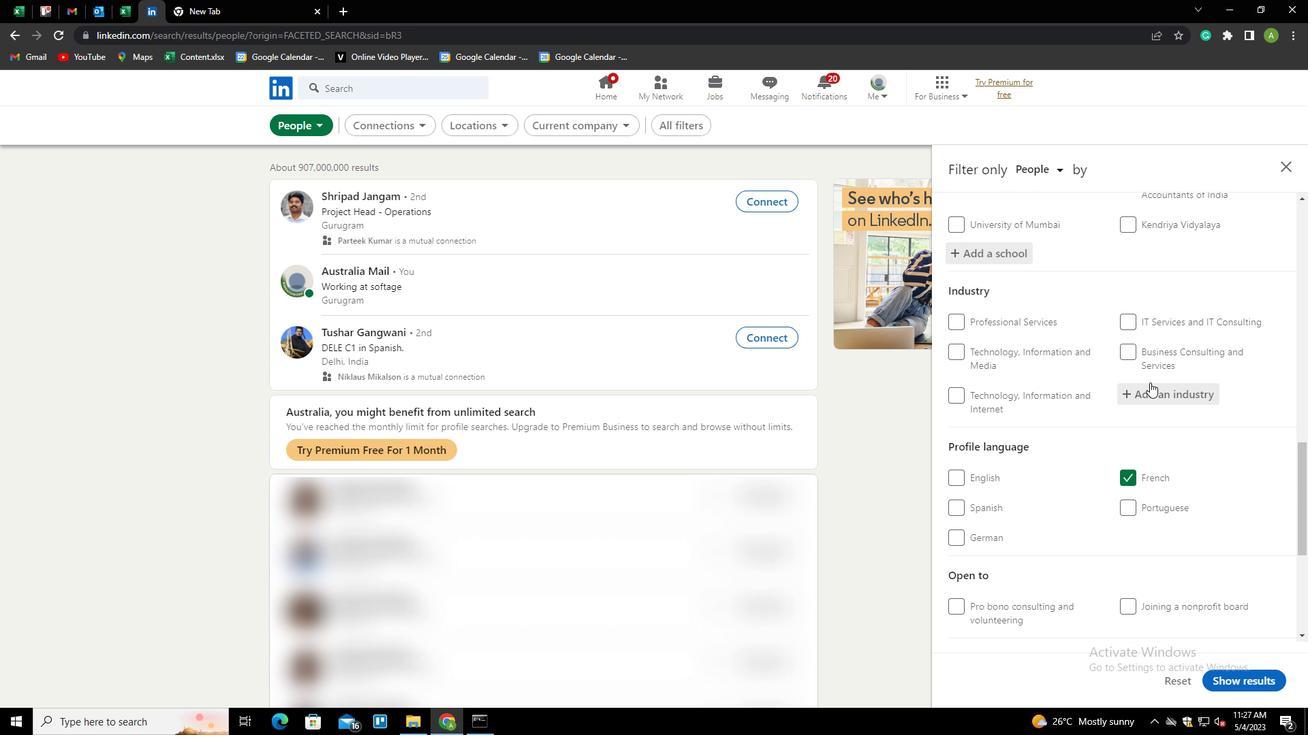
Action: Mouse moved to (1143, 386)
Screenshot: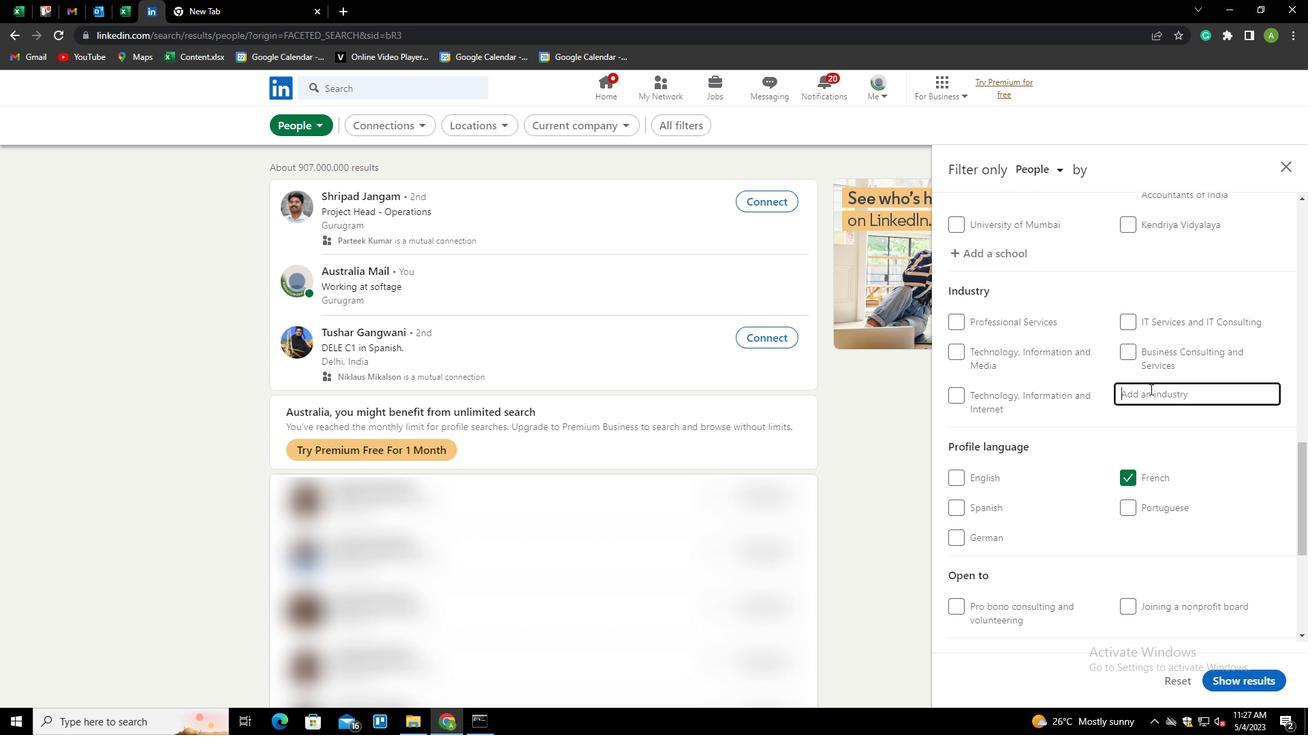 
Action: Key pressed <Key.shift>SHUTTLES<Key.space>AND<Key.down><Key.enter>
Screenshot: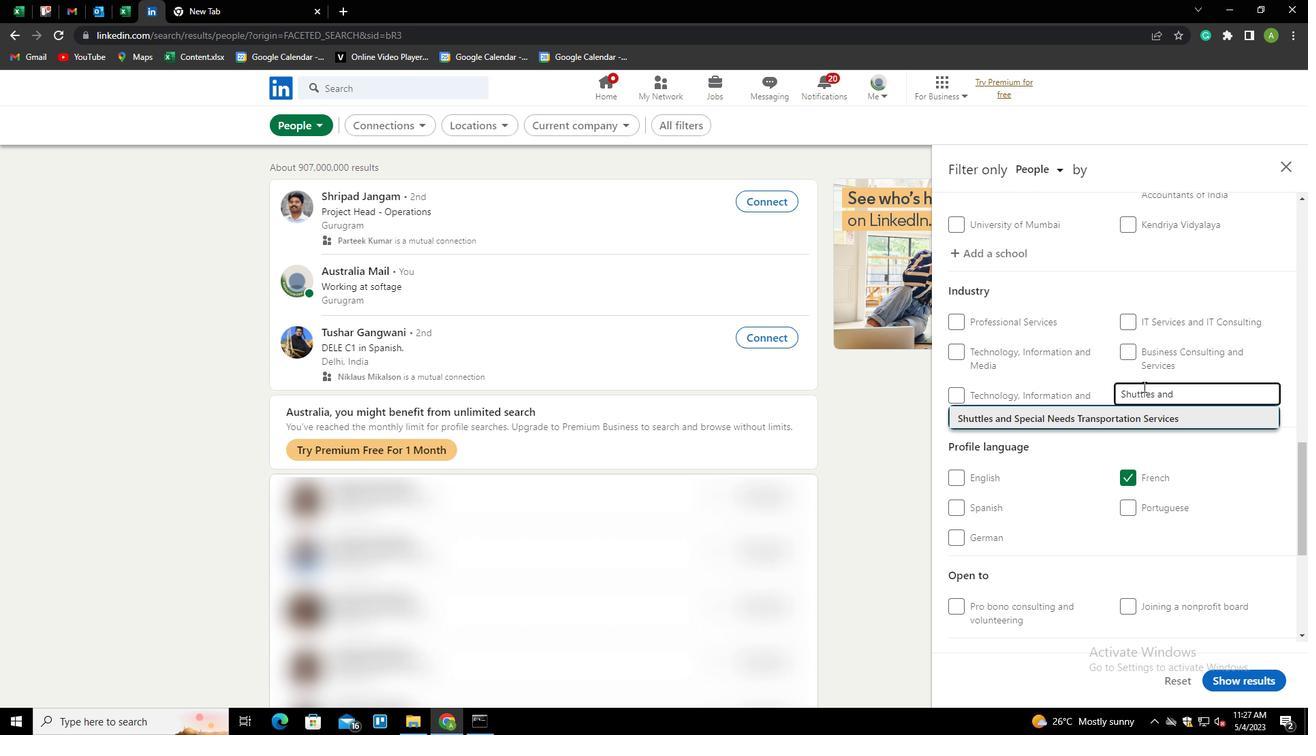 
Action: Mouse moved to (1141, 386)
Screenshot: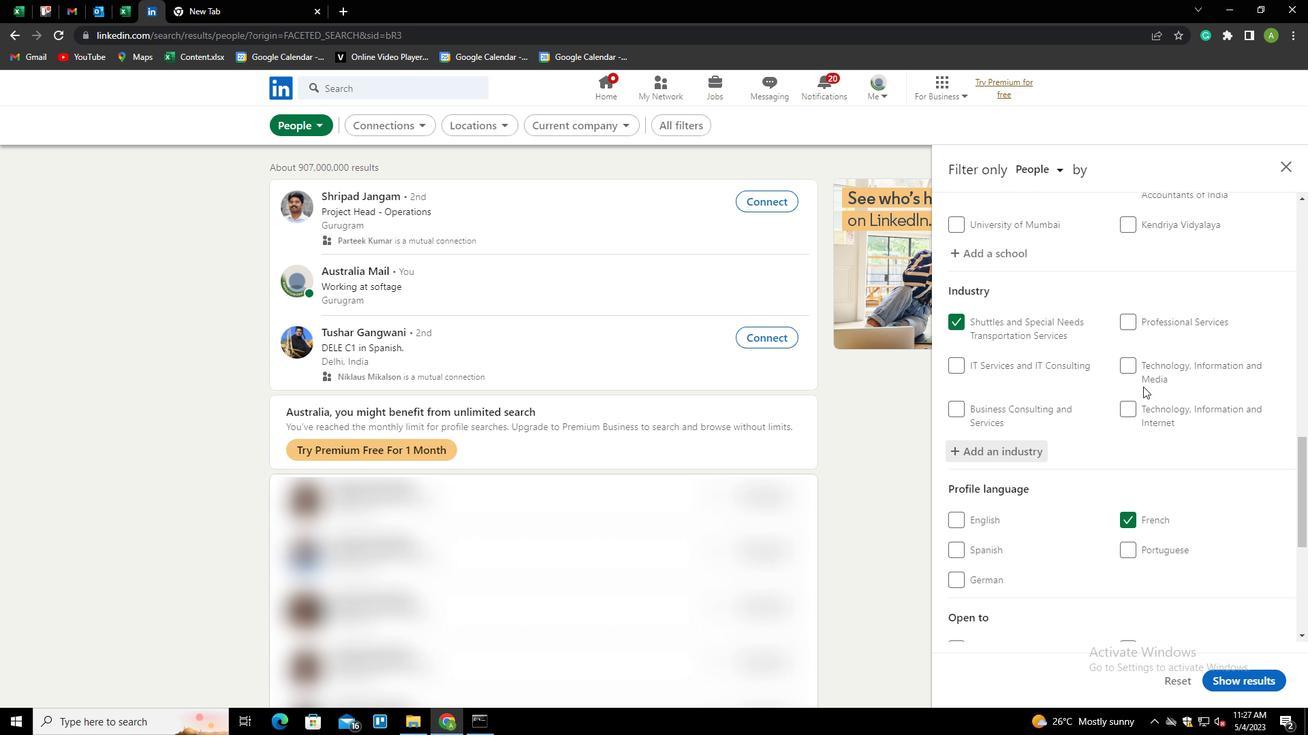 
Action: Mouse scrolled (1141, 385) with delta (0, 0)
Screenshot: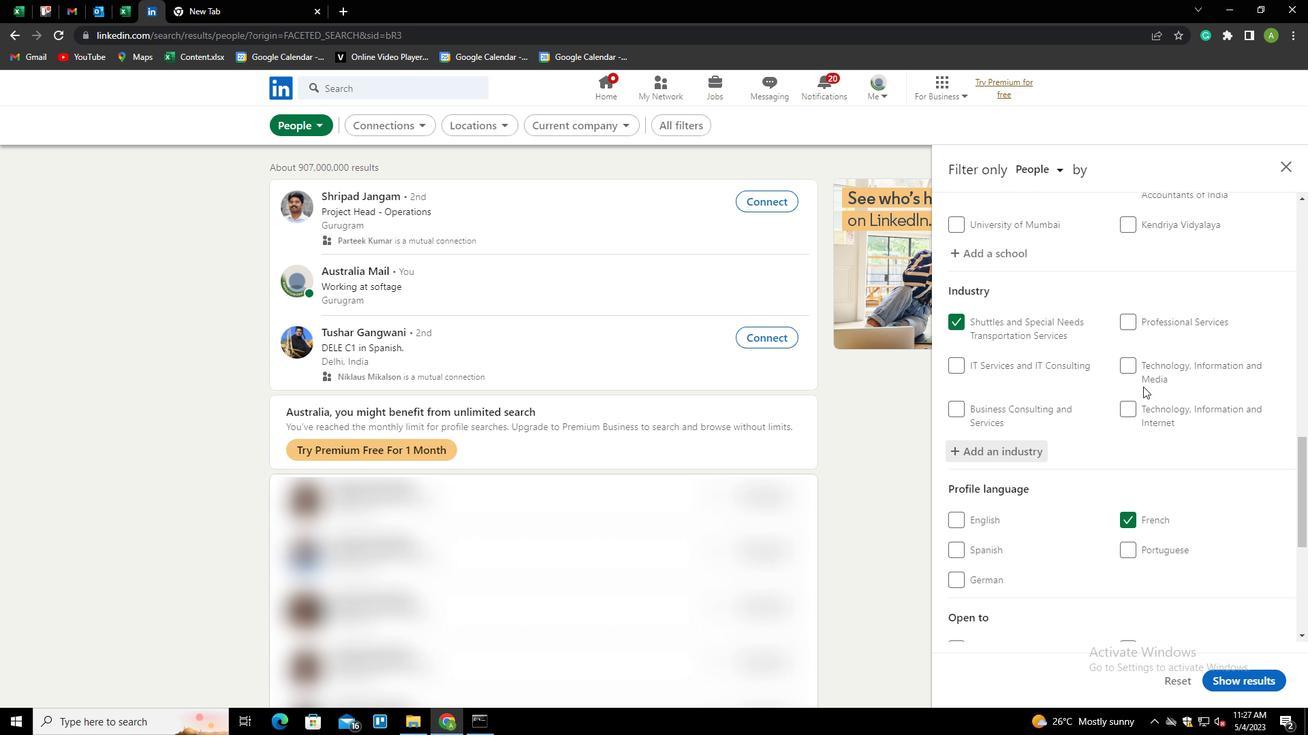 
Action: Mouse scrolled (1141, 385) with delta (0, 0)
Screenshot: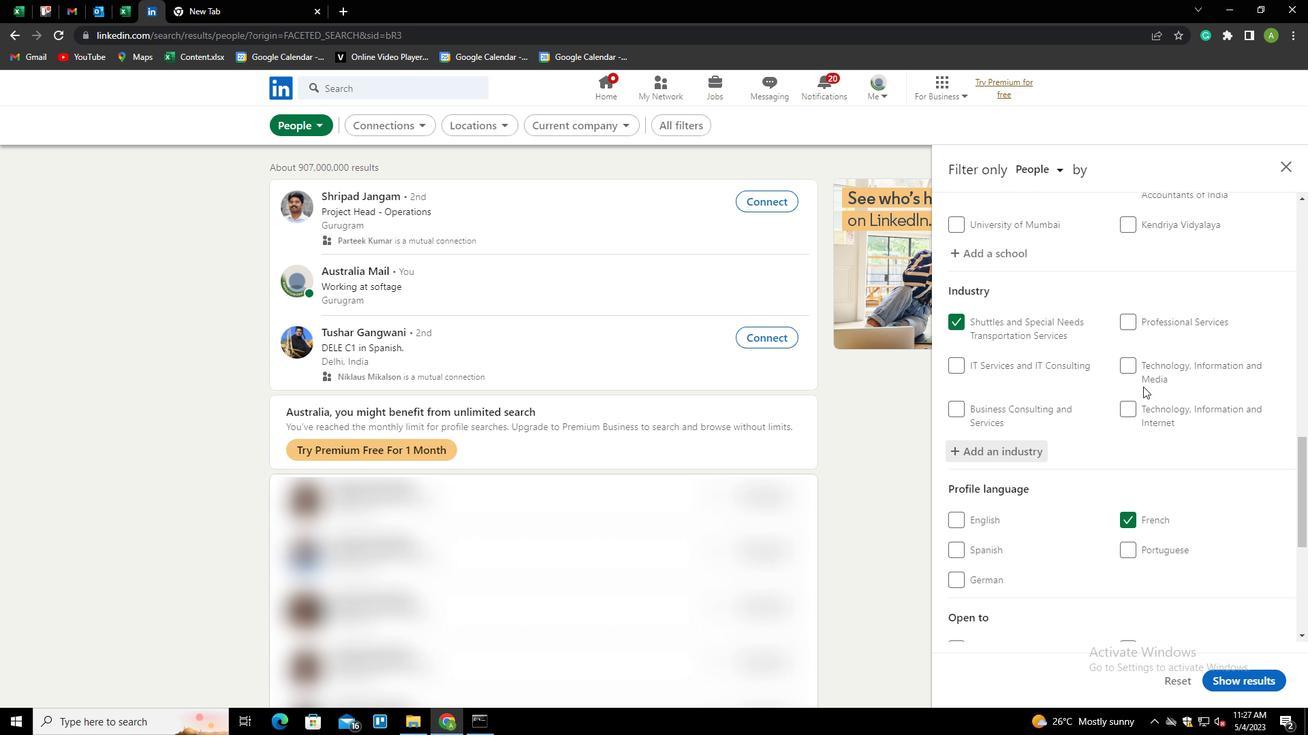 
Action: Mouse scrolled (1141, 385) with delta (0, 0)
Screenshot: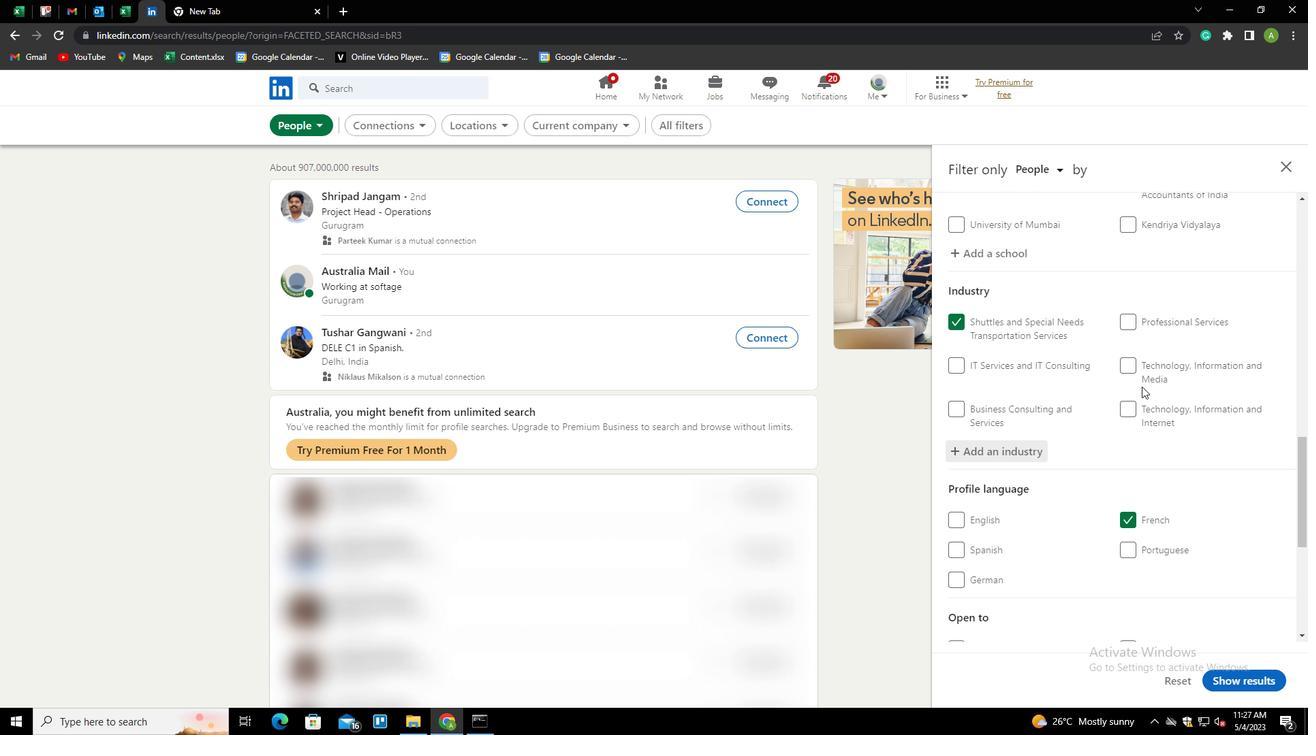 
Action: Mouse scrolled (1141, 385) with delta (0, 0)
Screenshot: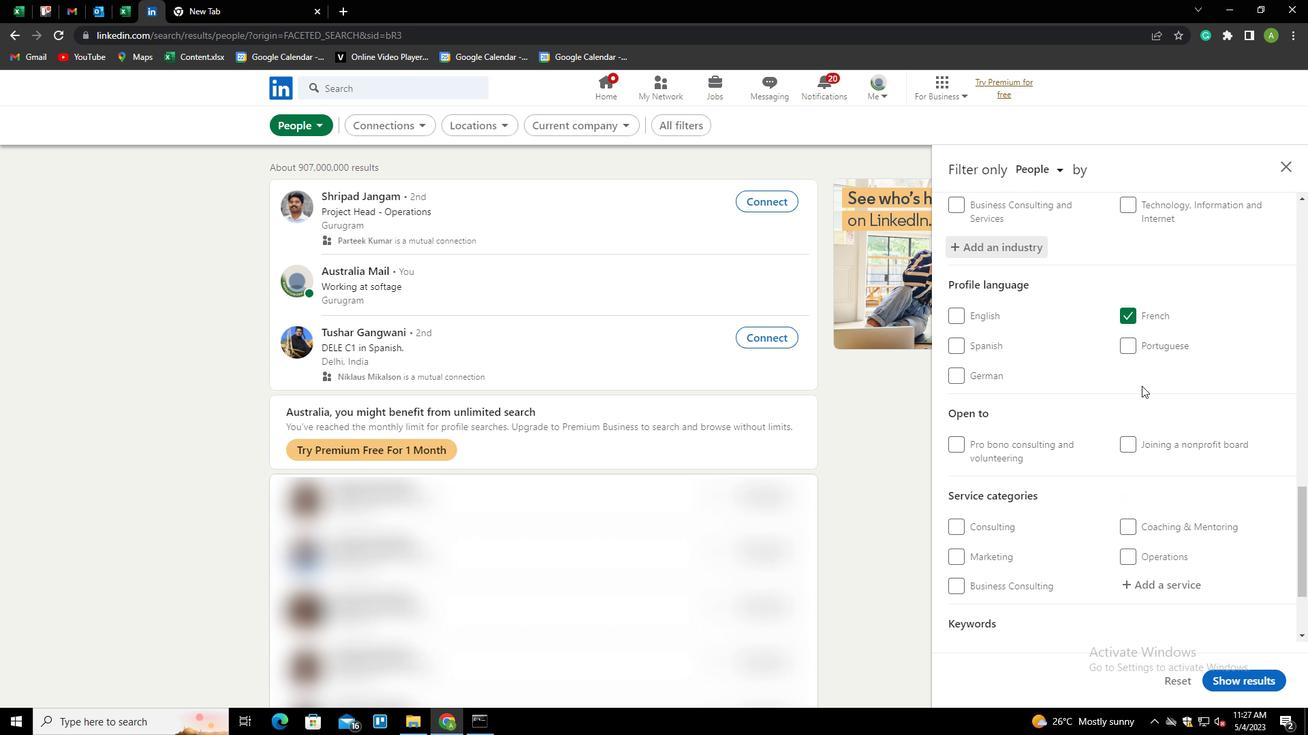 
Action: Mouse scrolled (1141, 385) with delta (0, 0)
Screenshot: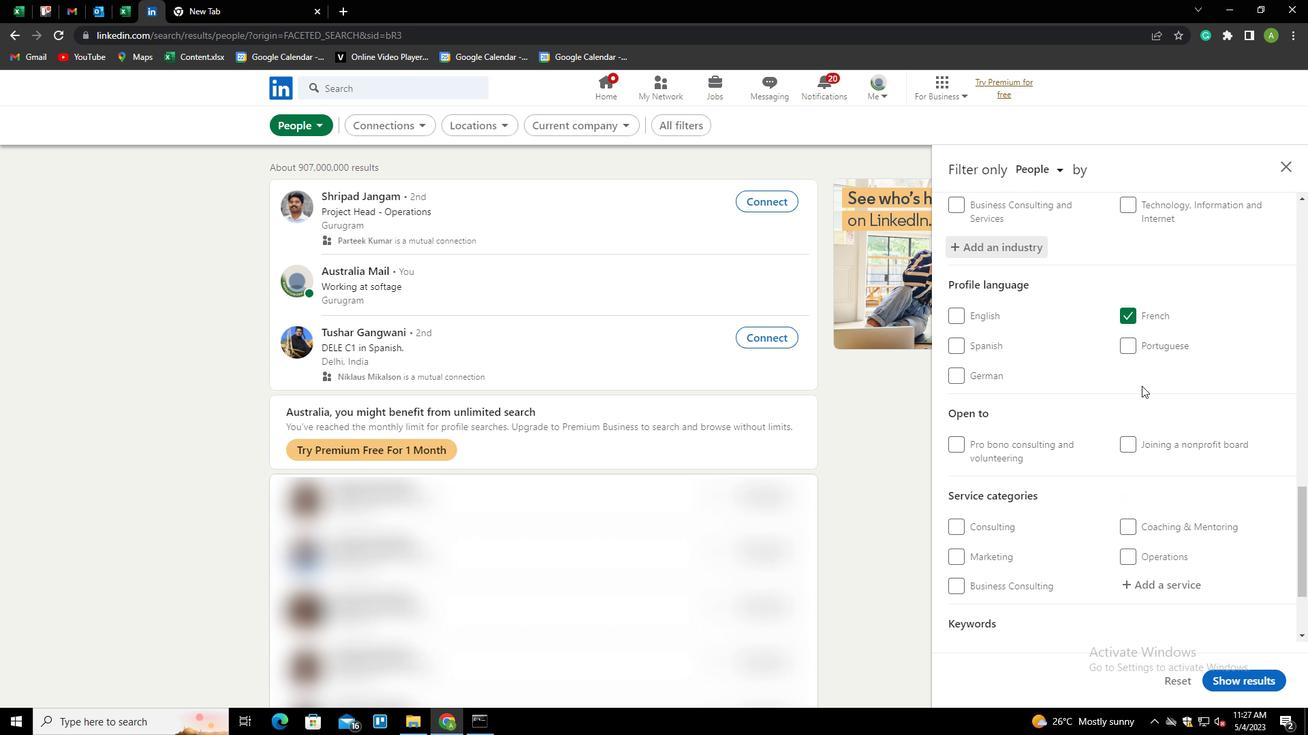 
Action: Mouse scrolled (1141, 385) with delta (0, 0)
Screenshot: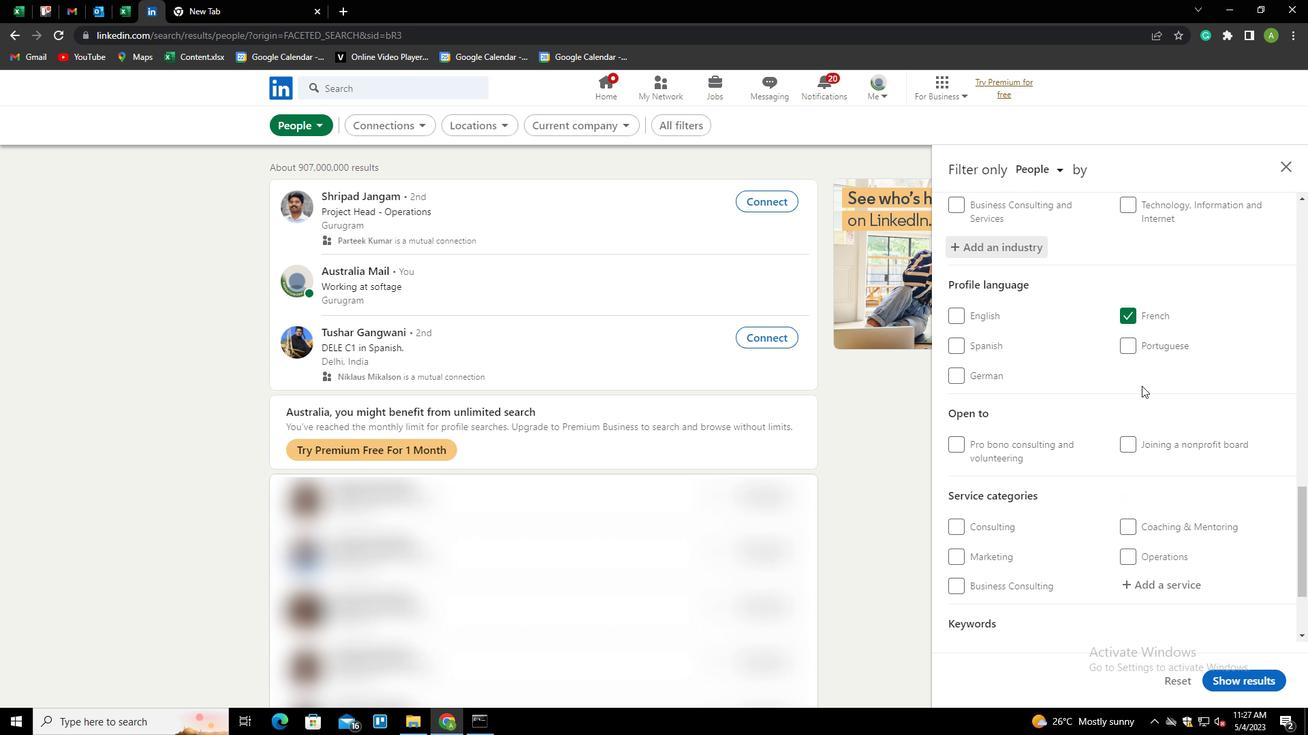 
Action: Mouse moved to (1147, 454)
Screenshot: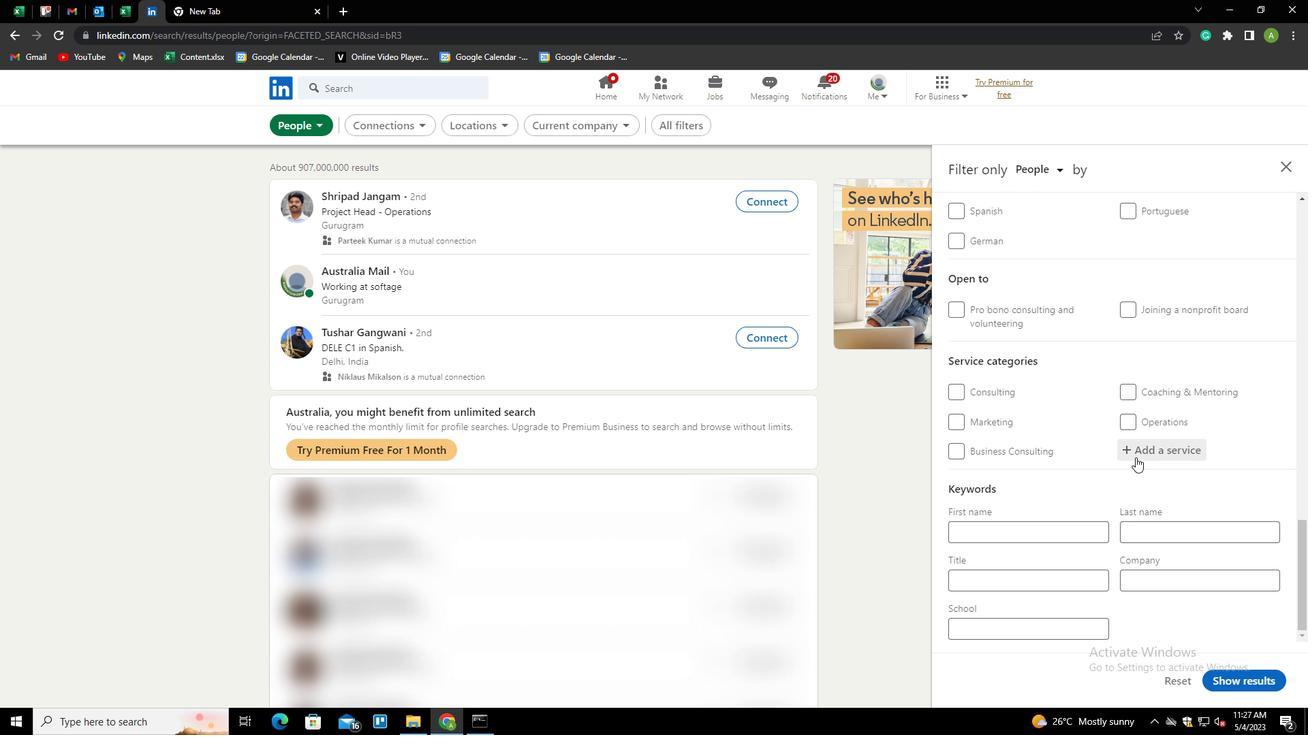 
Action: Mouse pressed left at (1147, 454)
Screenshot: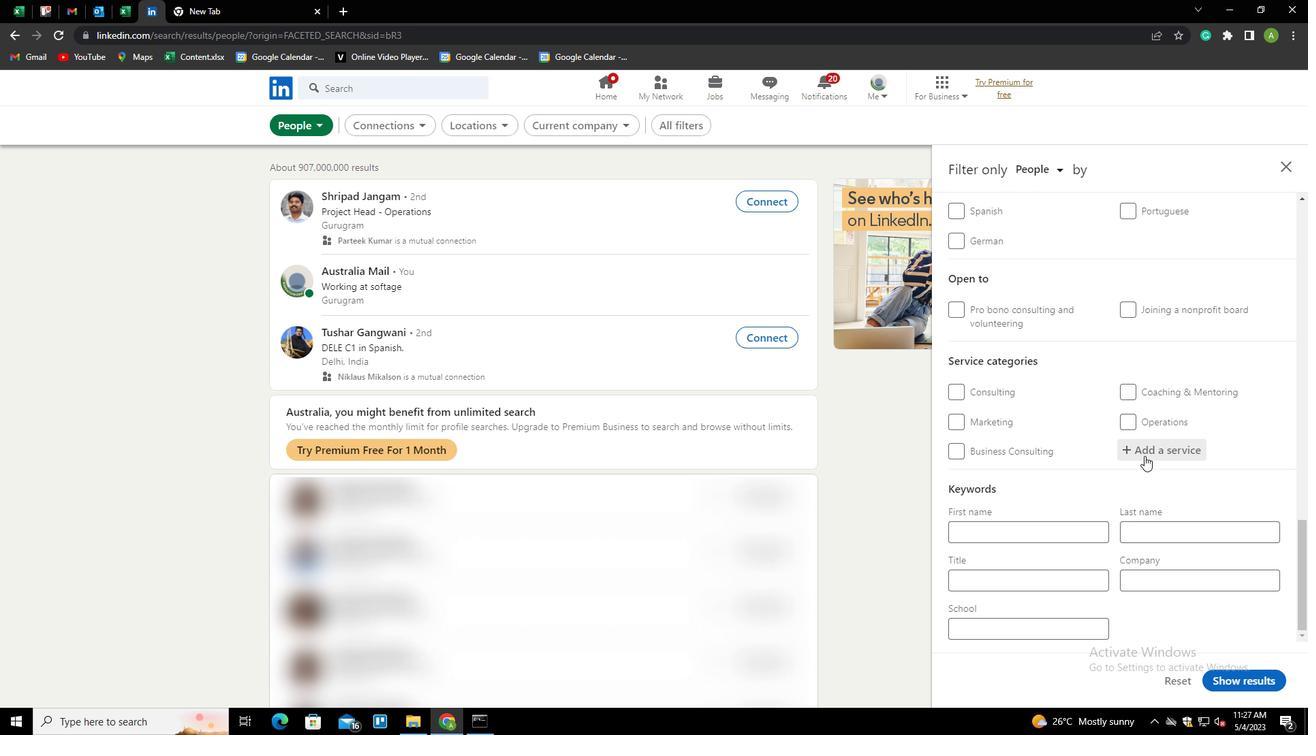 
Action: Mouse moved to (1154, 451)
Screenshot: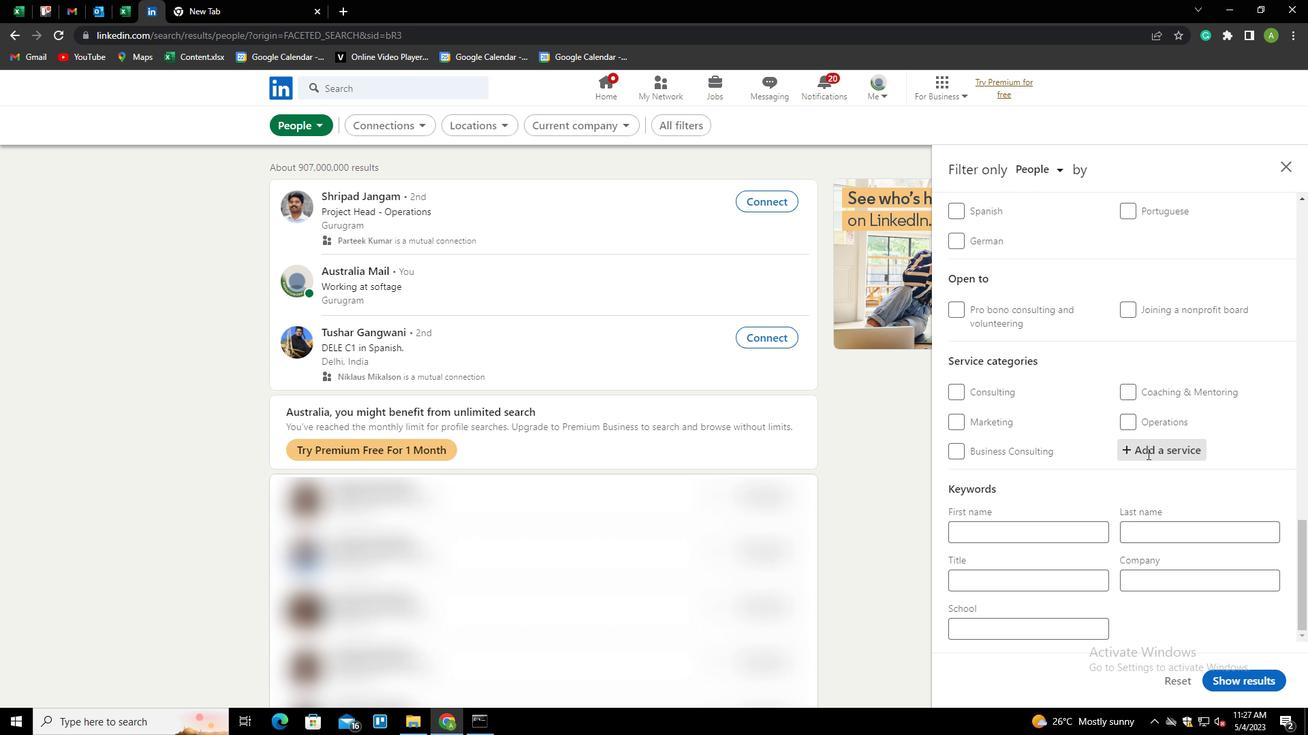 
Action: Mouse pressed left at (1154, 451)
Screenshot: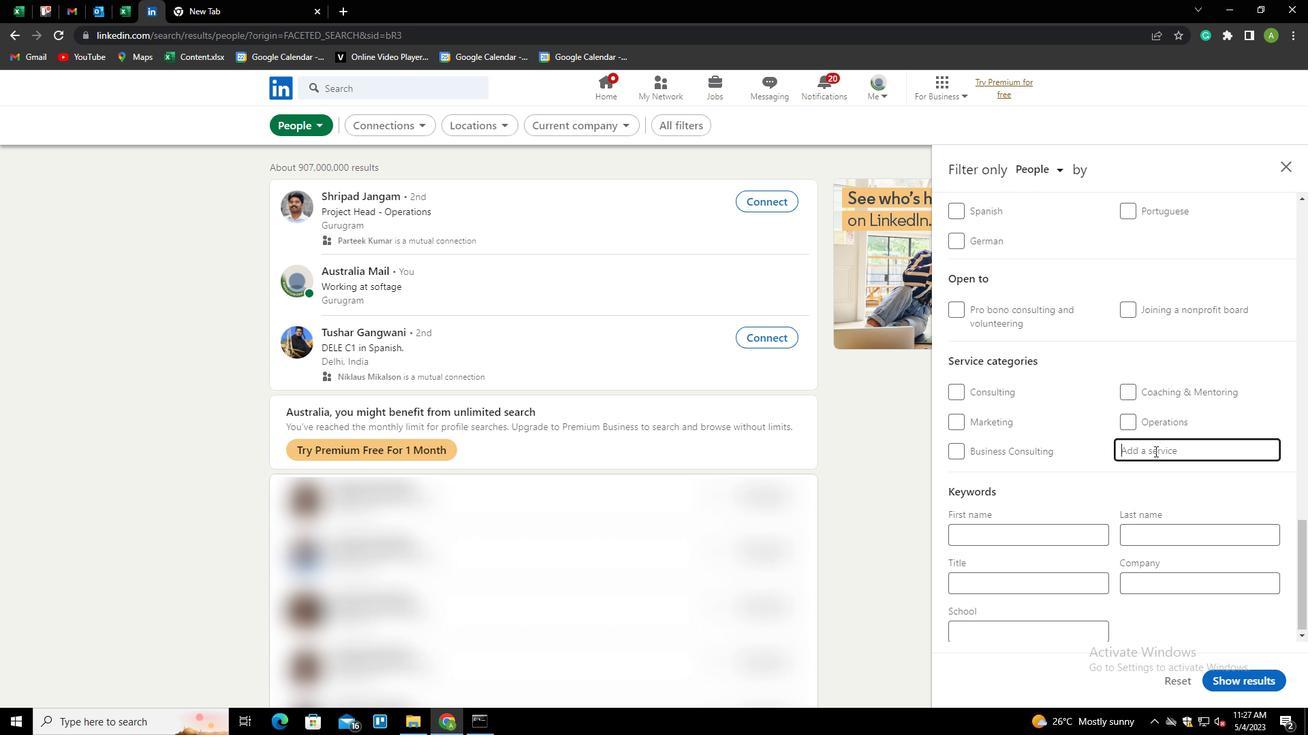
Action: Mouse moved to (1154, 448)
Screenshot: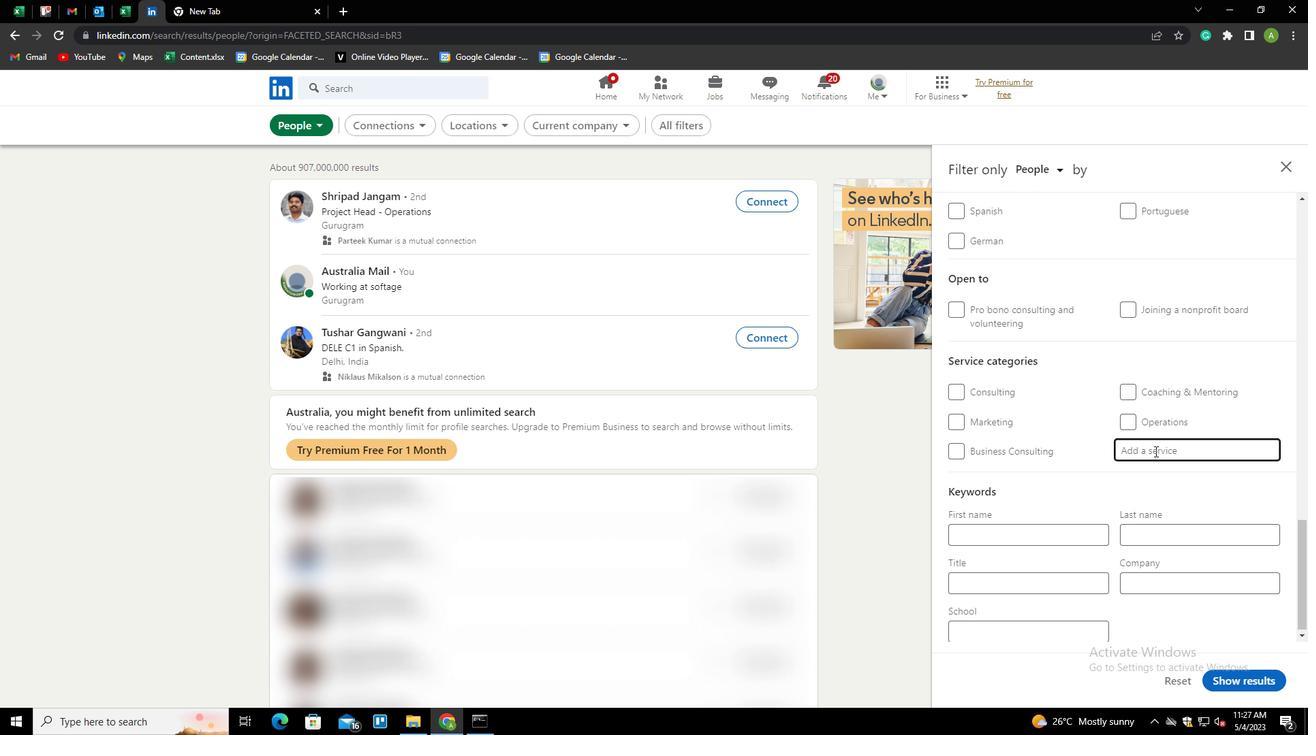 
Action: Key pressed <Key.shift><Key.shift><Key.shift><Key.shift><Key.shift><Key.shift><Key.shift><Key.shift><Key.shift><Key.shift><Key.shift><Key.shift><Key.shift><Key.shift><Key.shift><Key.shift><Key.shift><Key.shift>HUMAN<Key.space><Key.shift><Key.shift><Key.shift>RESOURCES<Key.down><Key.enter>
Screenshot: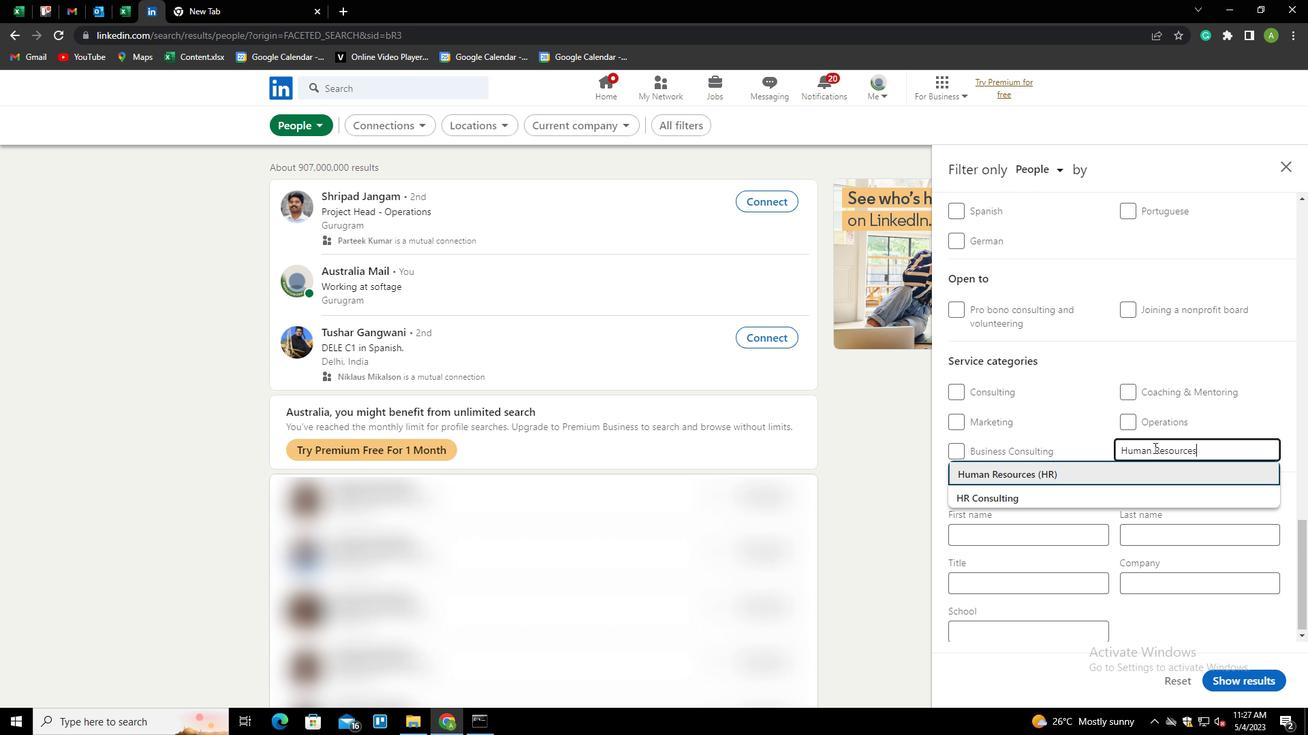
Action: Mouse scrolled (1154, 447) with delta (0, 0)
Screenshot: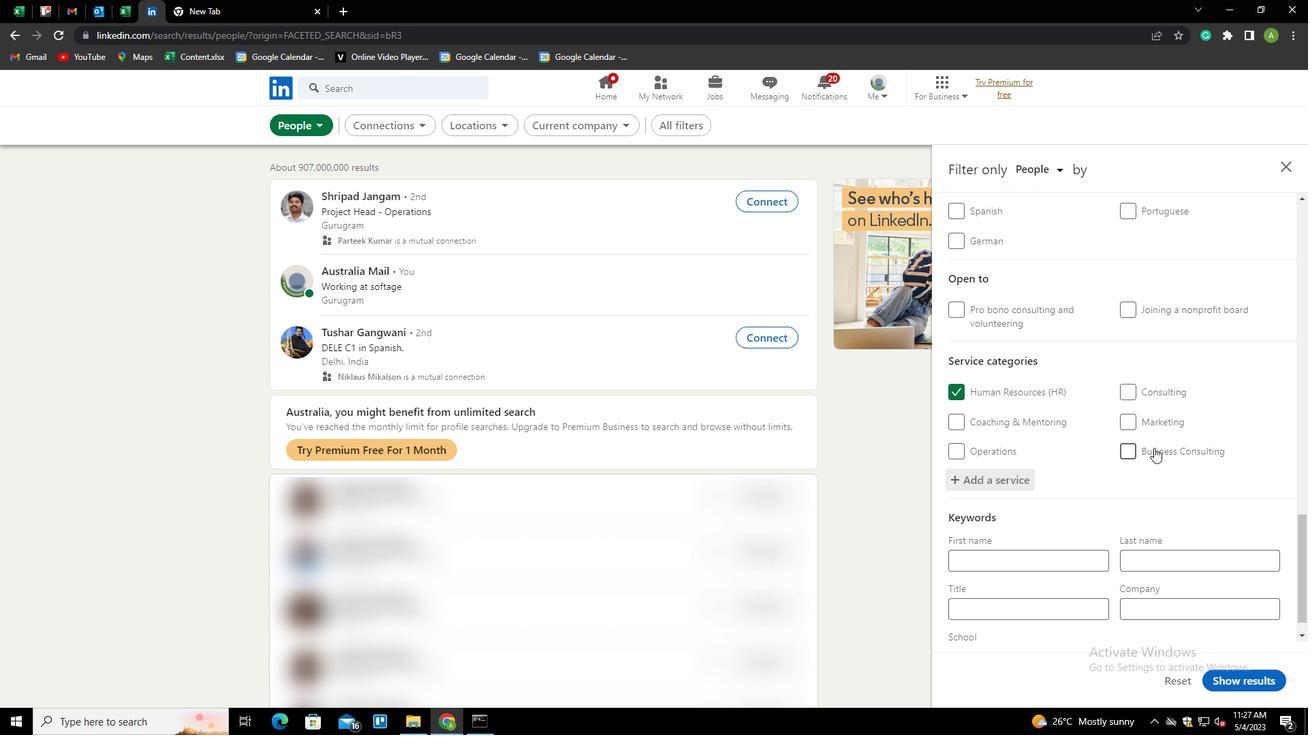 
Action: Mouse scrolled (1154, 447) with delta (0, 0)
Screenshot: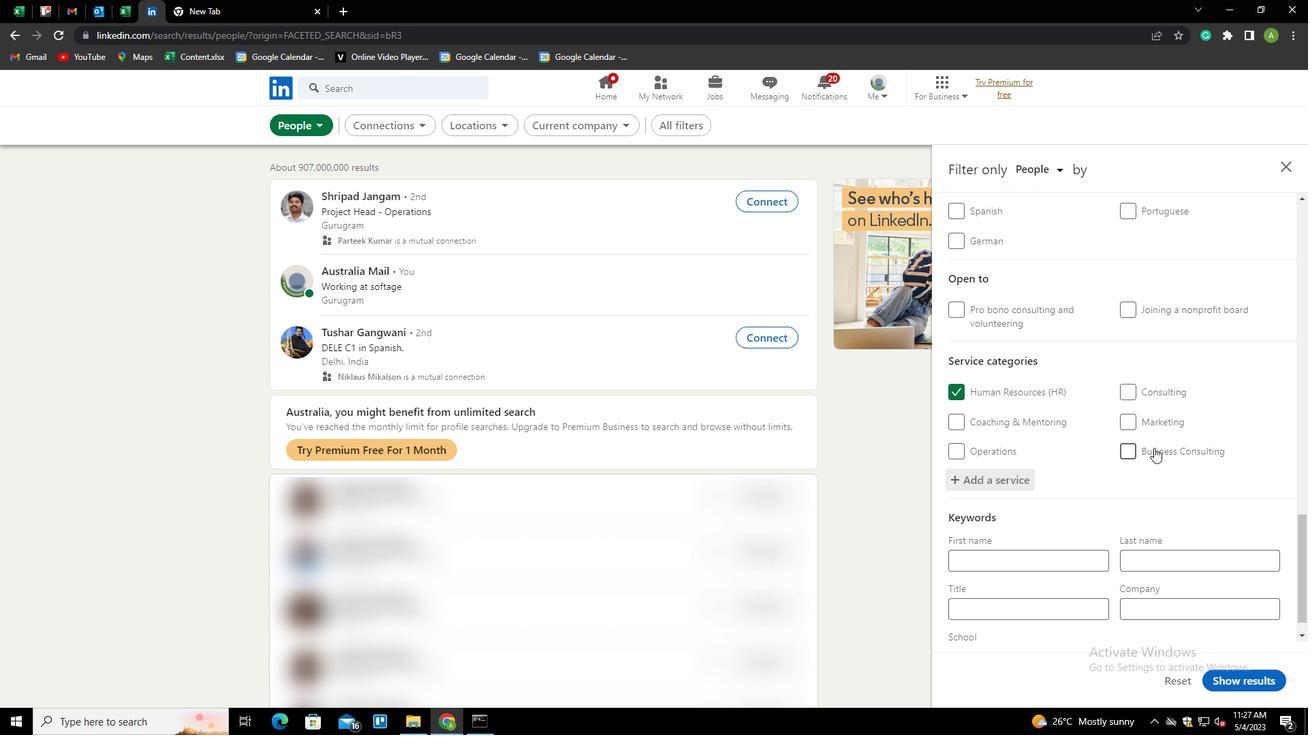 
Action: Mouse scrolled (1154, 447) with delta (0, 0)
Screenshot: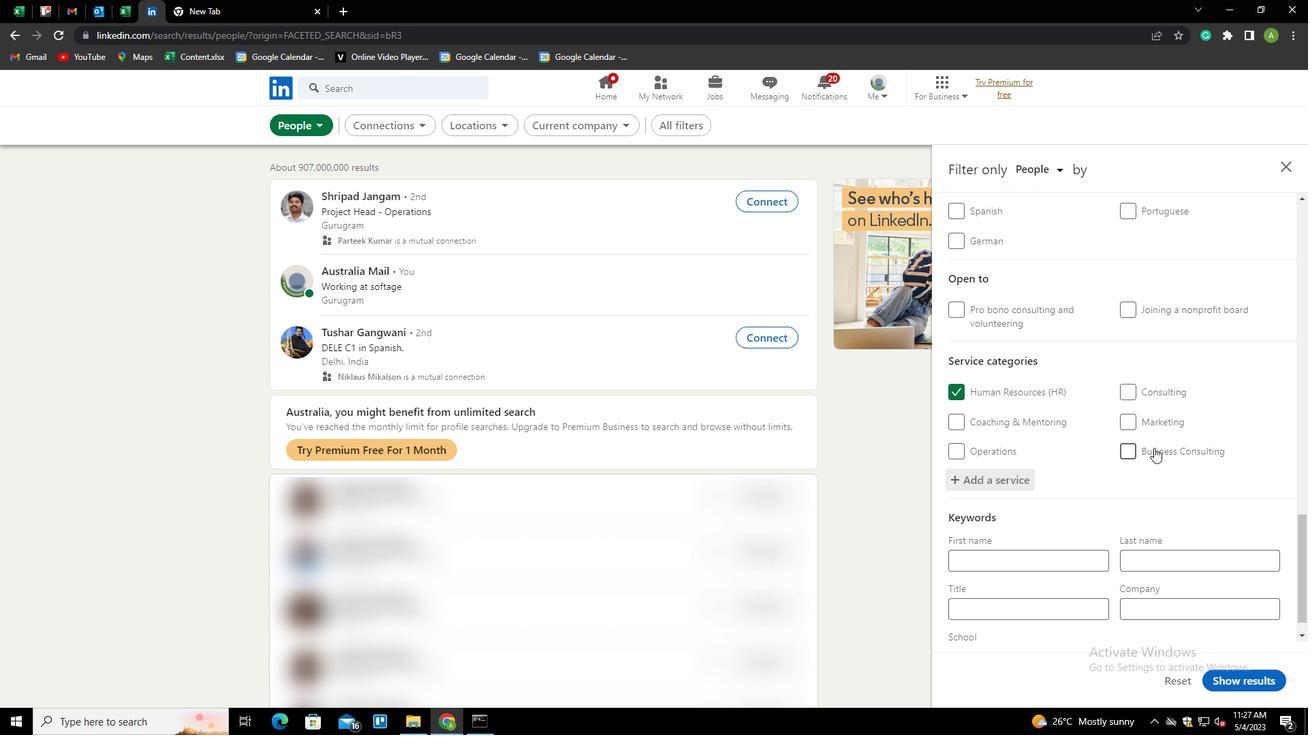 
Action: Mouse scrolled (1154, 447) with delta (0, 0)
Screenshot: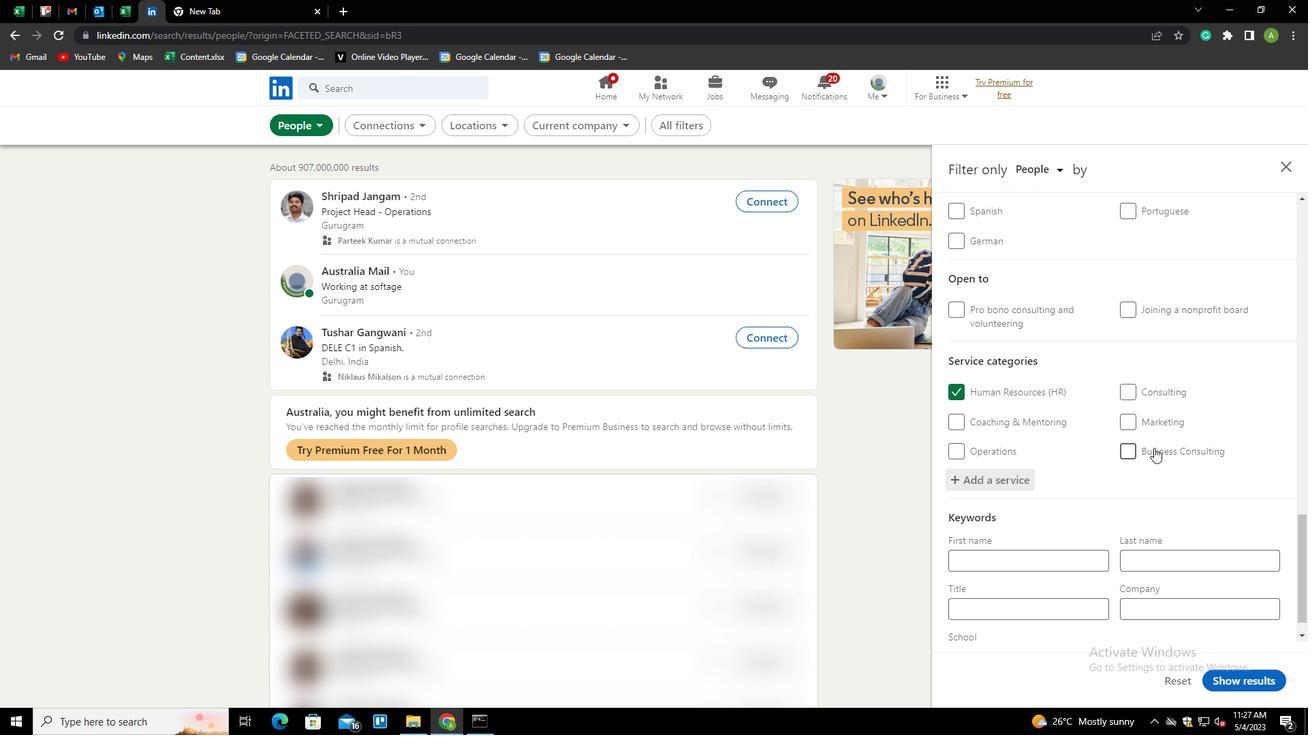 
Action: Mouse scrolled (1154, 447) with delta (0, 0)
Screenshot: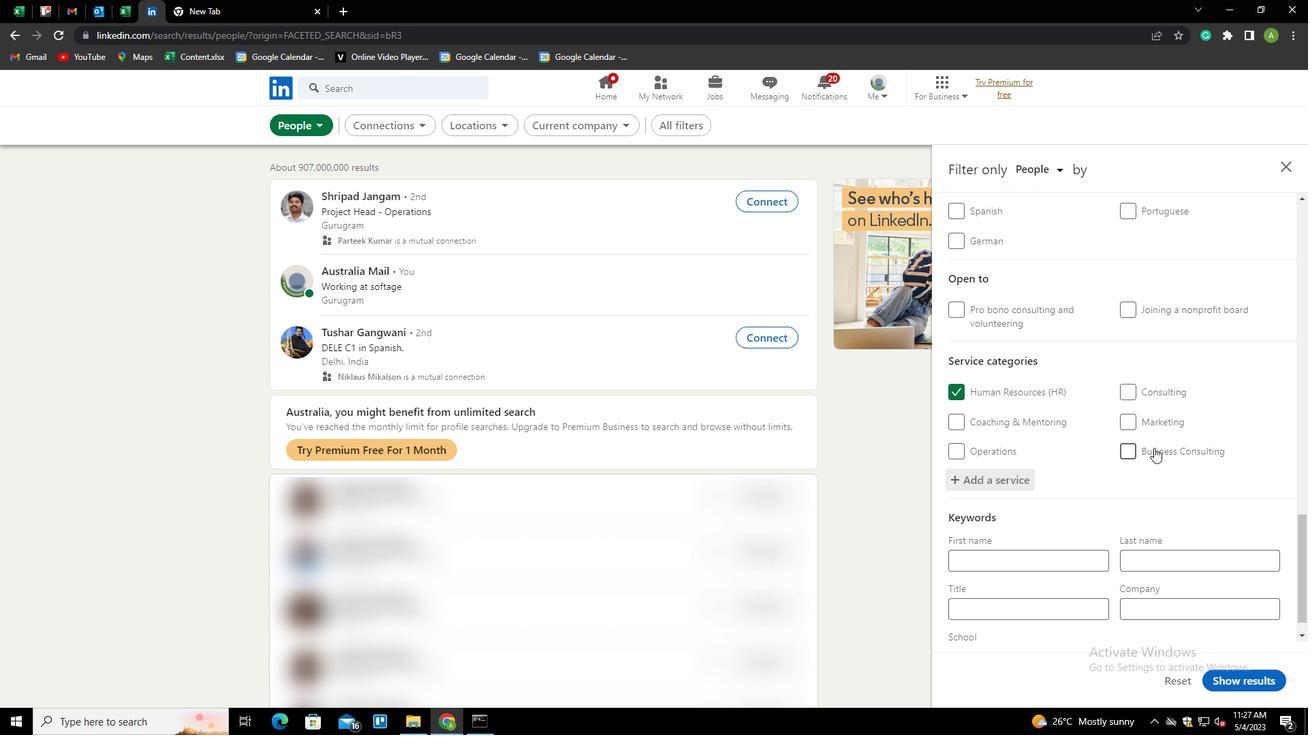 
Action: Mouse moved to (1064, 587)
Screenshot: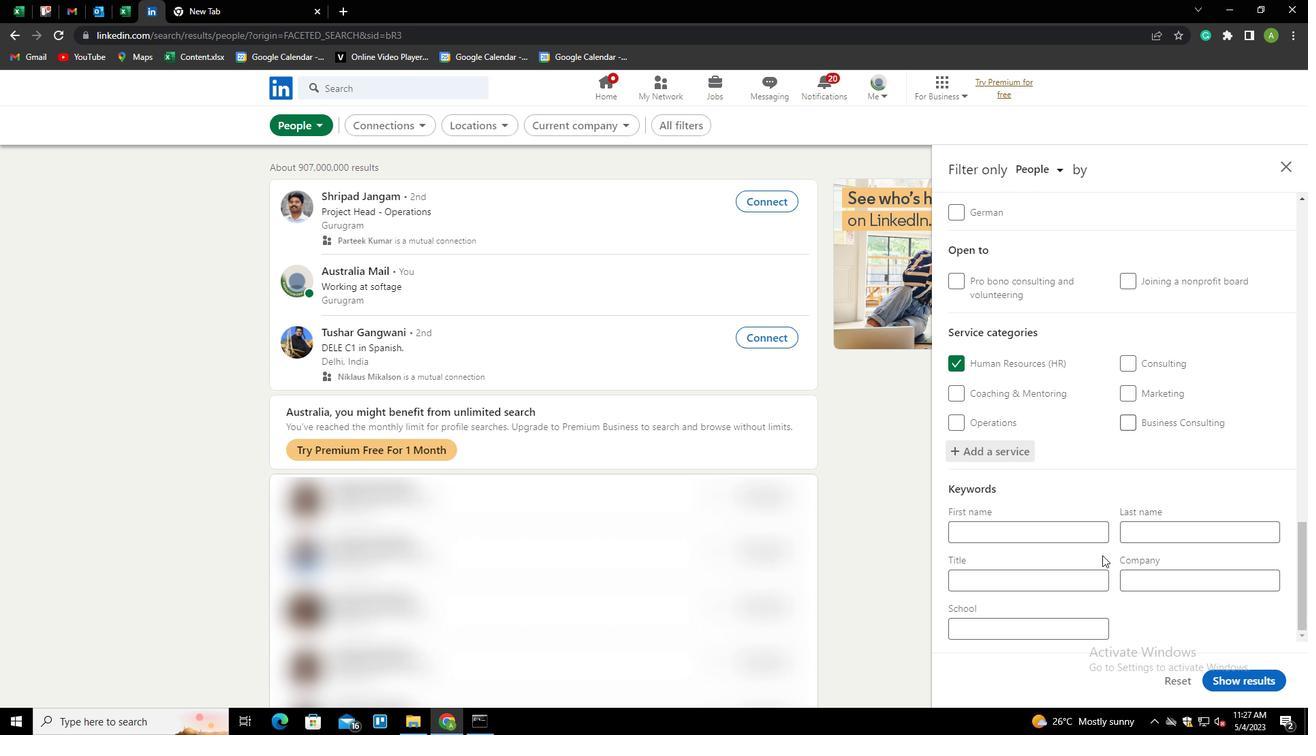 
Action: Mouse pressed left at (1064, 587)
Screenshot: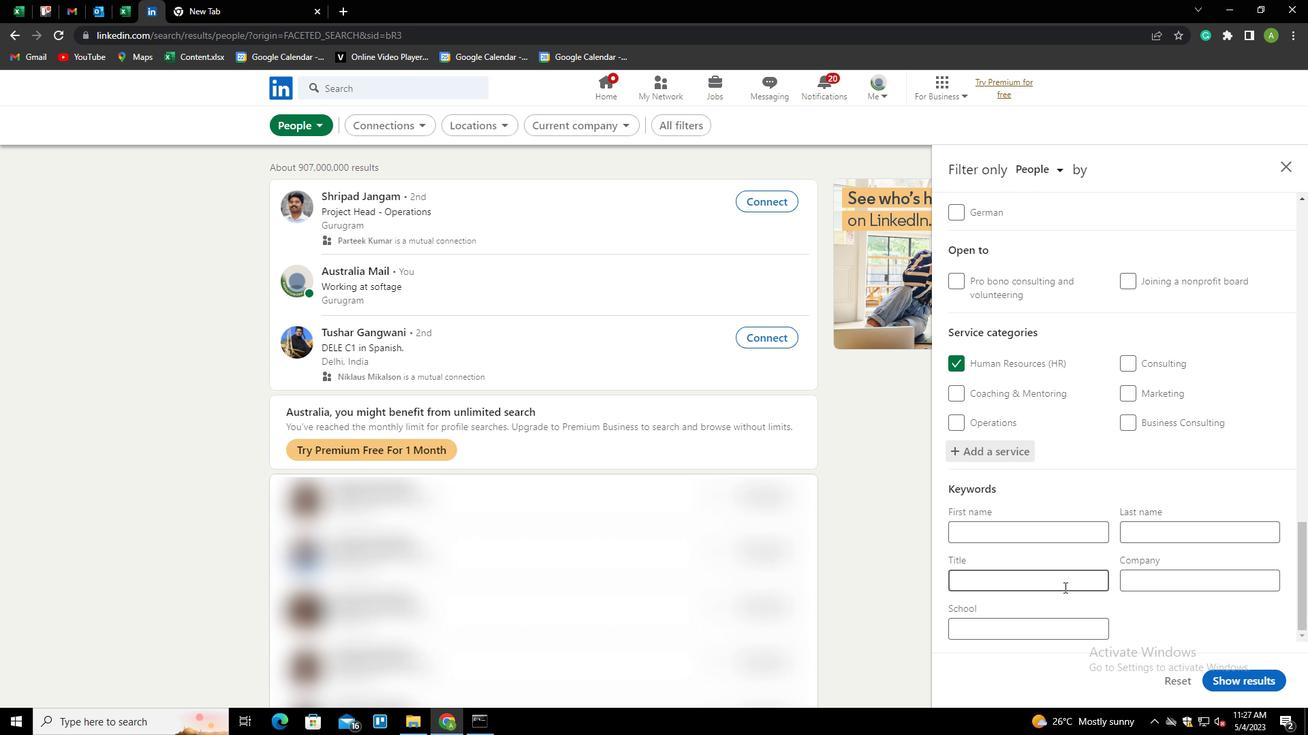 
Action: Key pressed <Key.shift>
Screenshot: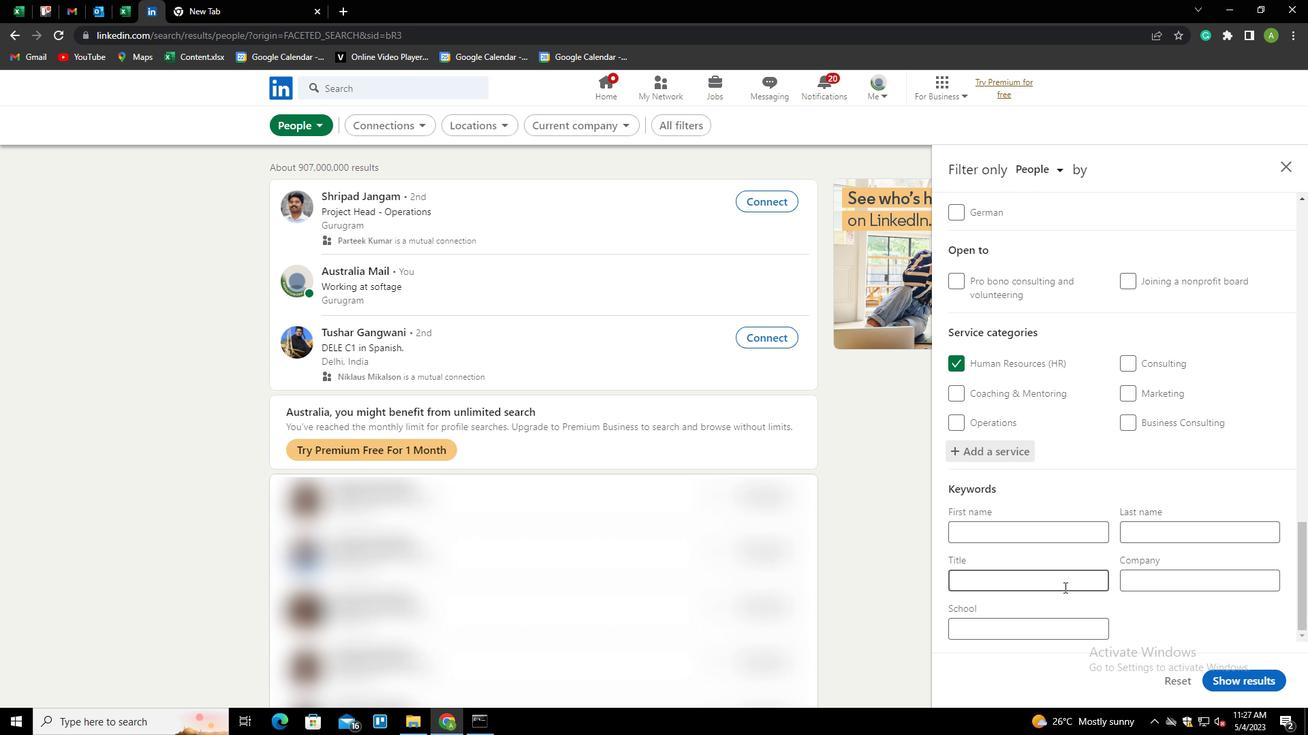 
Action: Mouse moved to (1054, 587)
Screenshot: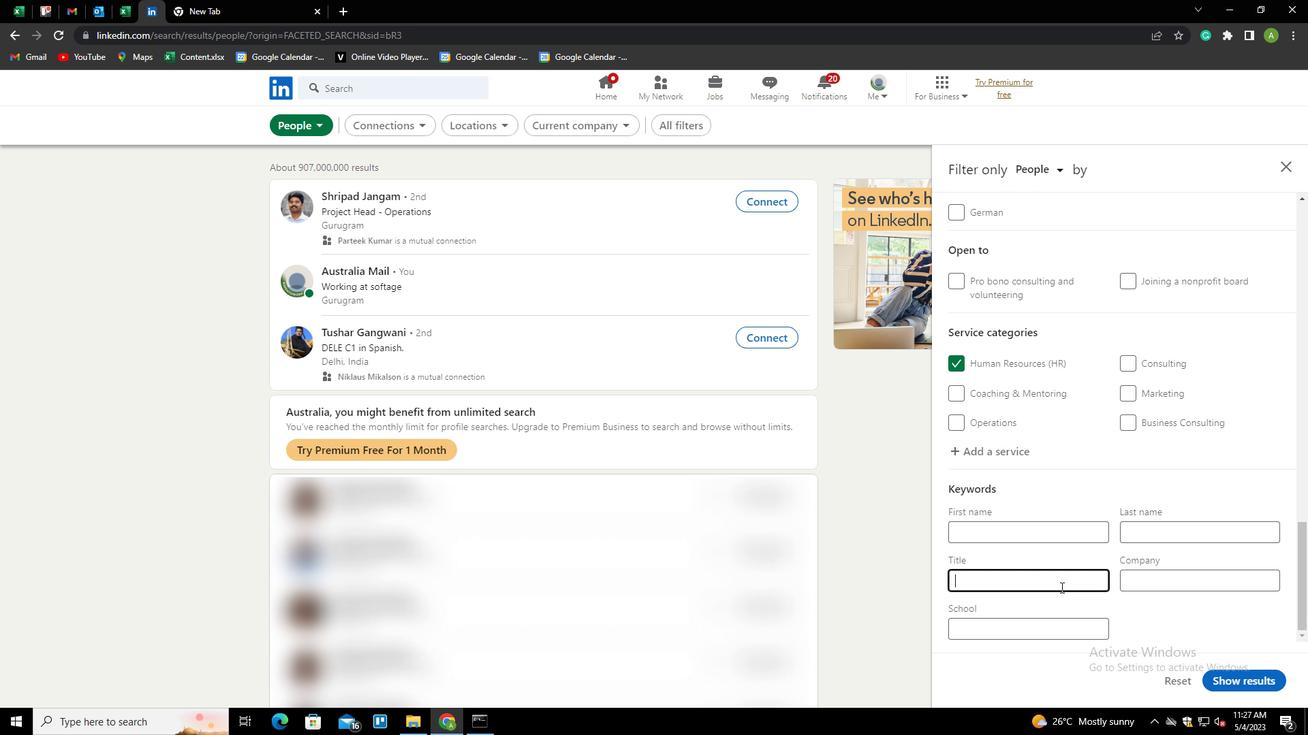 
Action: Key pressed RECEPTIONE<Key.backspace>IST
Screenshot: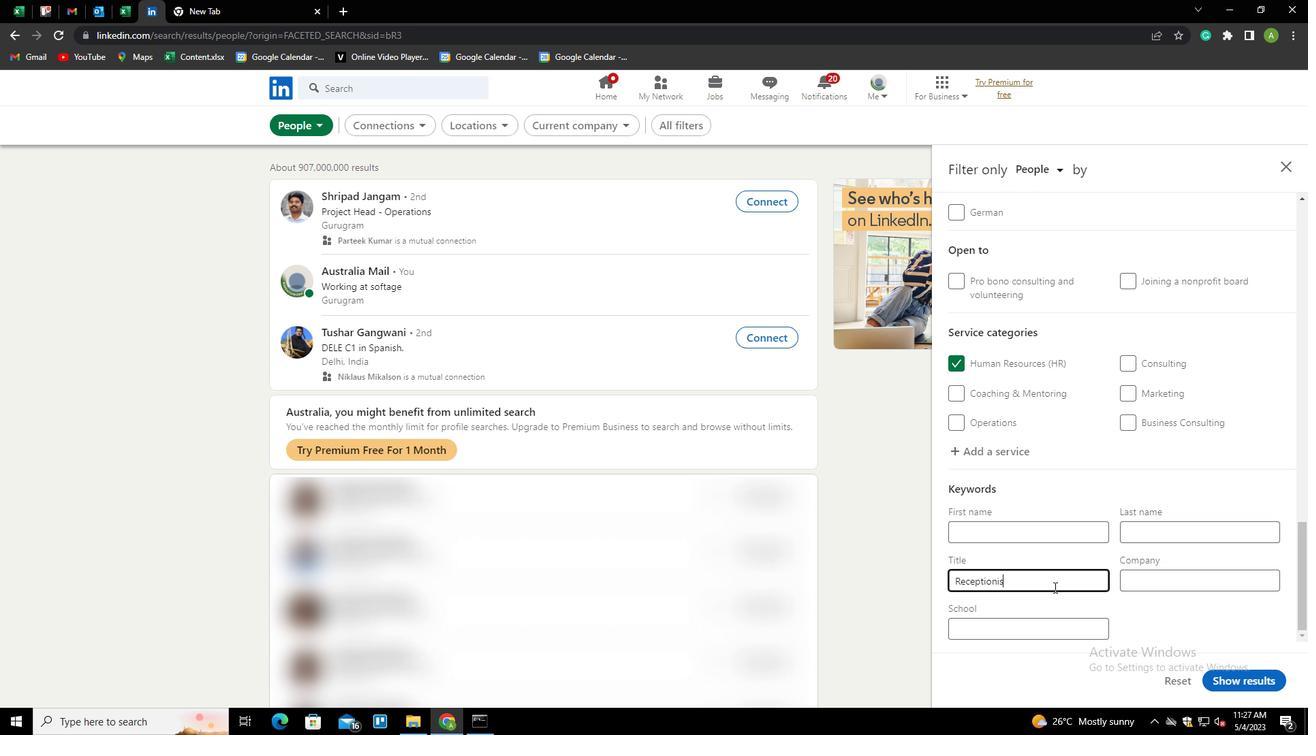 
Action: Mouse moved to (1140, 600)
Screenshot: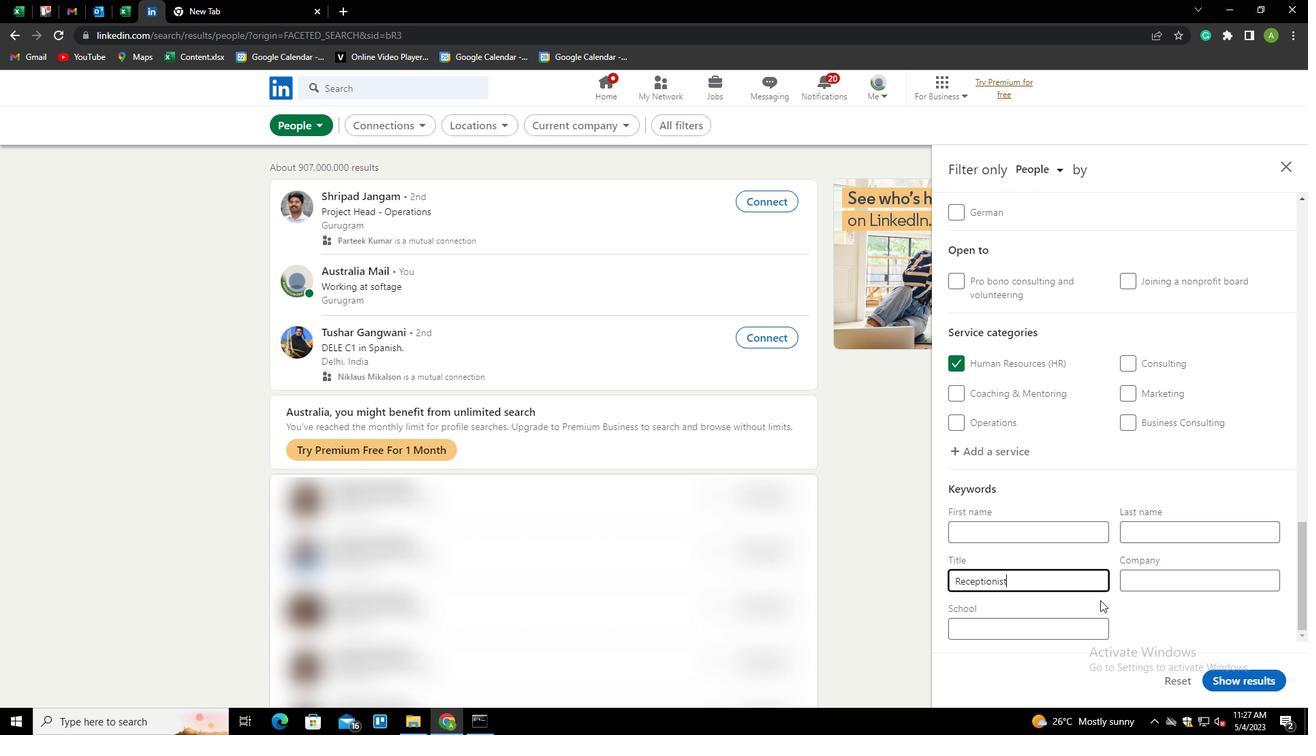 
Action: Mouse pressed left at (1140, 600)
Screenshot: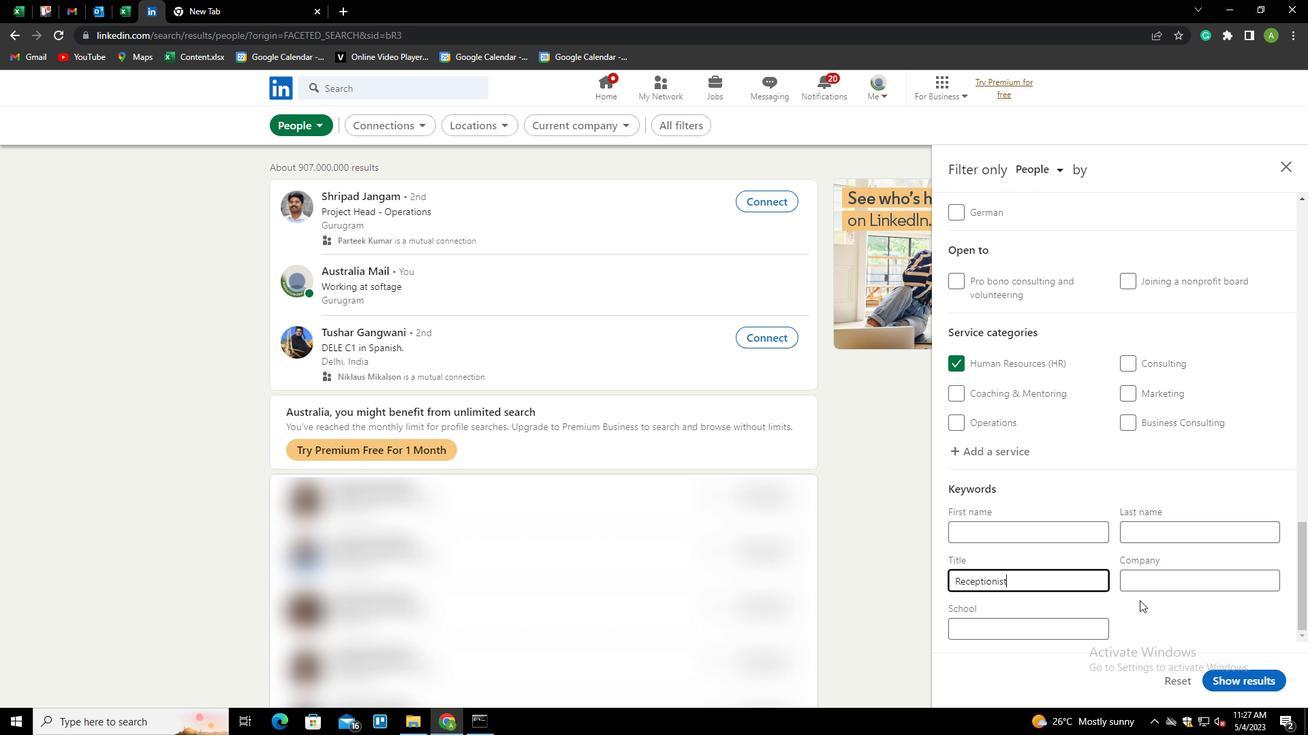 
Action: Mouse moved to (1227, 683)
Screenshot: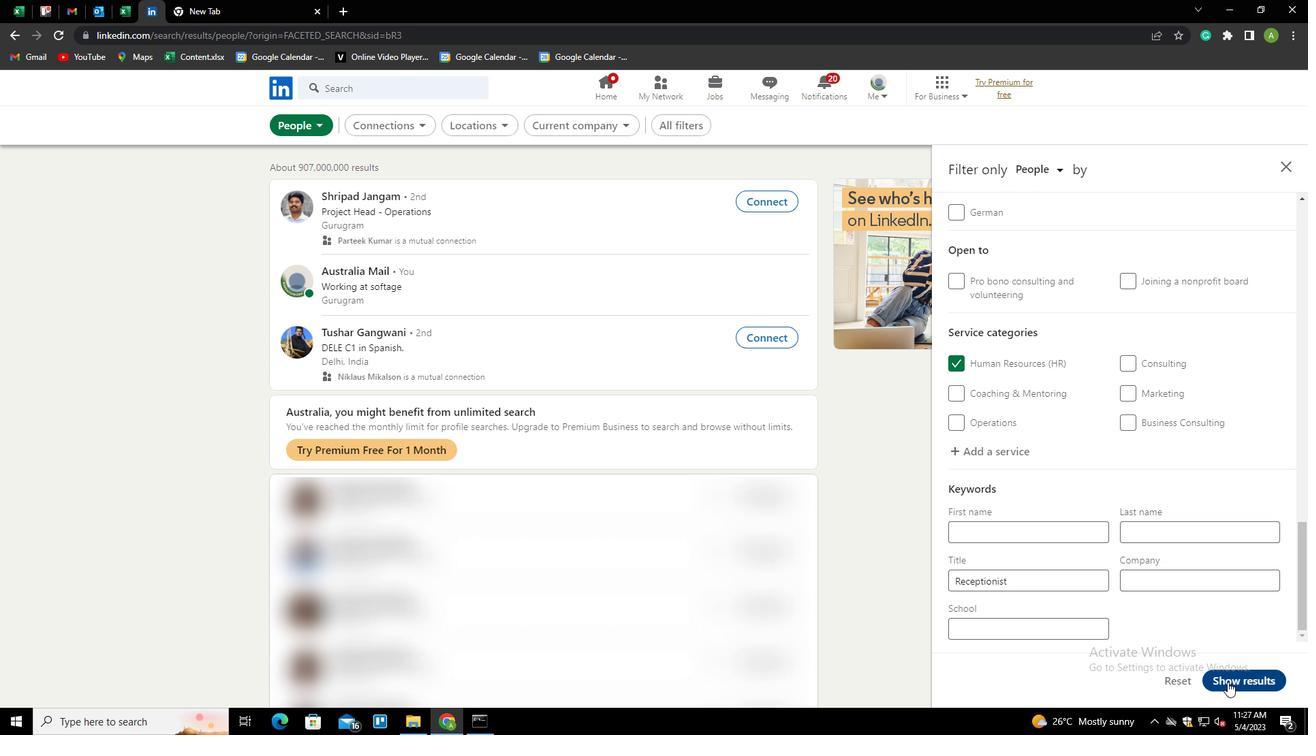 
Action: Mouse pressed left at (1227, 683)
Screenshot: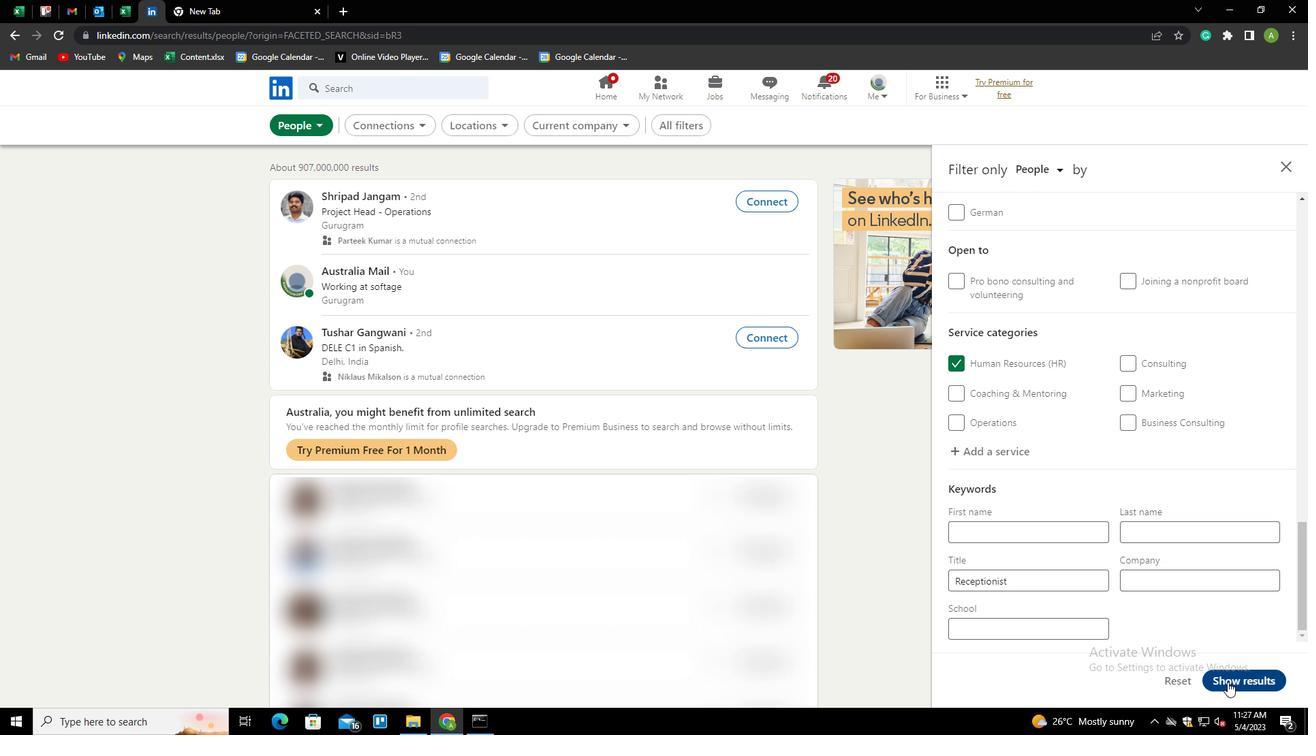 
Action: Mouse moved to (1190, 647)
Screenshot: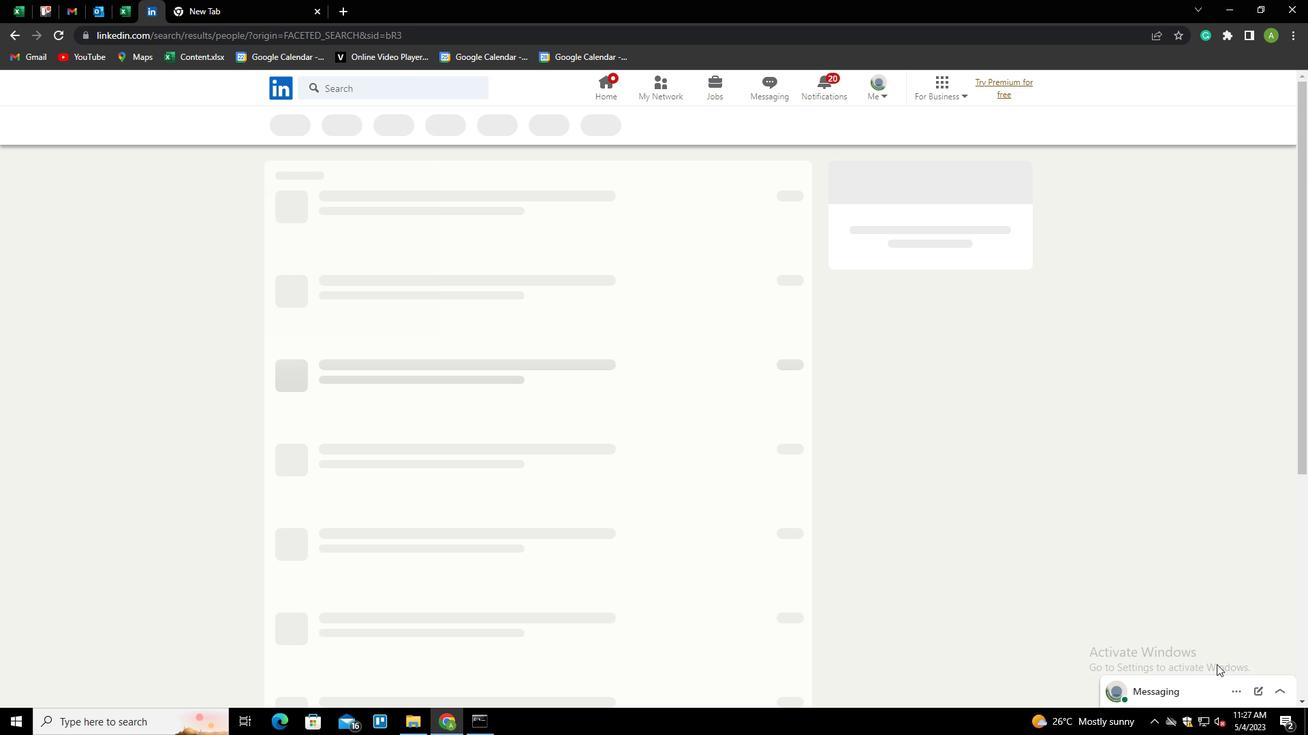 
